 Task: Look for space in Khagrachhari, Bangladesh from 11th June, 2023 to 15th June, 2023 for 2 adults in price range Rs.7000 to Rs.16000. Place can be private room with 1  bedroom having 2 beds and 1 bathroom. Property type can be hotel. Amenities needed are: air conditioning, . Booking option can be shelf check-in. Required host language is English.
Action: Mouse moved to (525, 142)
Screenshot: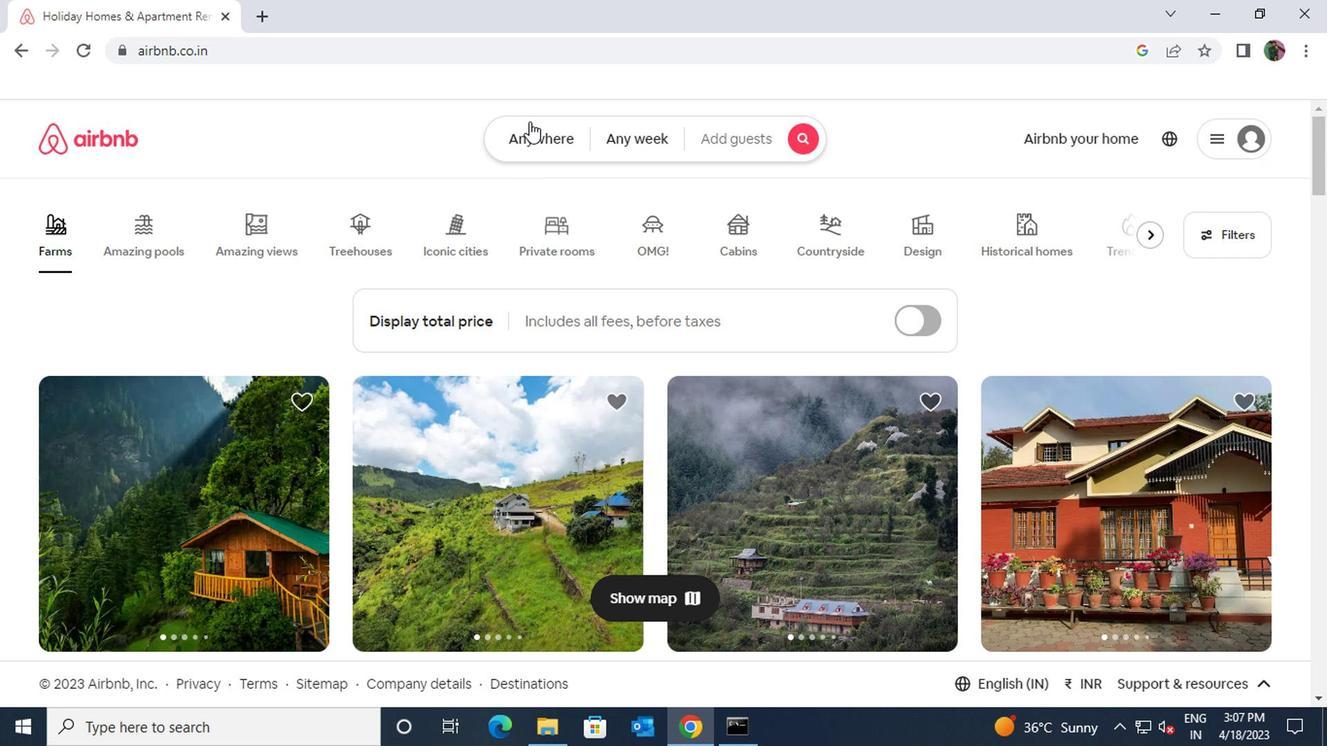 
Action: Mouse pressed left at (525, 142)
Screenshot: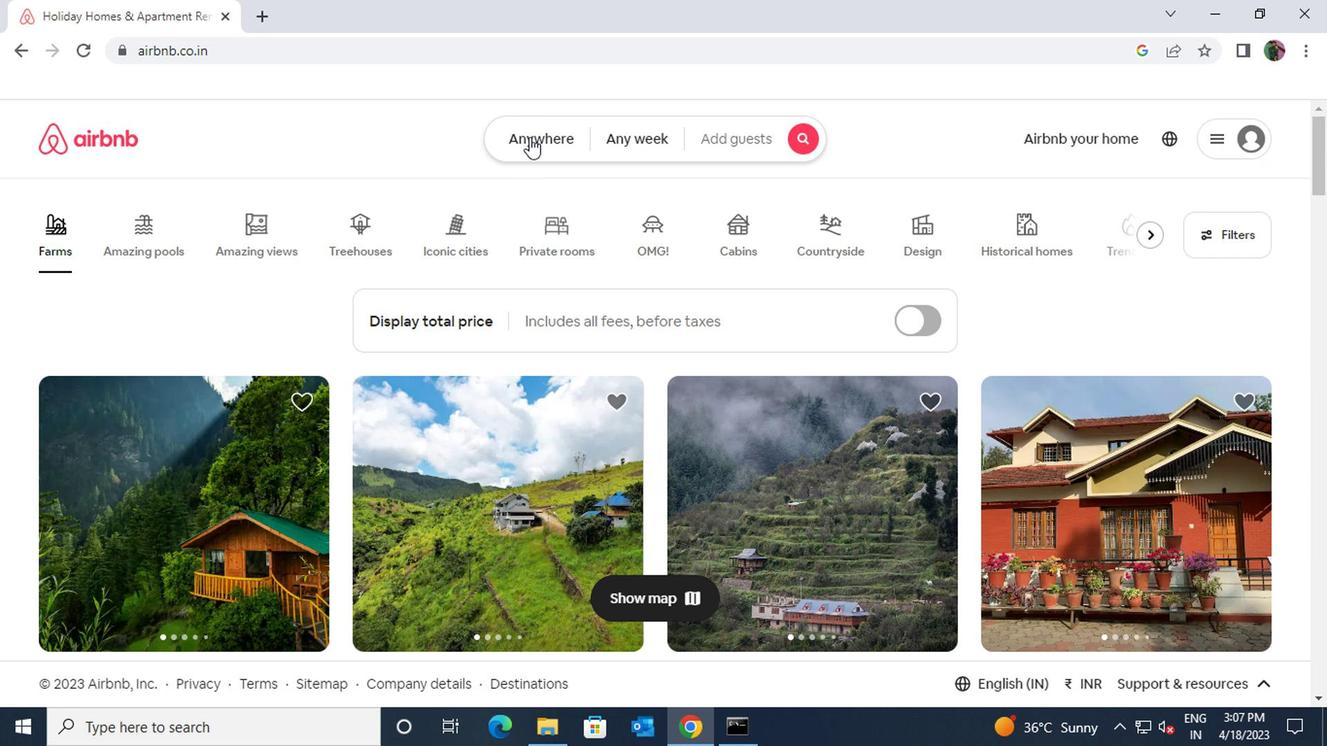 
Action: Mouse moved to (462, 221)
Screenshot: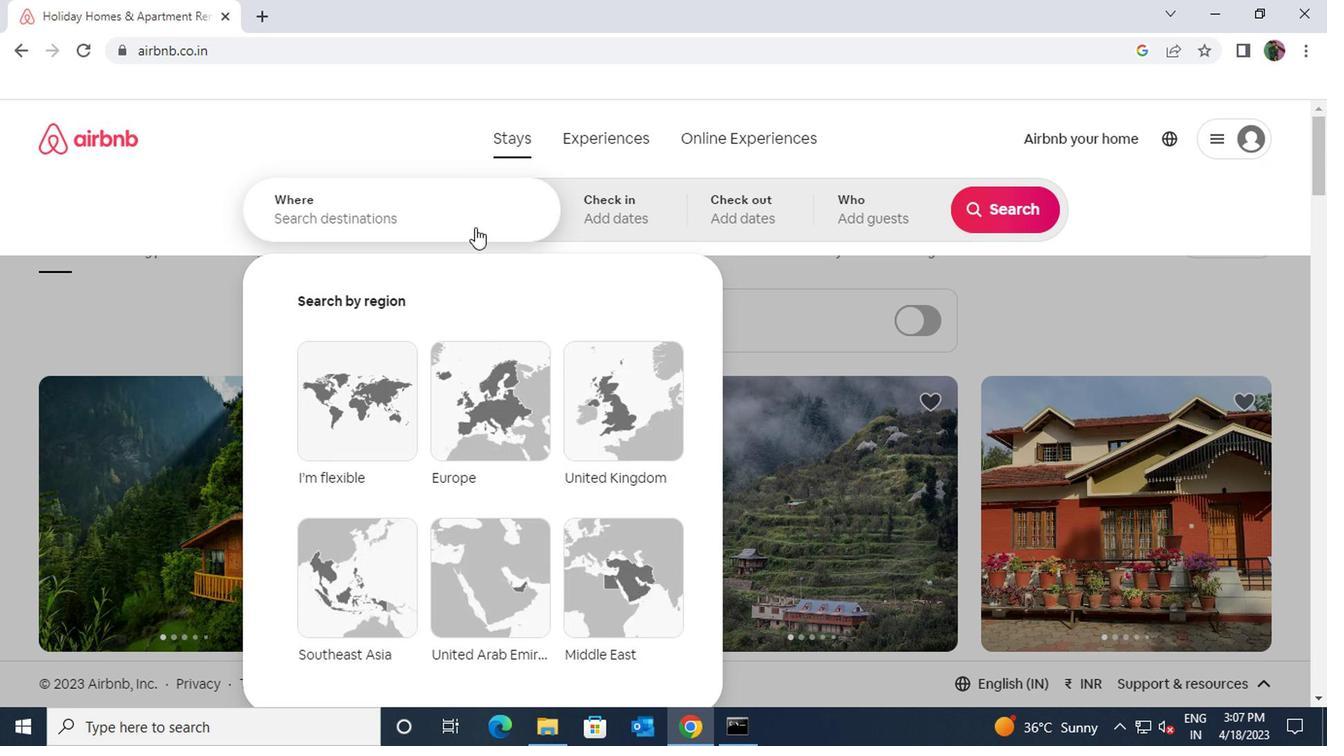 
Action: Mouse pressed left at (462, 221)
Screenshot: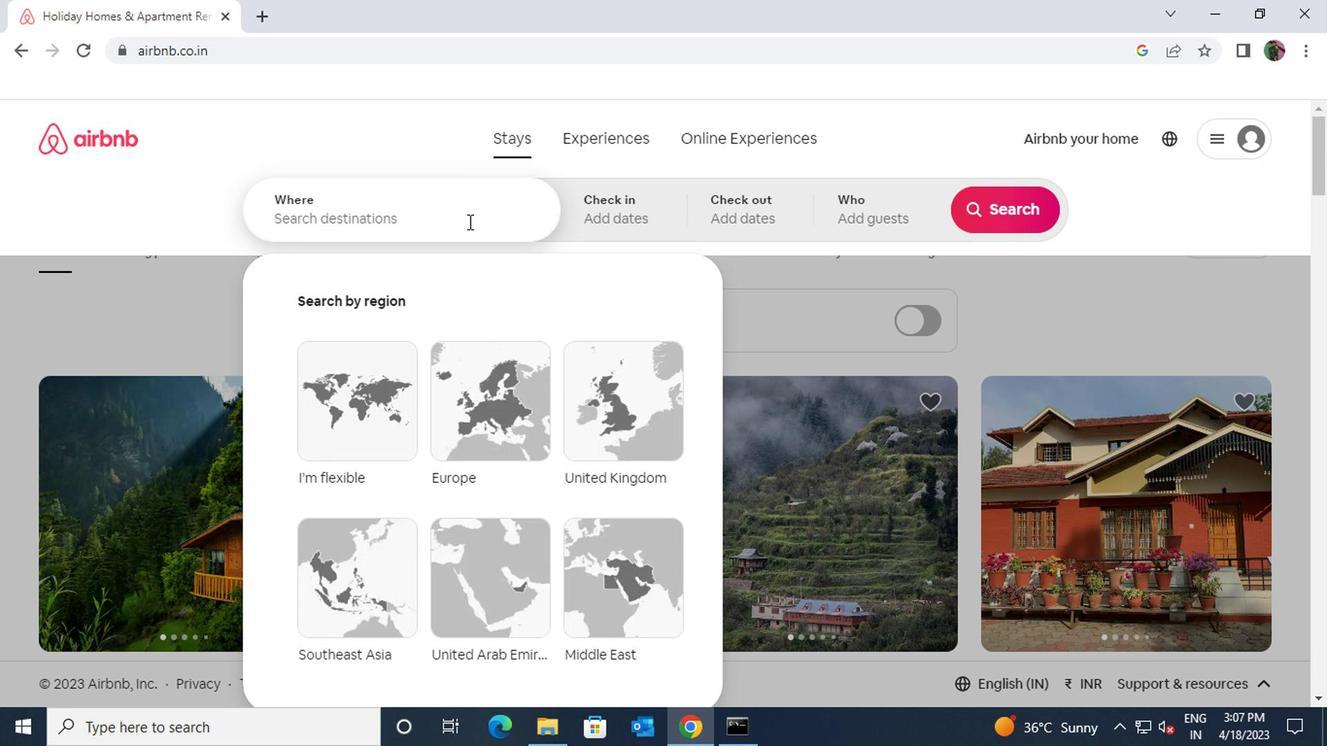 
Action: Key pressed khagrachari
Screenshot: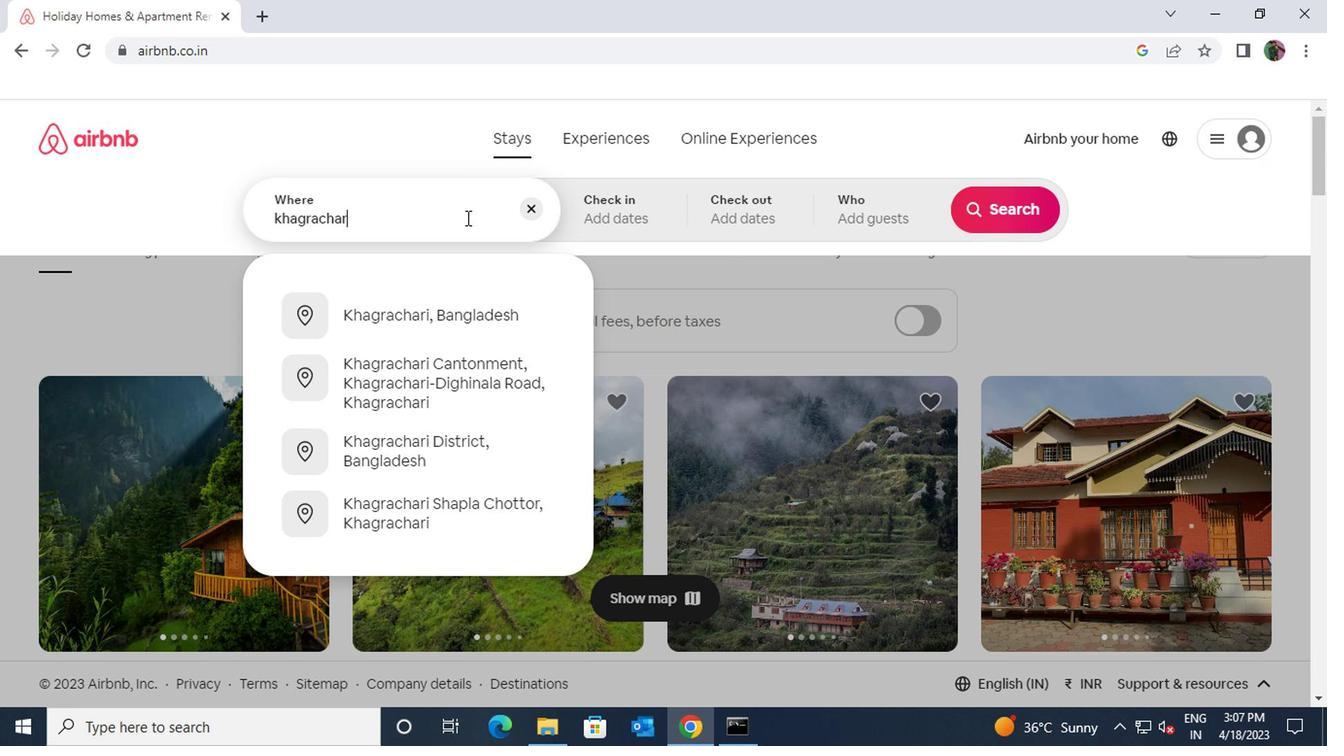 
Action: Mouse moved to (457, 309)
Screenshot: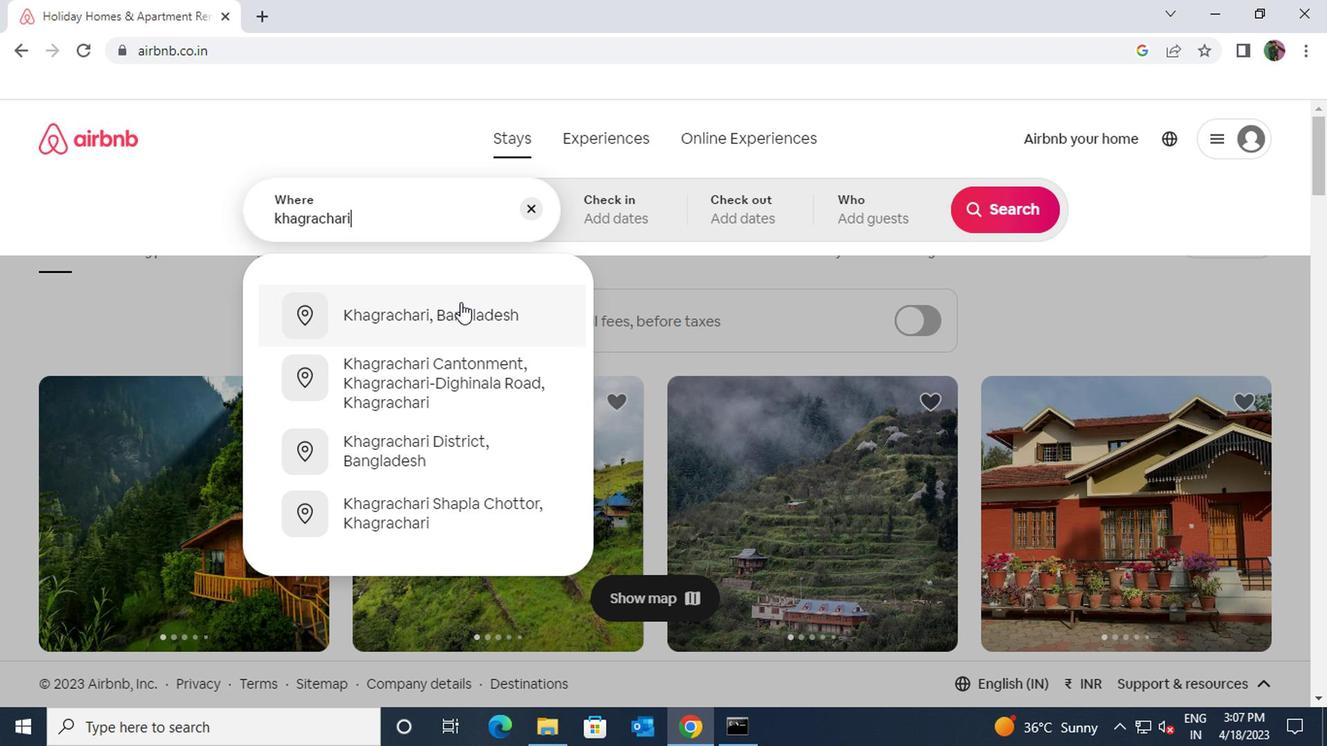 
Action: Mouse pressed left at (457, 309)
Screenshot: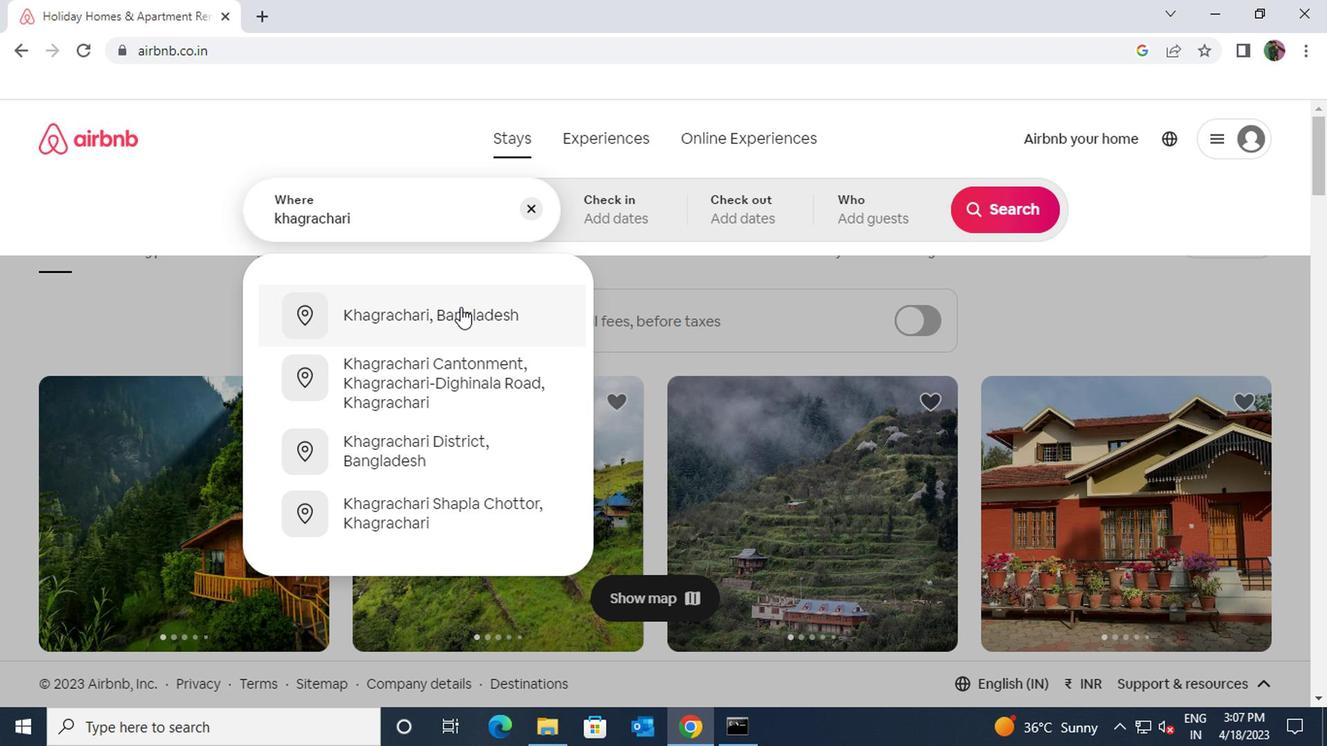 
Action: Mouse moved to (994, 366)
Screenshot: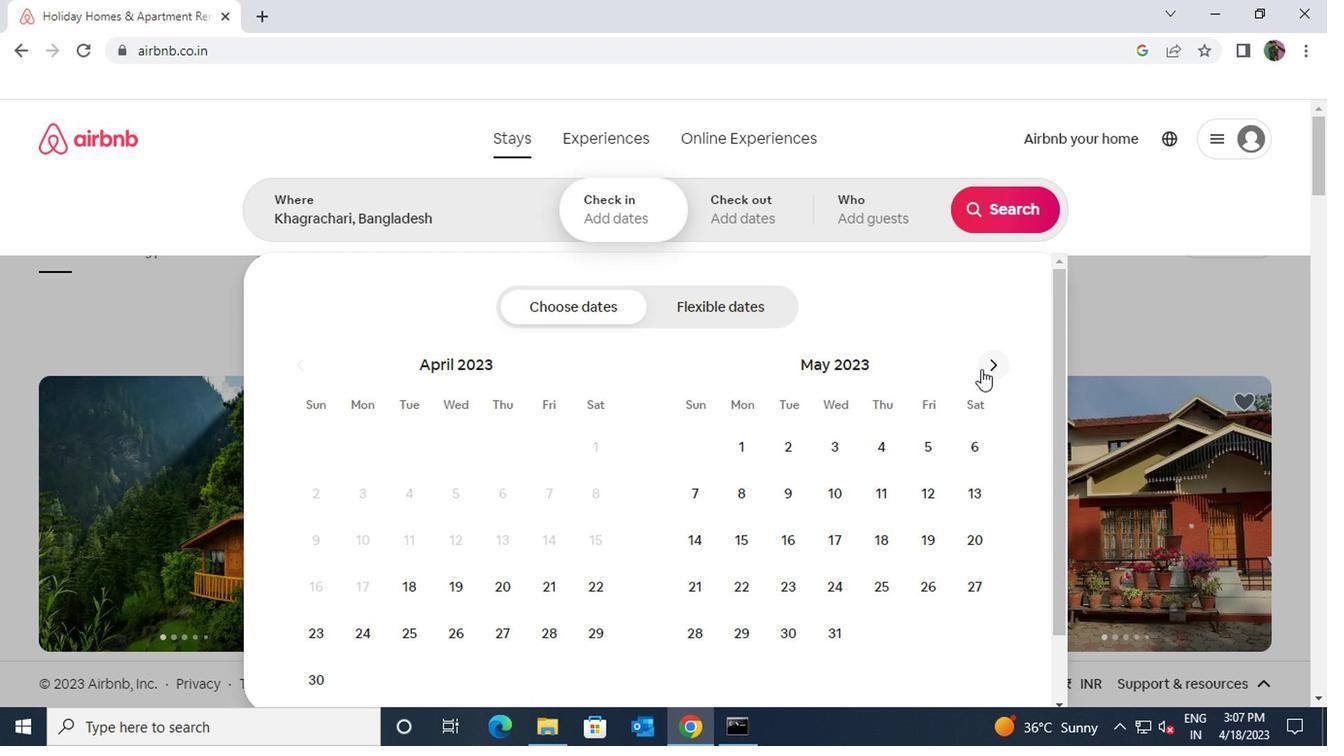 
Action: Mouse pressed left at (994, 366)
Screenshot: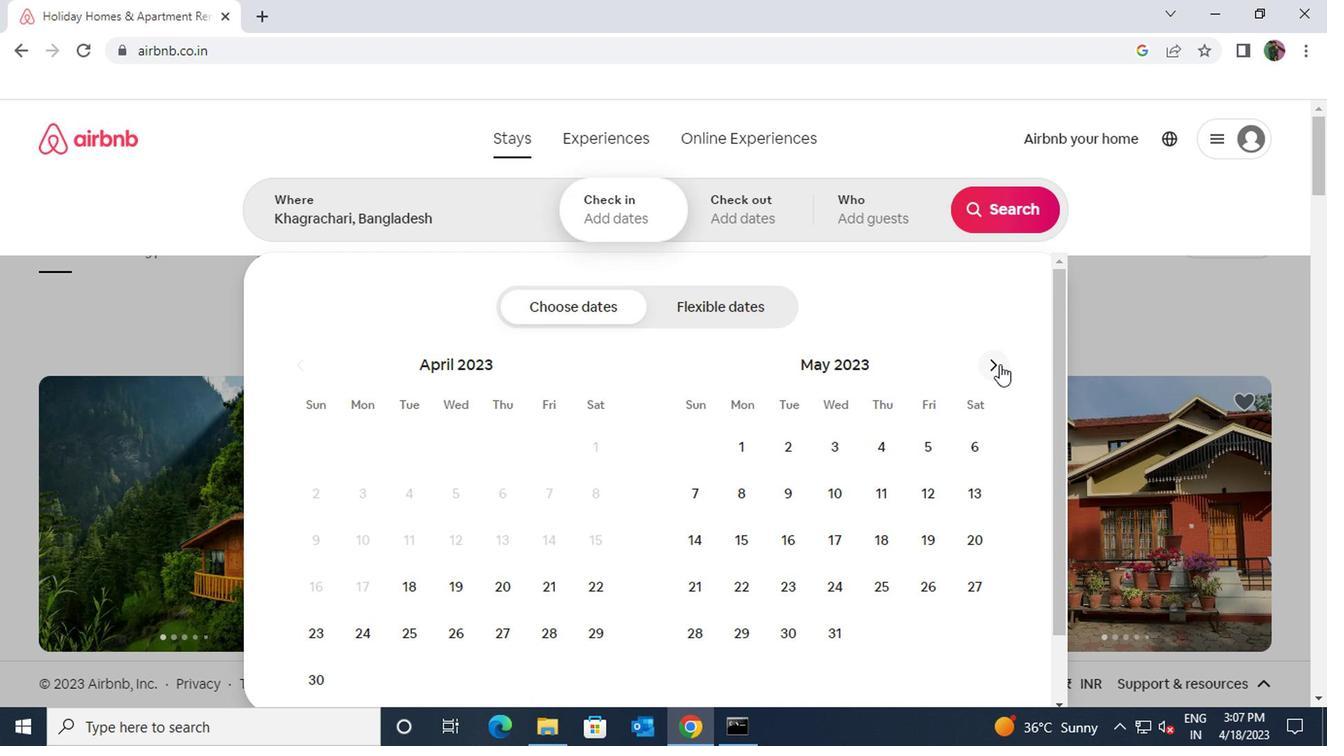 
Action: Mouse moved to (679, 528)
Screenshot: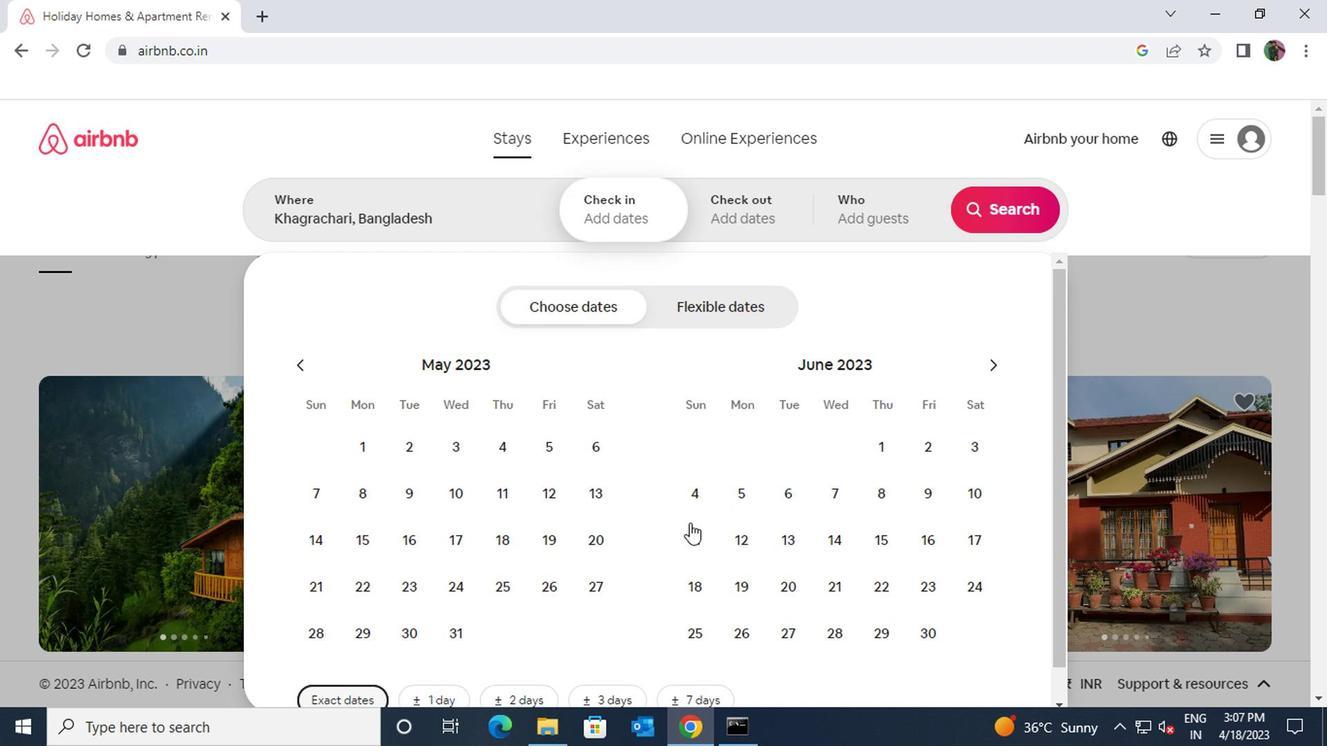 
Action: Mouse pressed left at (679, 528)
Screenshot: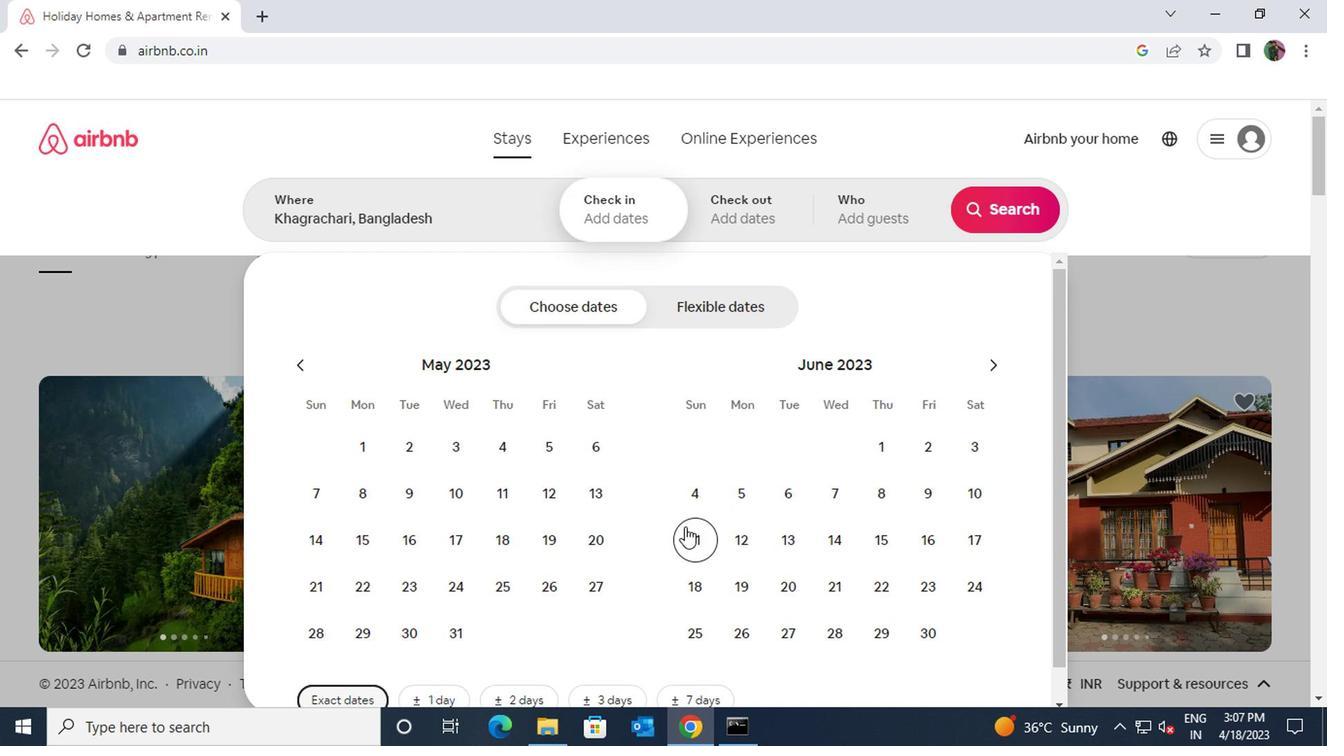 
Action: Mouse moved to (865, 530)
Screenshot: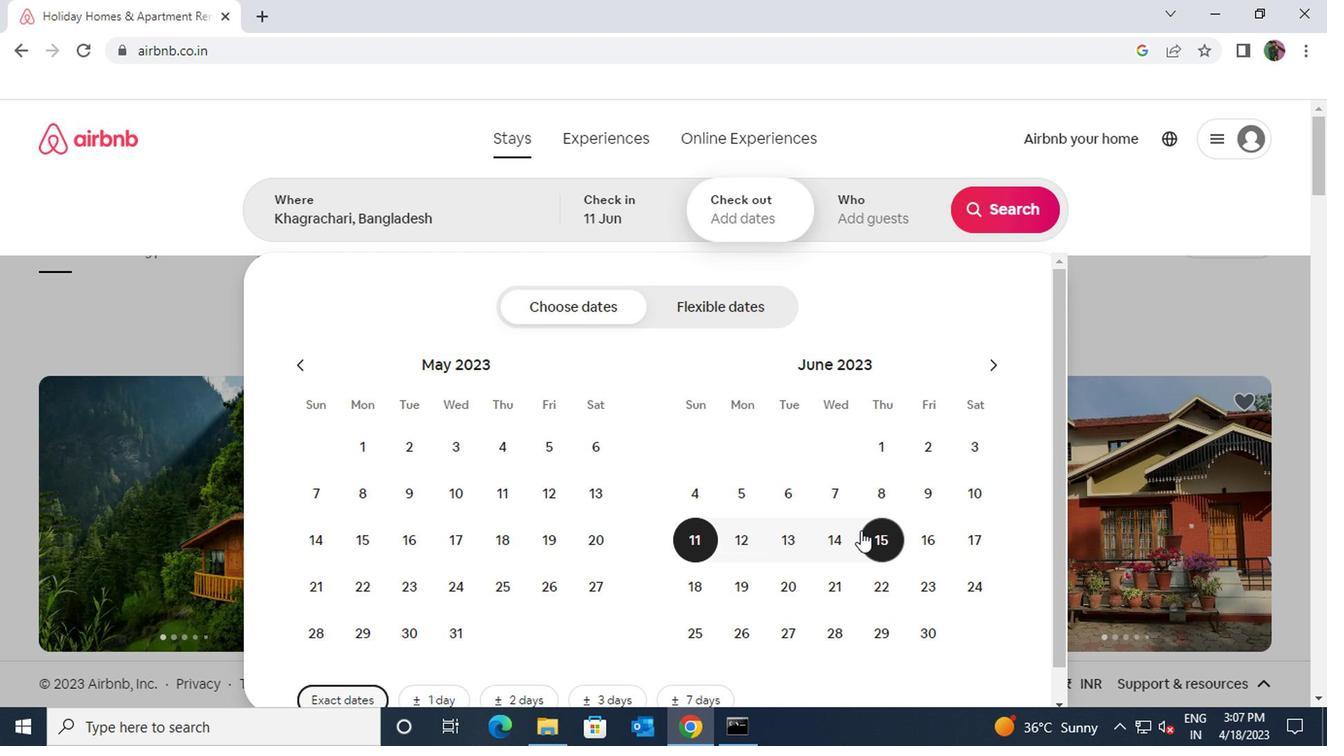 
Action: Mouse pressed left at (865, 530)
Screenshot: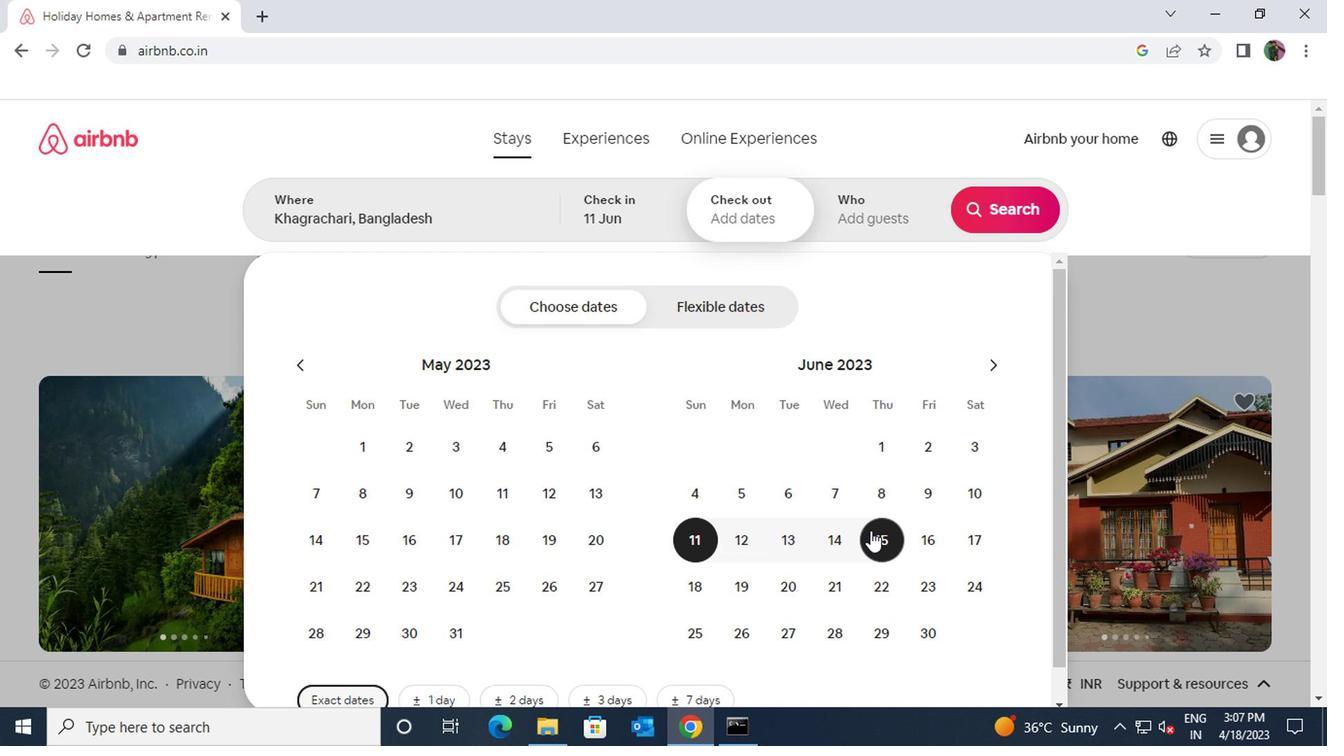 
Action: Mouse moved to (856, 233)
Screenshot: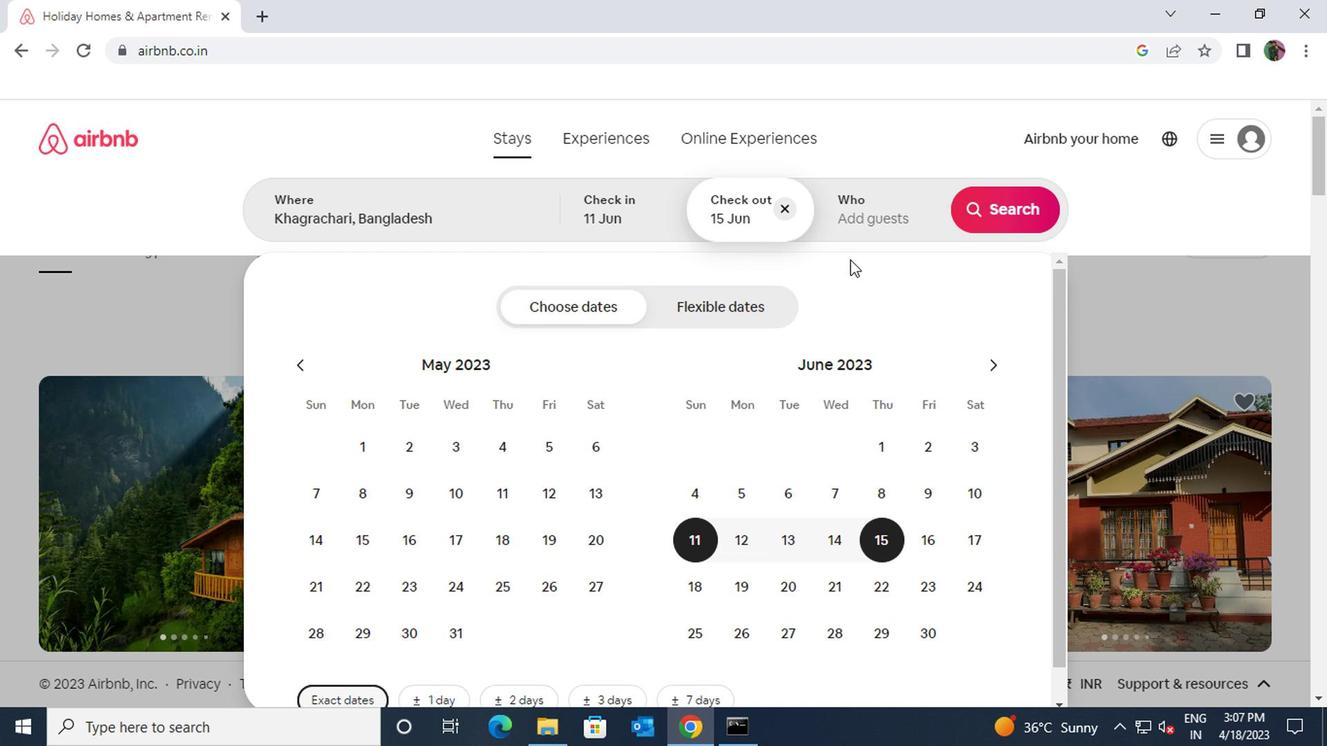 
Action: Mouse pressed left at (856, 233)
Screenshot: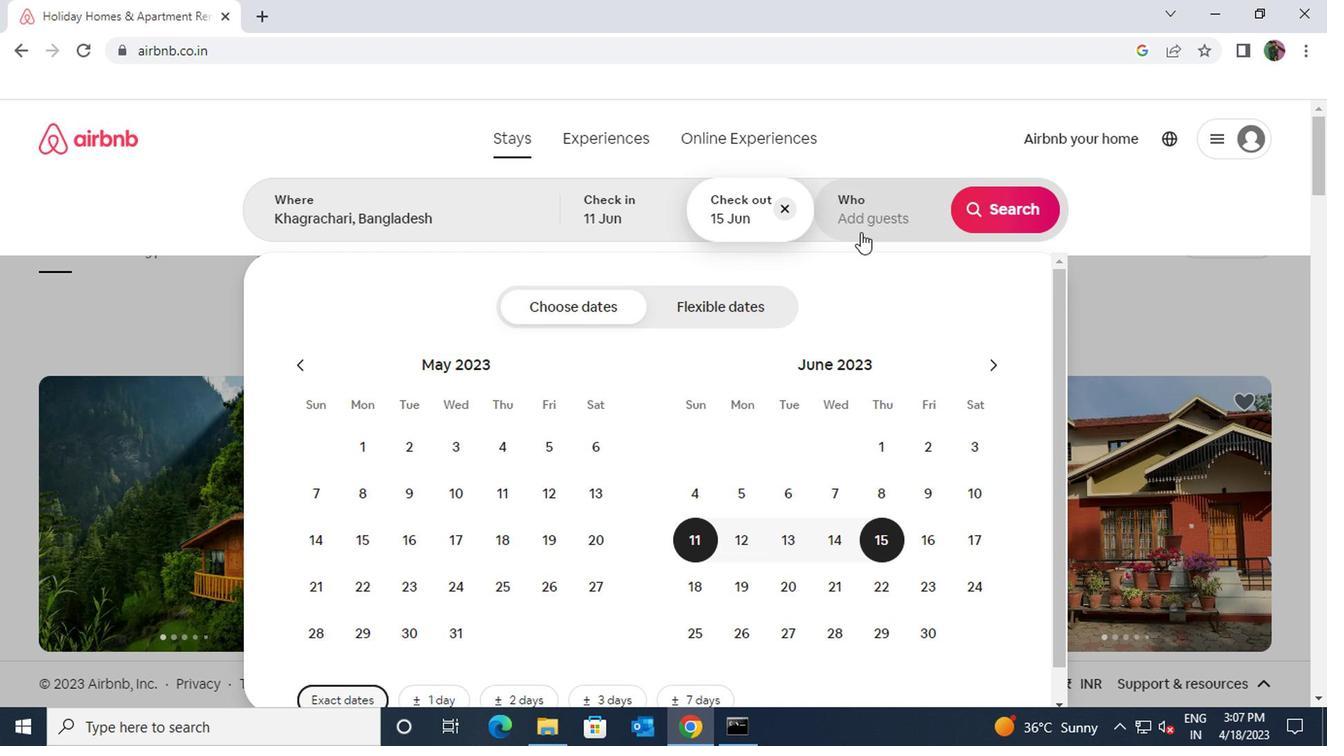 
Action: Mouse moved to (993, 321)
Screenshot: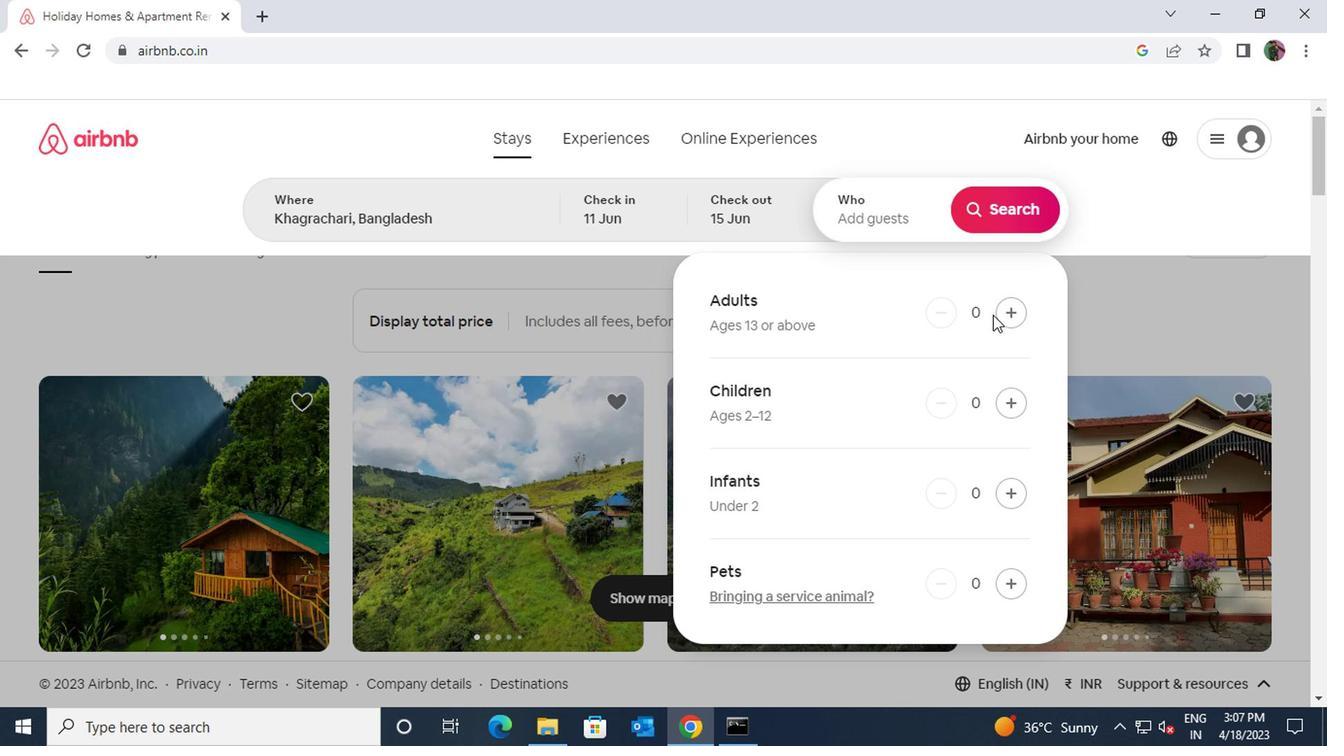 
Action: Mouse pressed left at (993, 321)
Screenshot: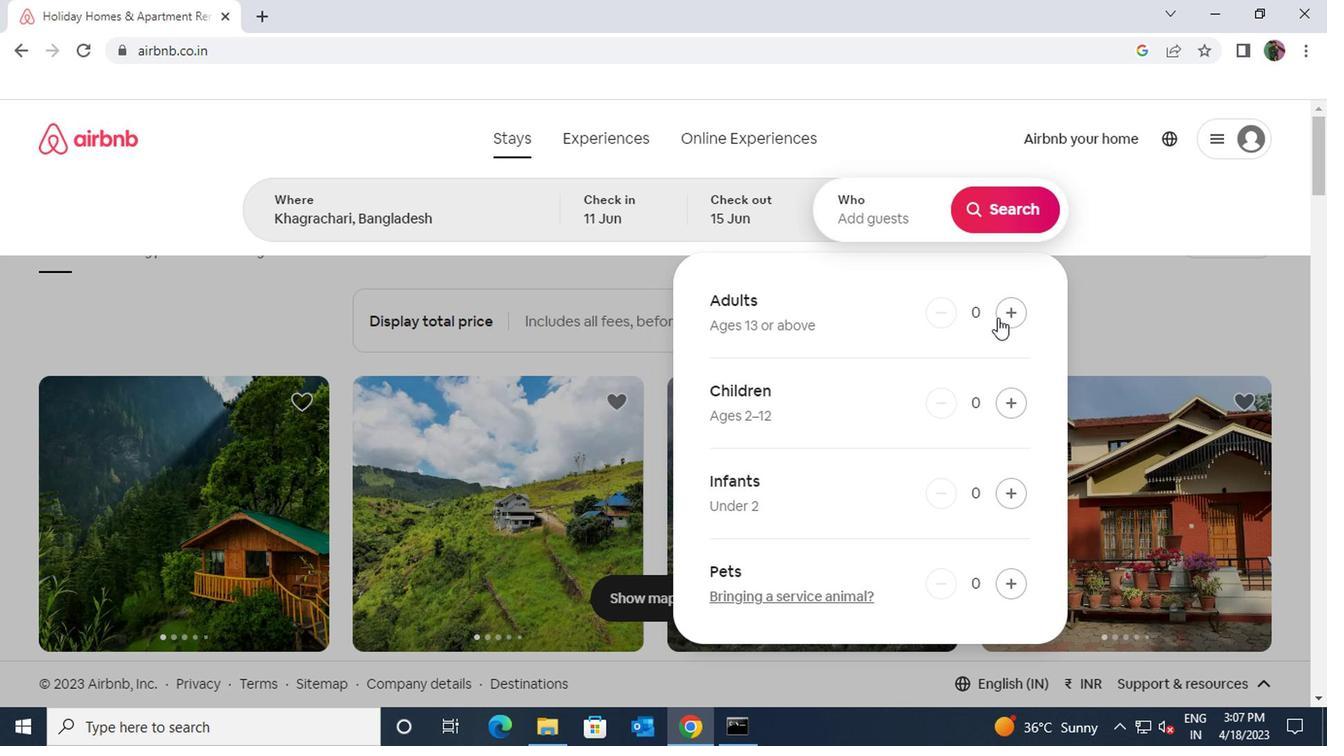 
Action: Mouse pressed left at (993, 321)
Screenshot: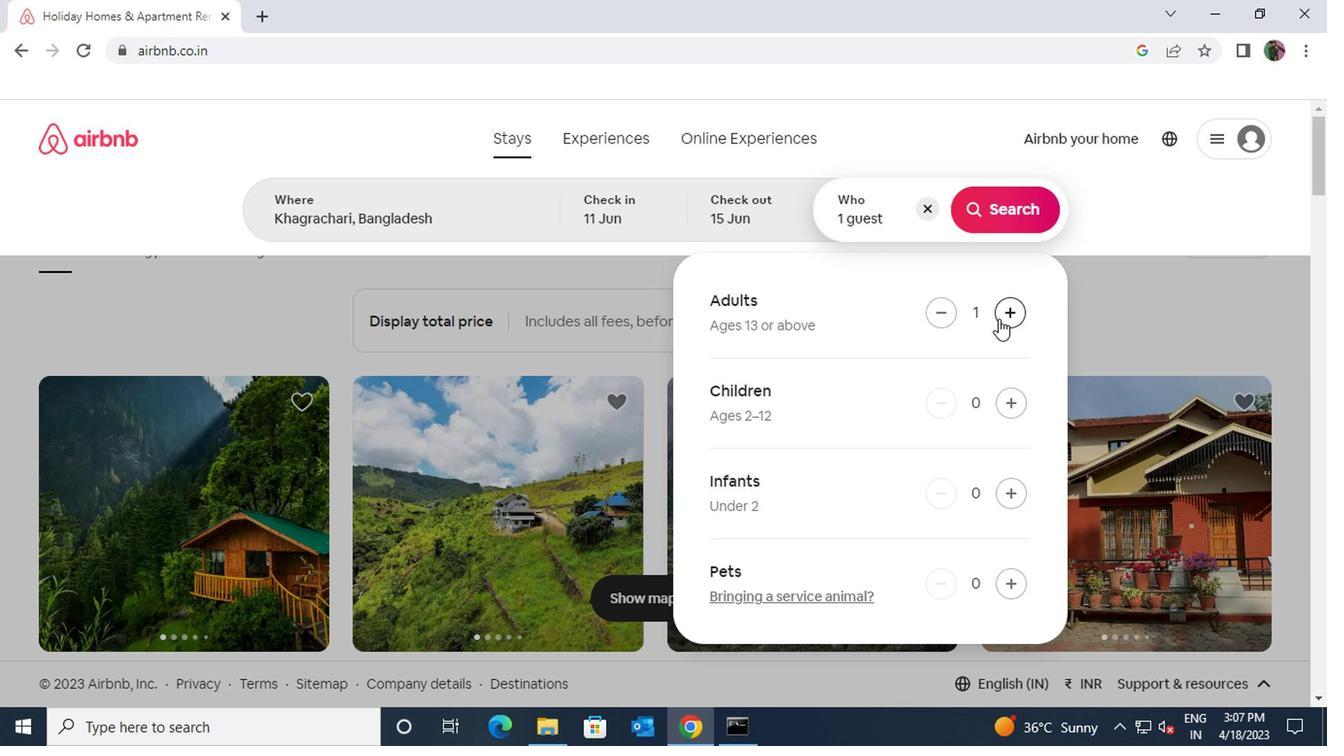 
Action: Mouse moved to (985, 209)
Screenshot: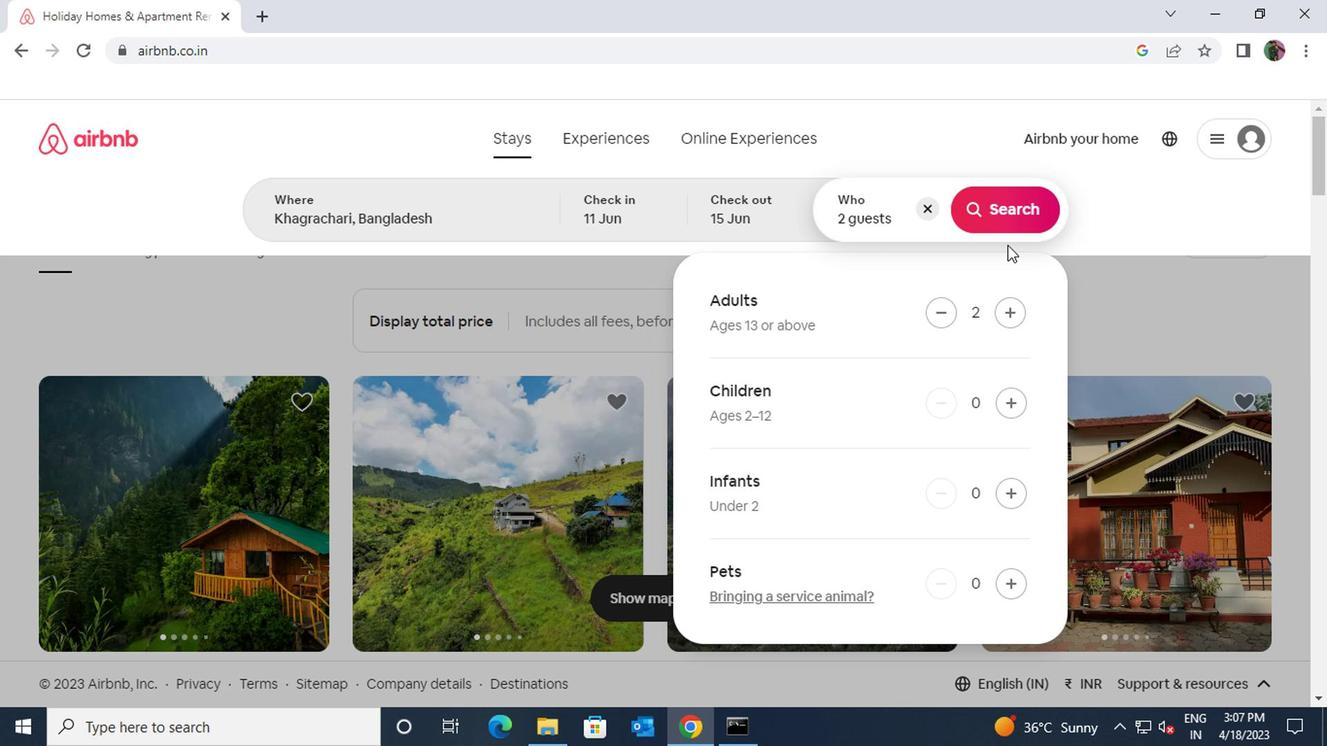 
Action: Mouse pressed left at (985, 209)
Screenshot: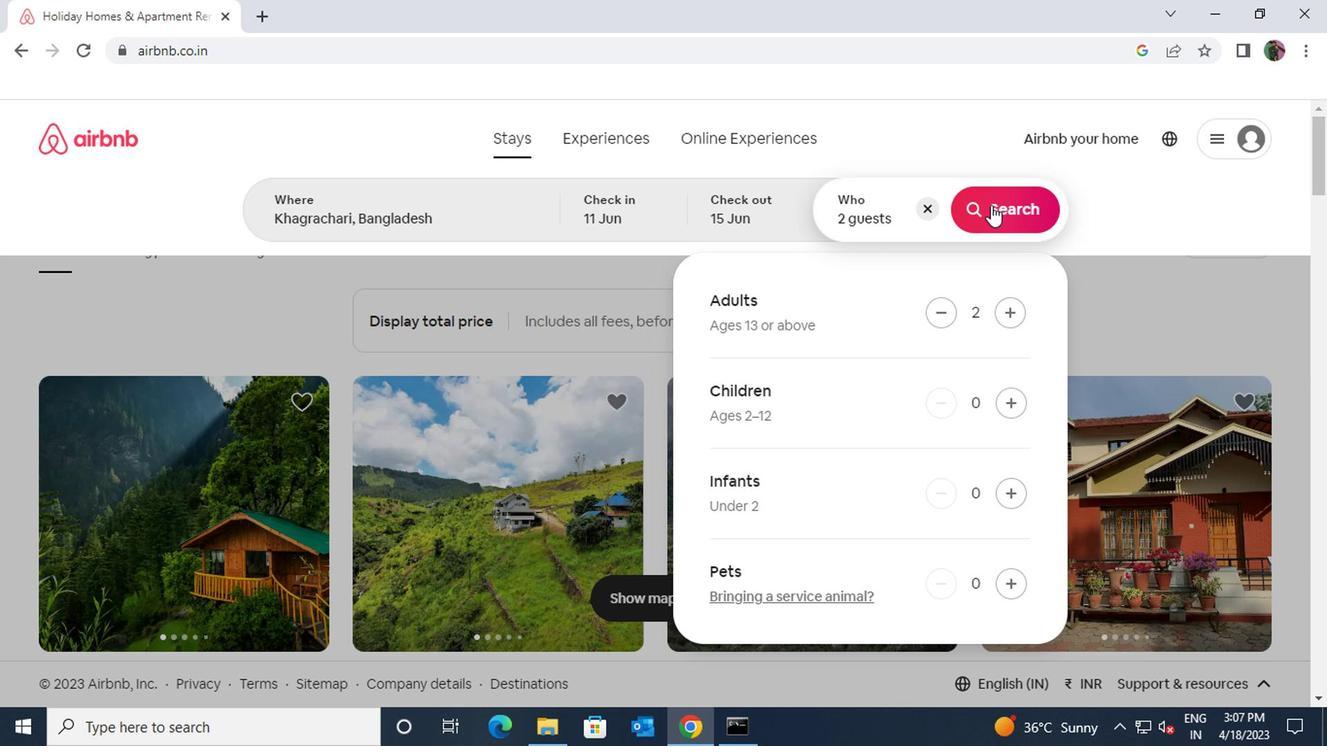 
Action: Mouse moved to (1201, 217)
Screenshot: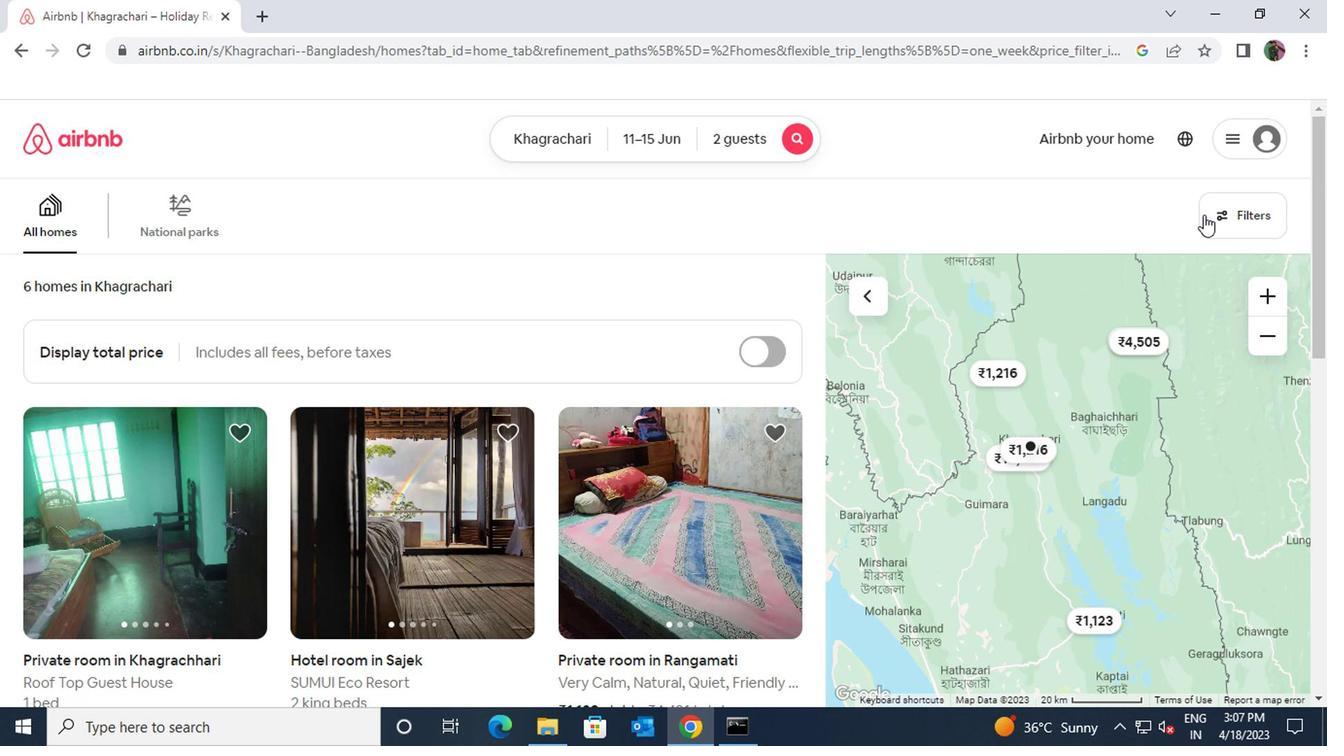 
Action: Mouse pressed left at (1201, 217)
Screenshot: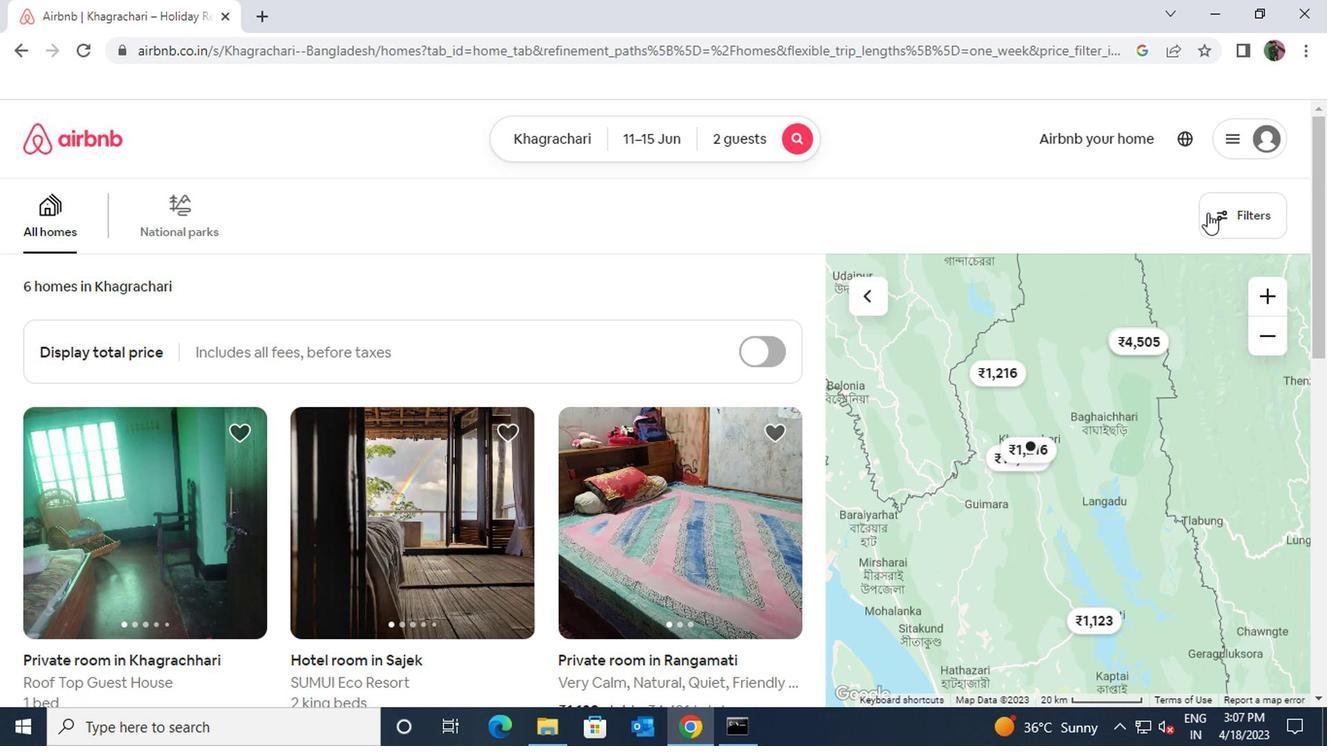 
Action: Mouse moved to (414, 469)
Screenshot: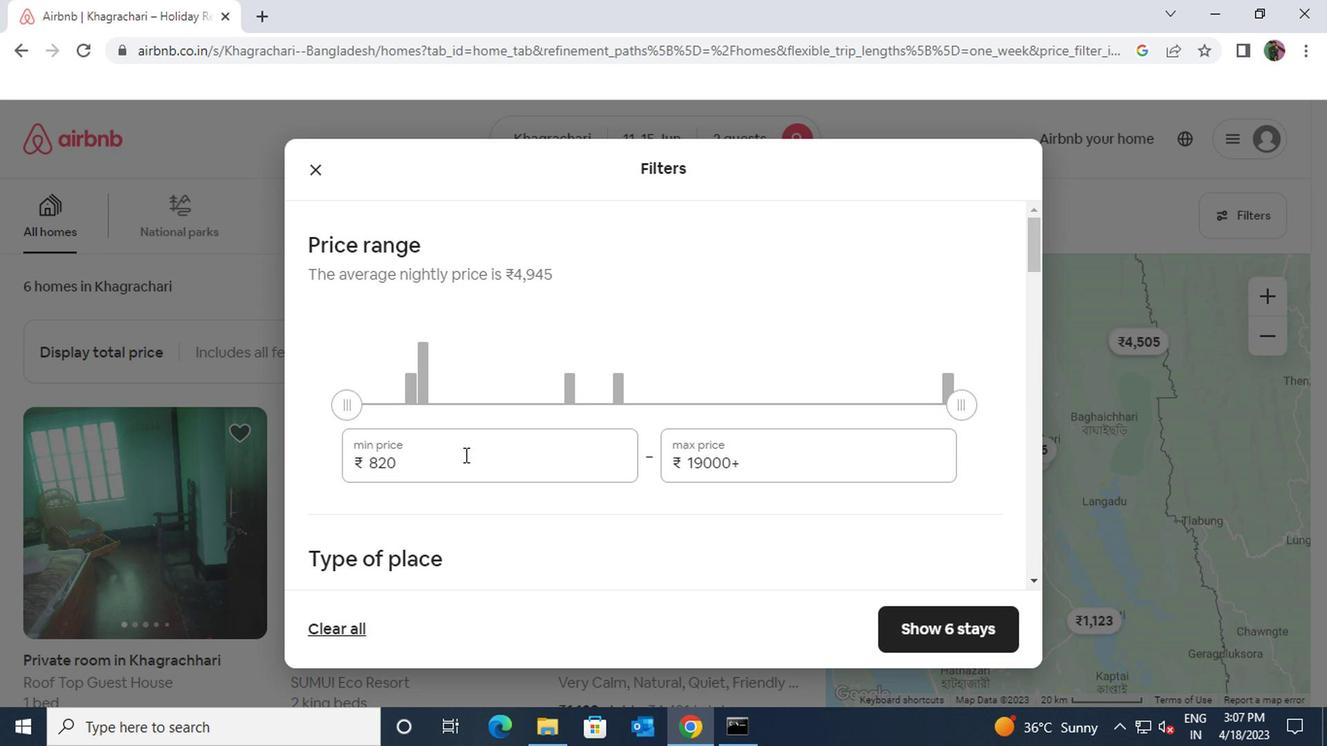 
Action: Mouse pressed left at (414, 469)
Screenshot: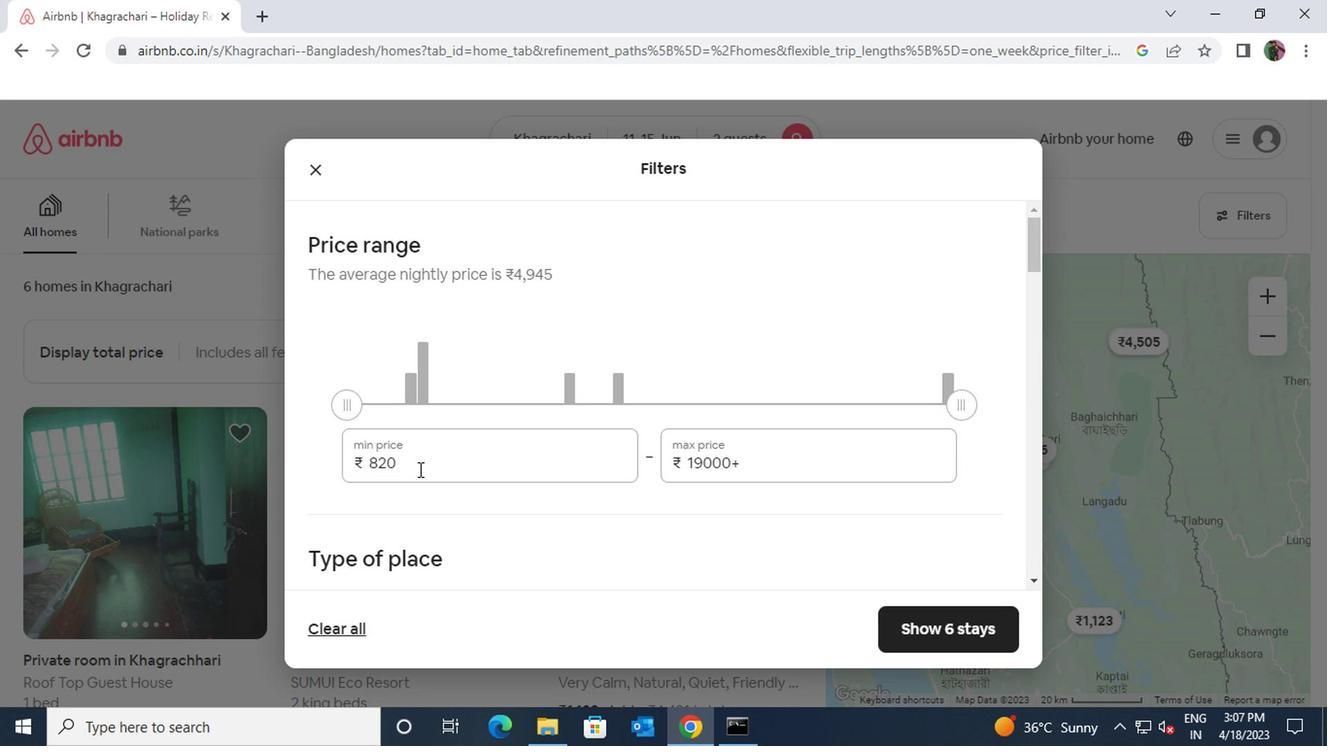 
Action: Mouse moved to (361, 466)
Screenshot: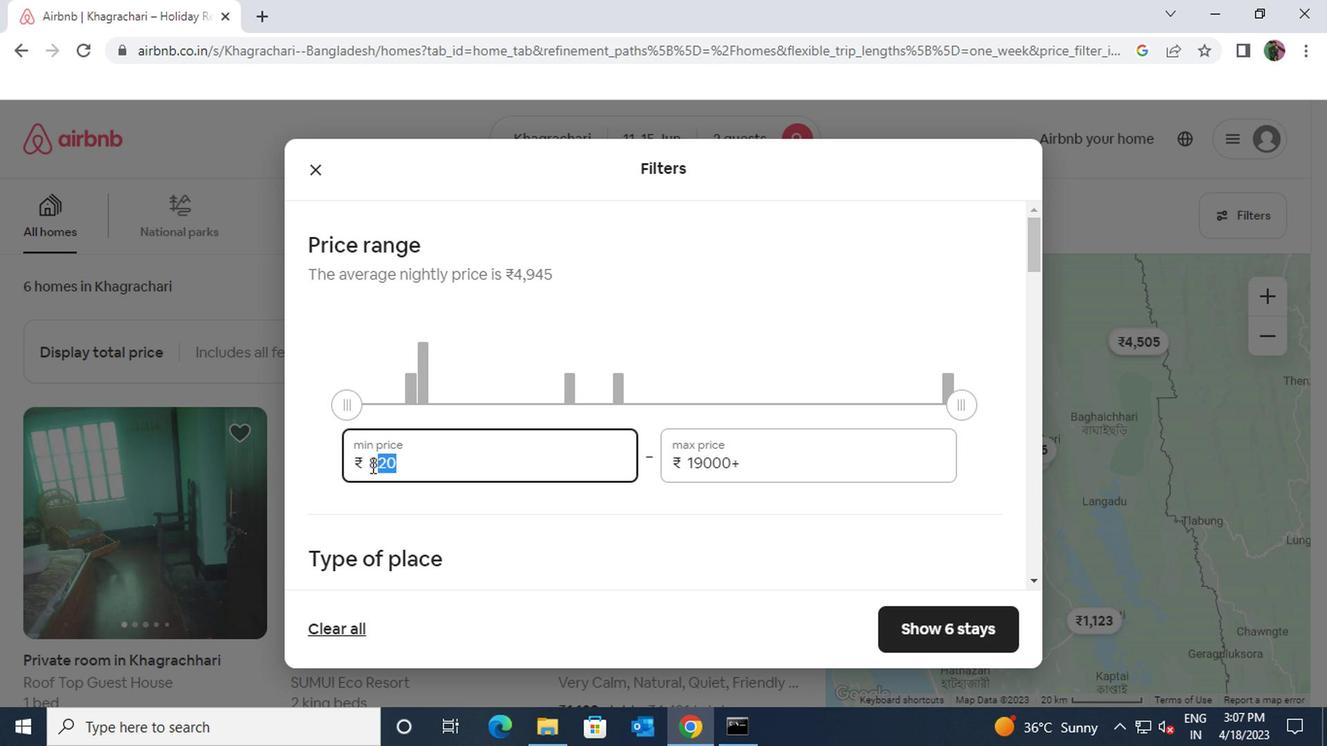 
Action: Key pressed 7000
Screenshot: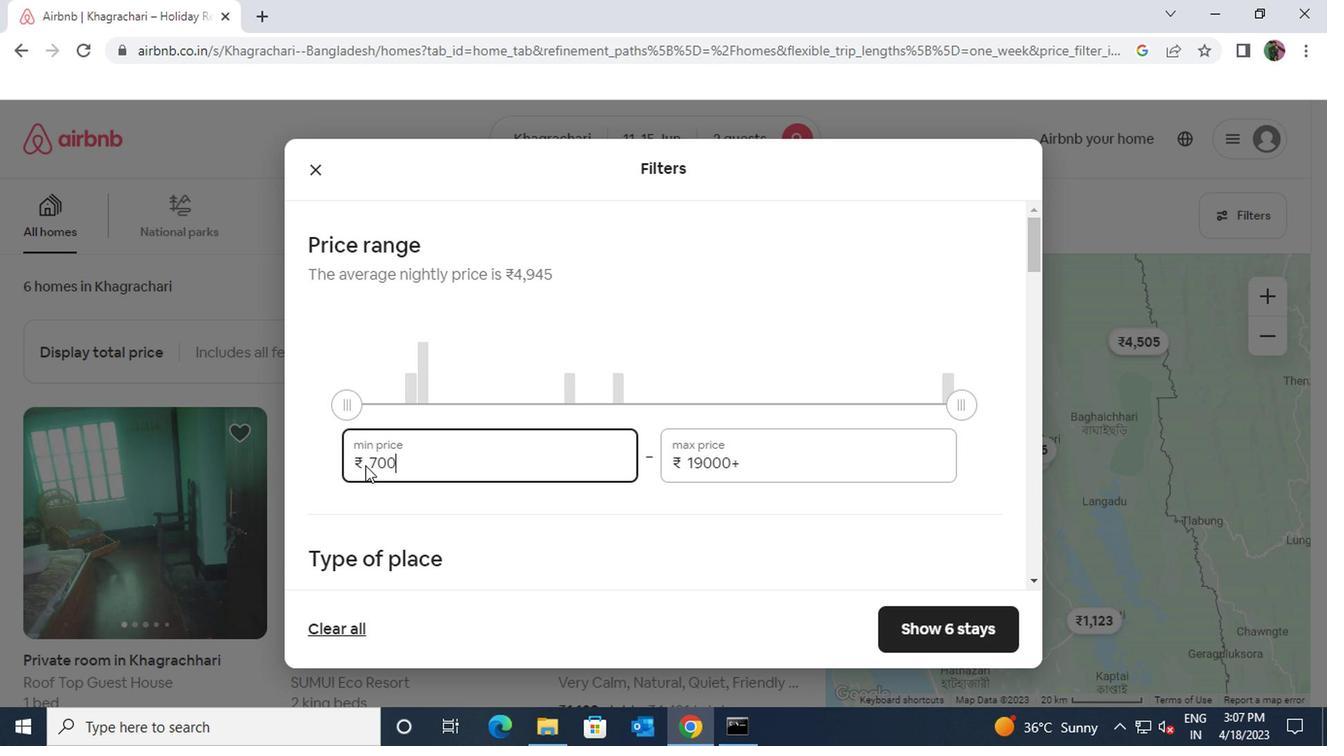 
Action: Mouse moved to (737, 461)
Screenshot: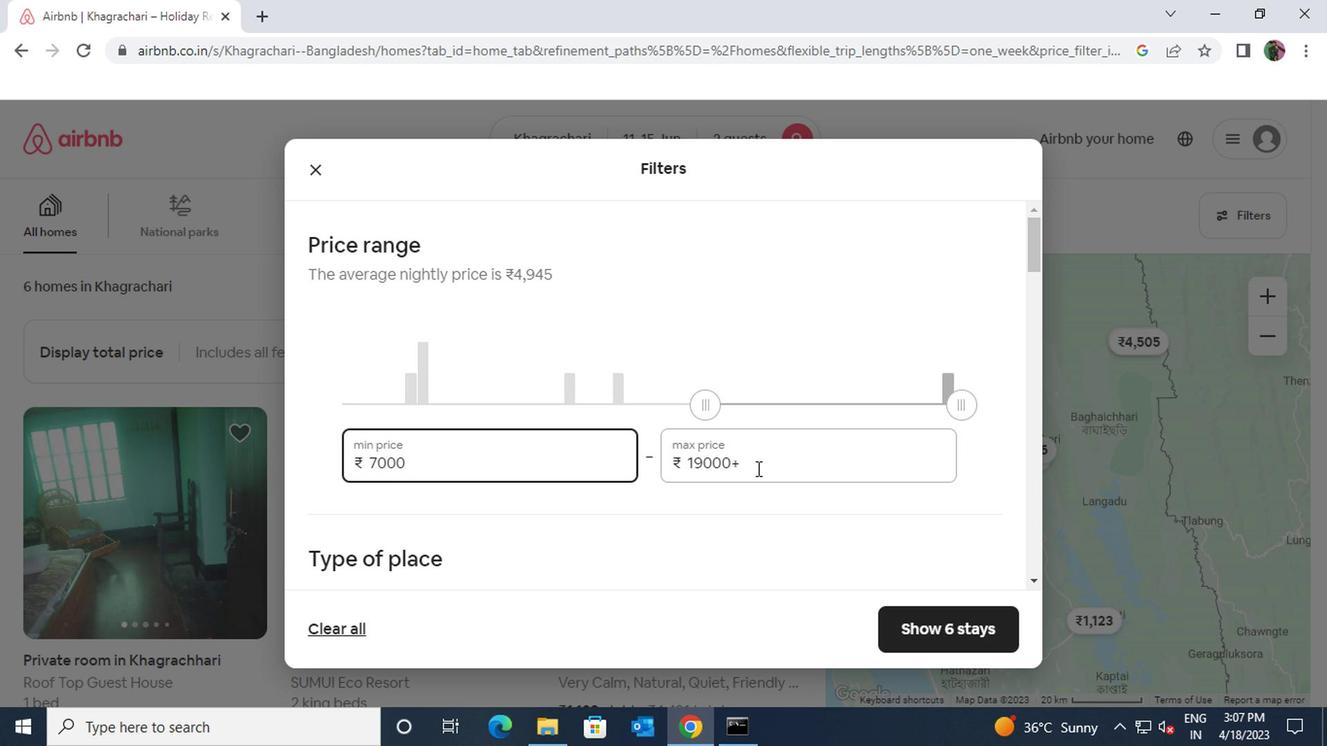 
Action: Mouse pressed left at (737, 461)
Screenshot: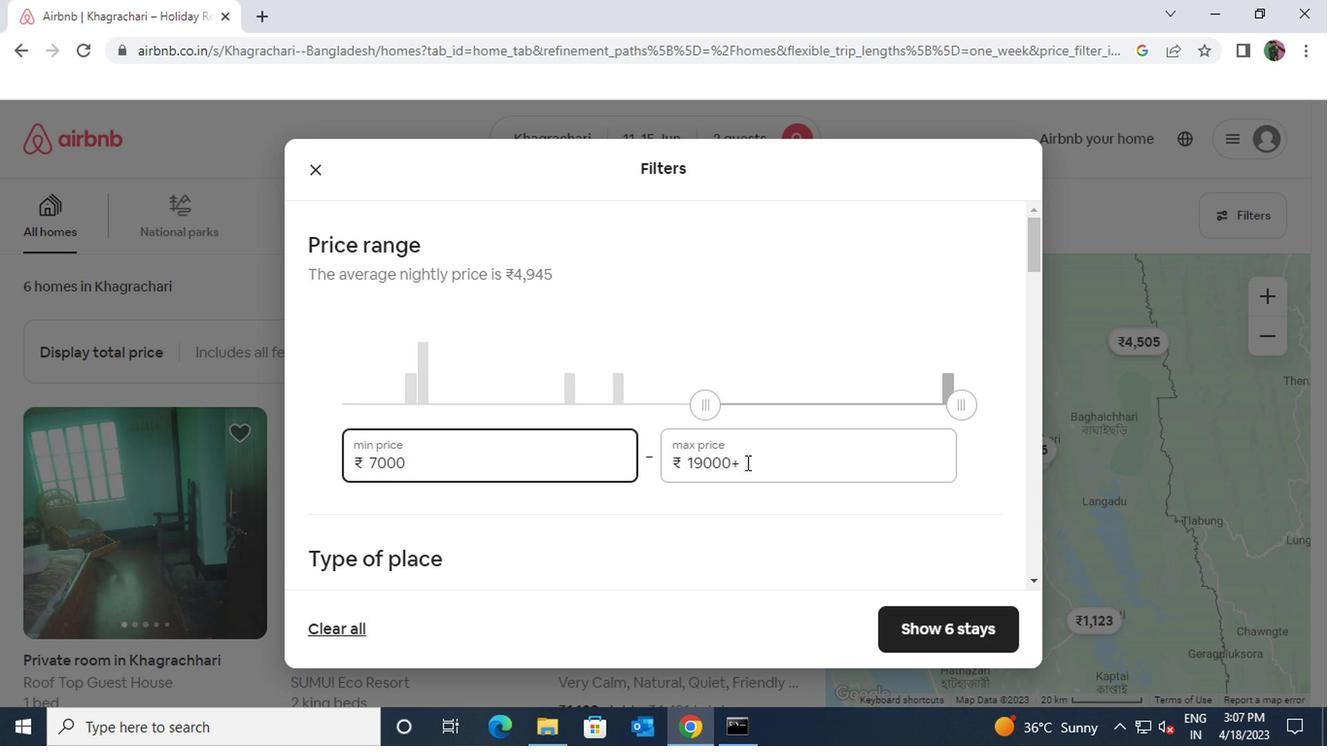 
Action: Mouse moved to (668, 470)
Screenshot: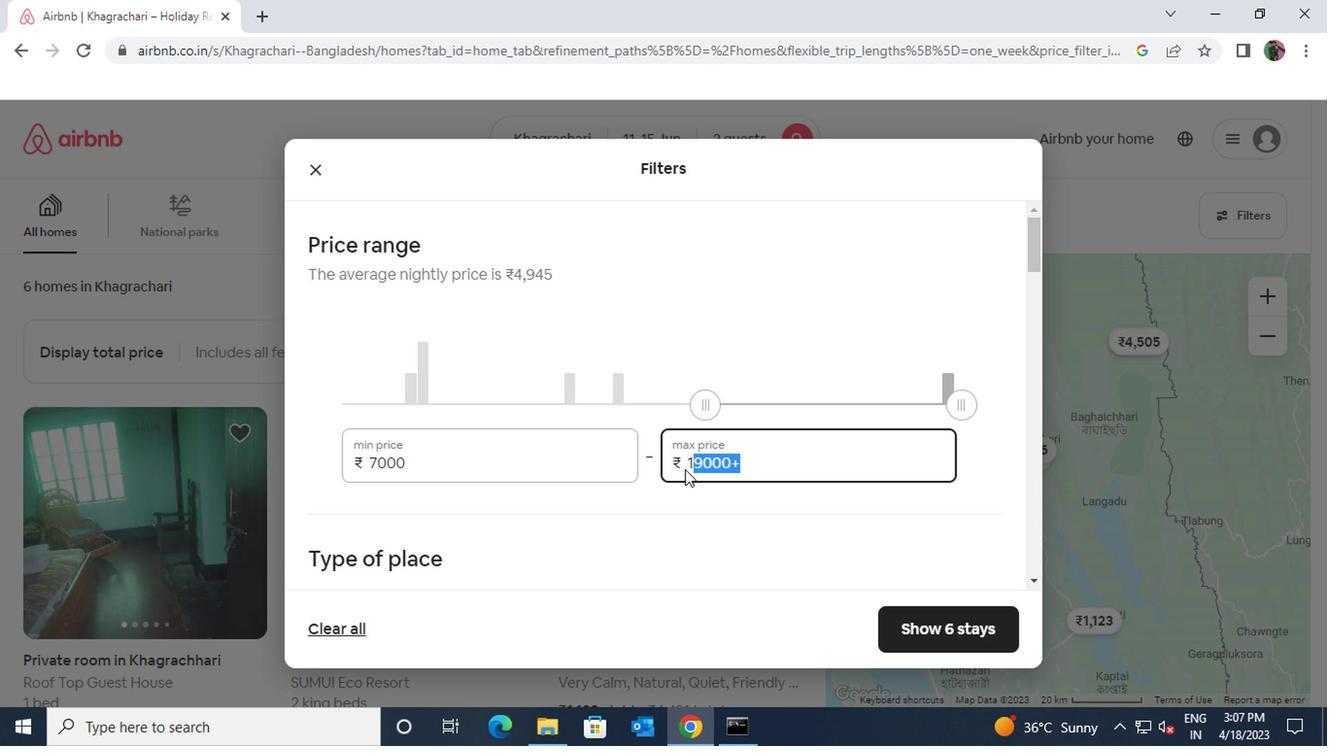 
Action: Key pressed 16000
Screenshot: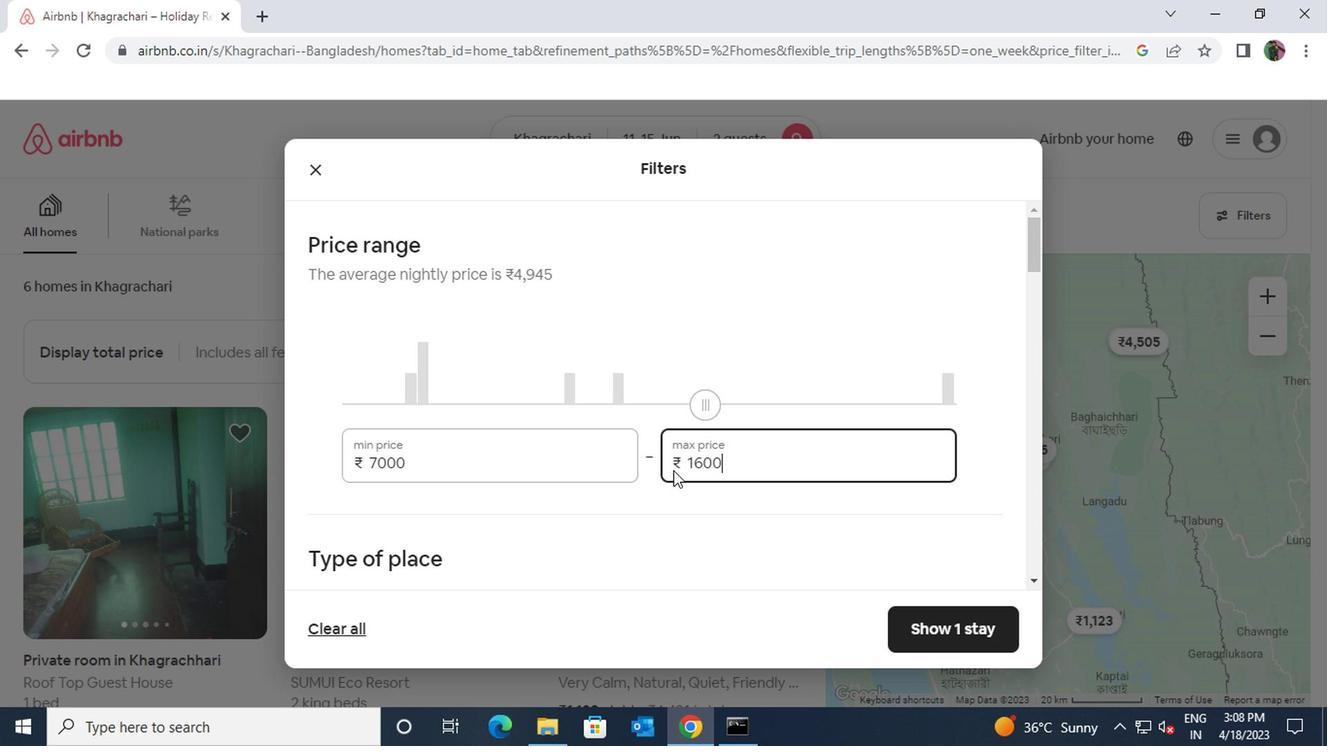 
Action: Mouse moved to (658, 477)
Screenshot: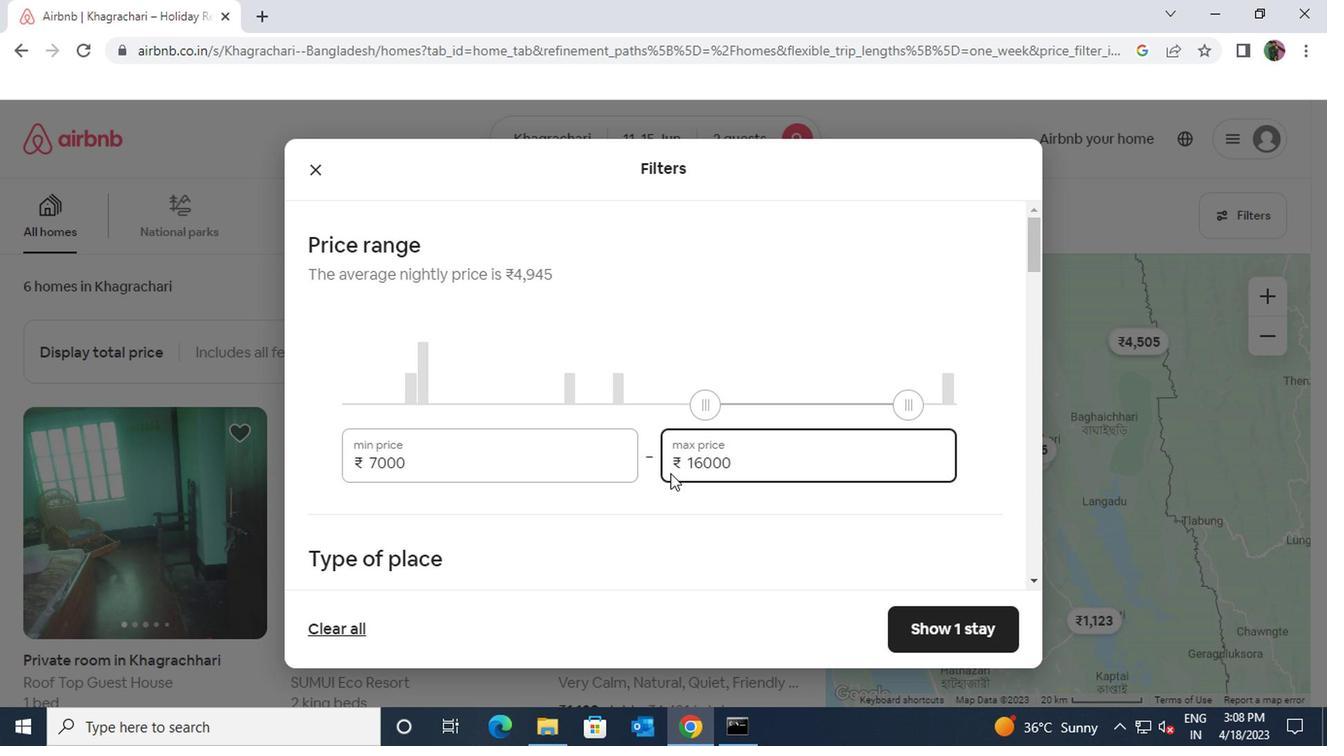 
Action: Mouse scrolled (658, 476) with delta (0, -1)
Screenshot: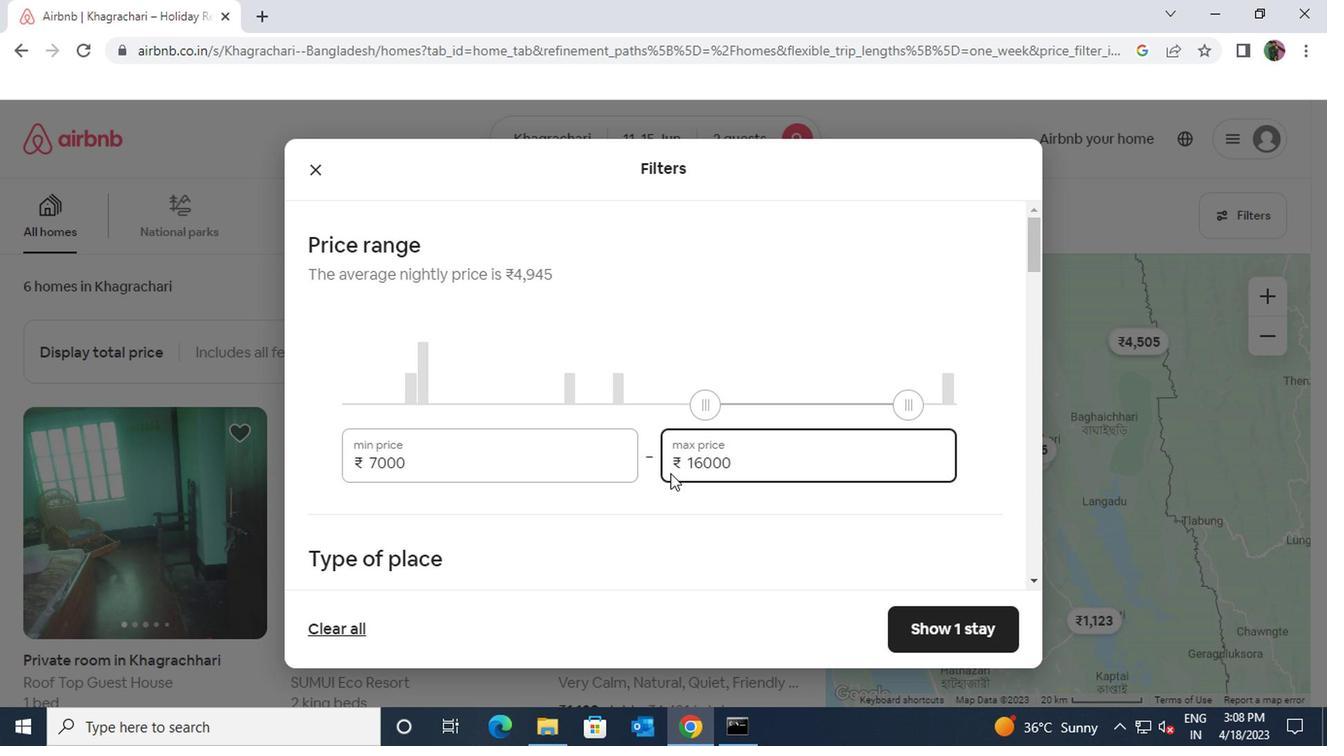 
Action: Mouse moved to (653, 516)
Screenshot: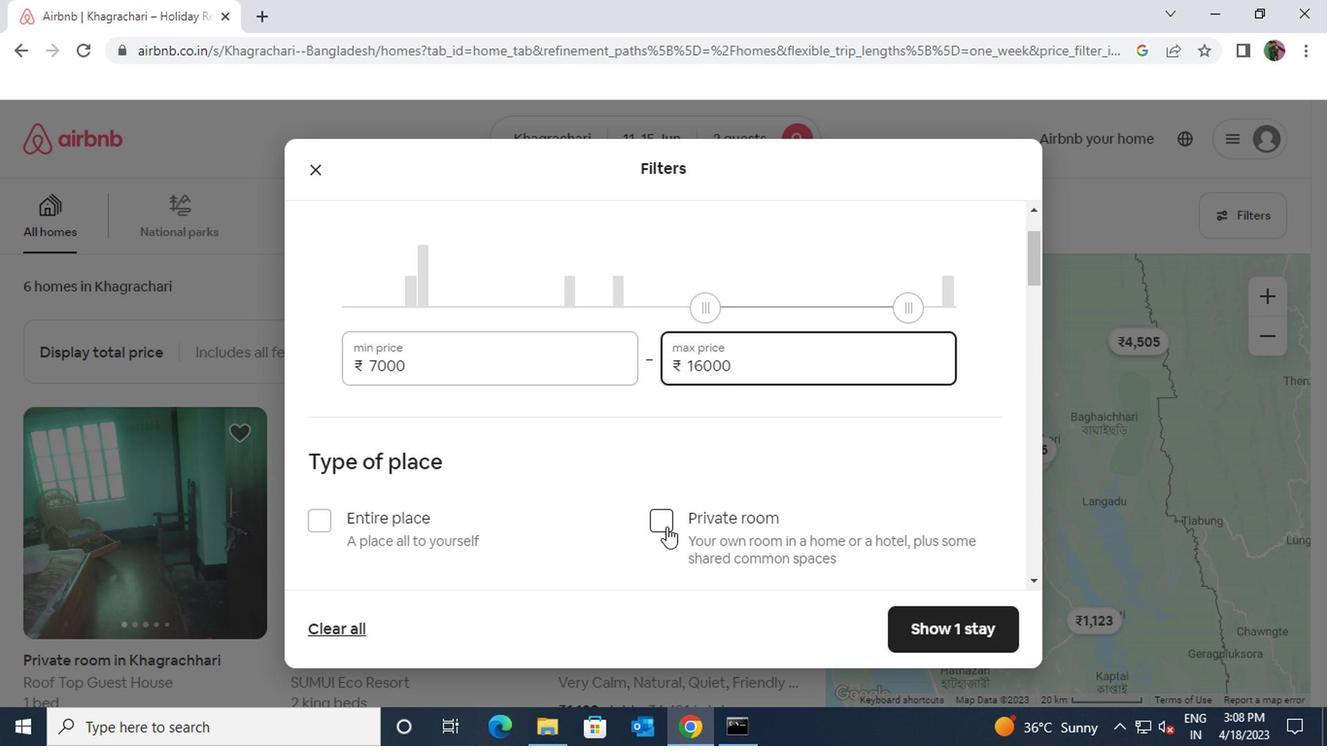 
Action: Mouse pressed left at (653, 516)
Screenshot: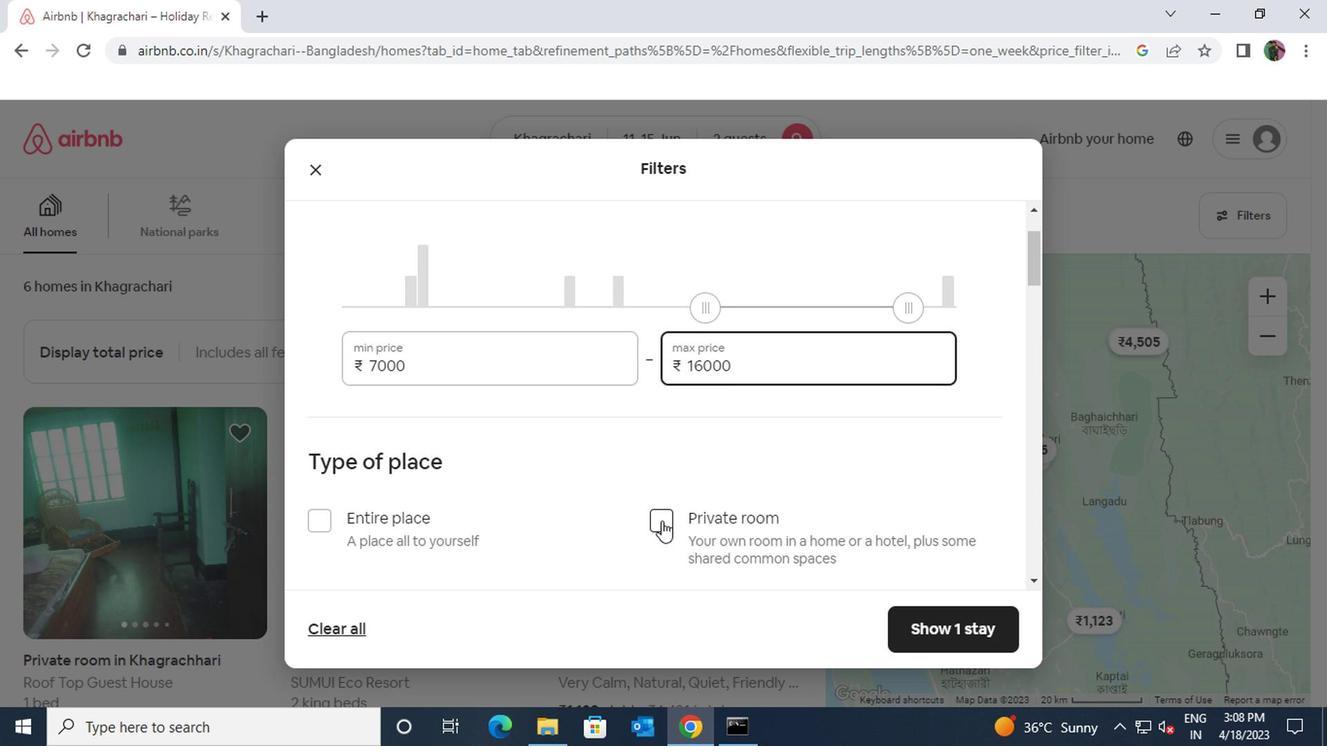 
Action: Mouse moved to (598, 540)
Screenshot: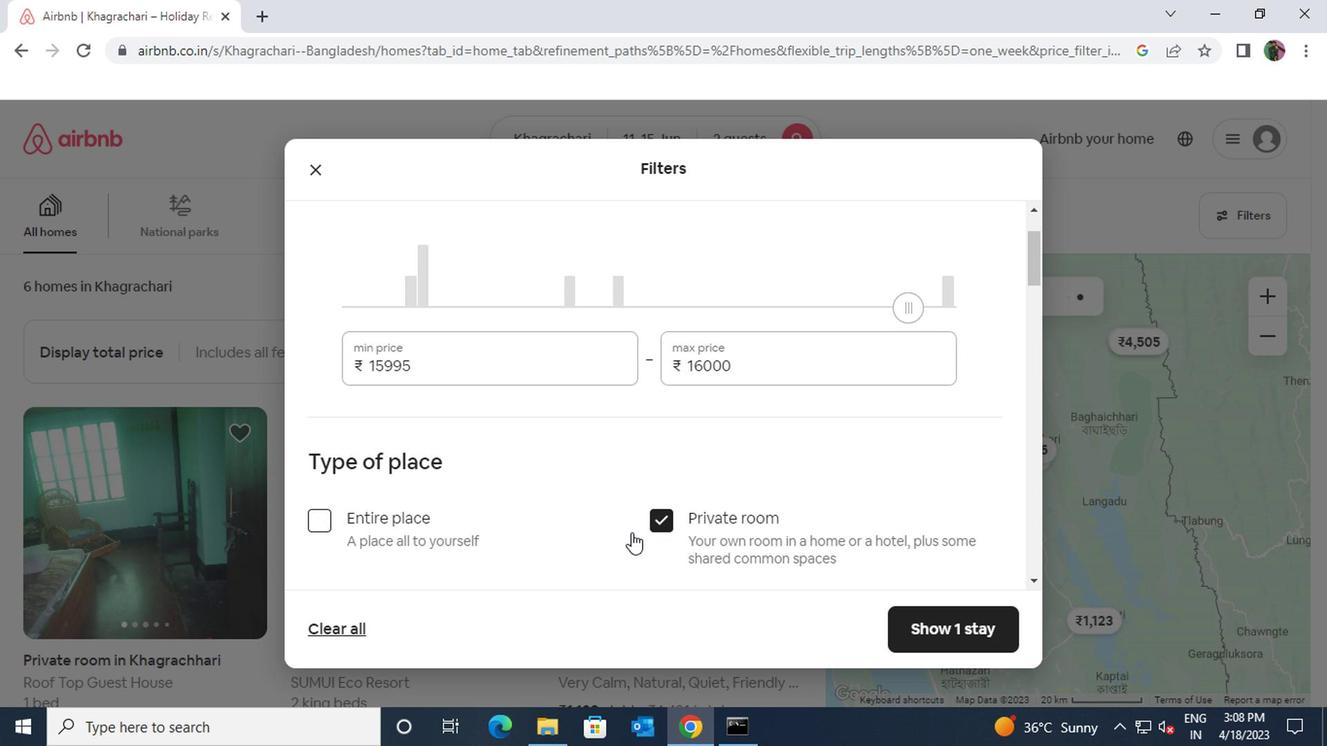 
Action: Mouse scrolled (598, 538) with delta (0, -1)
Screenshot: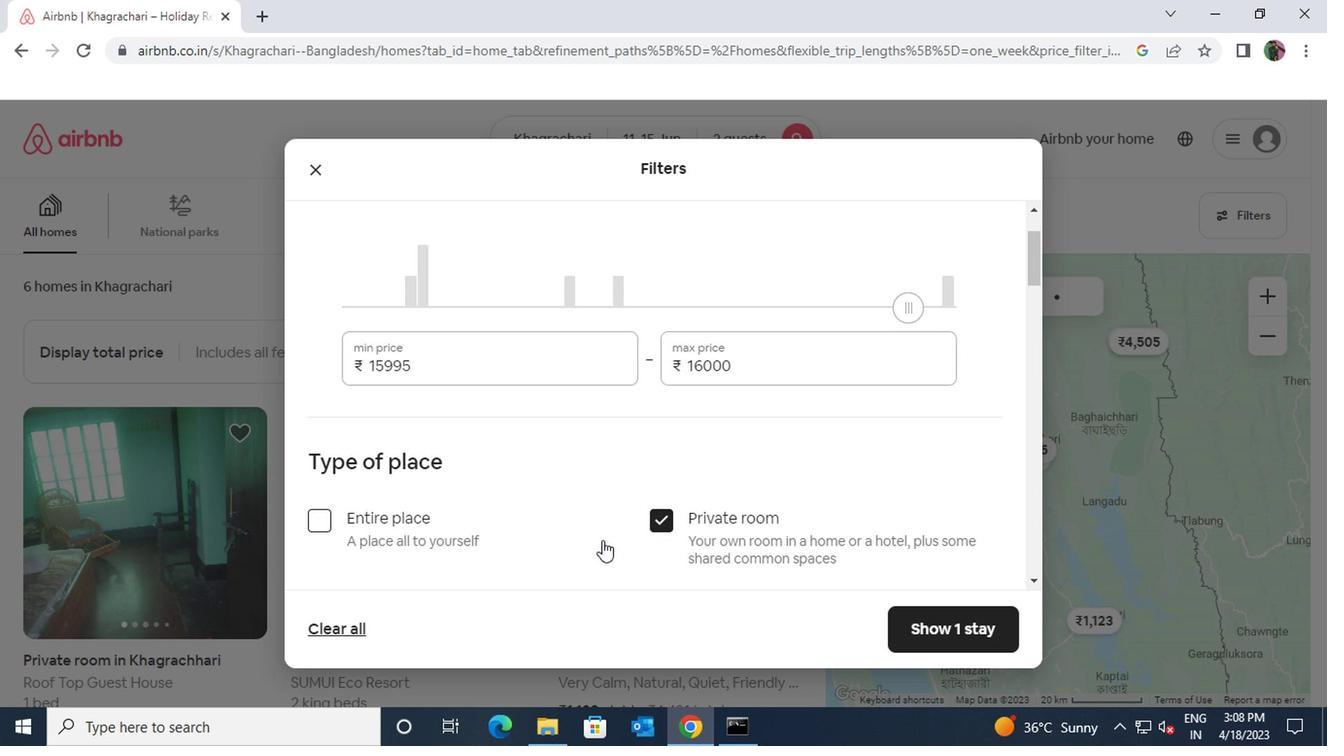 
Action: Mouse scrolled (598, 538) with delta (0, -1)
Screenshot: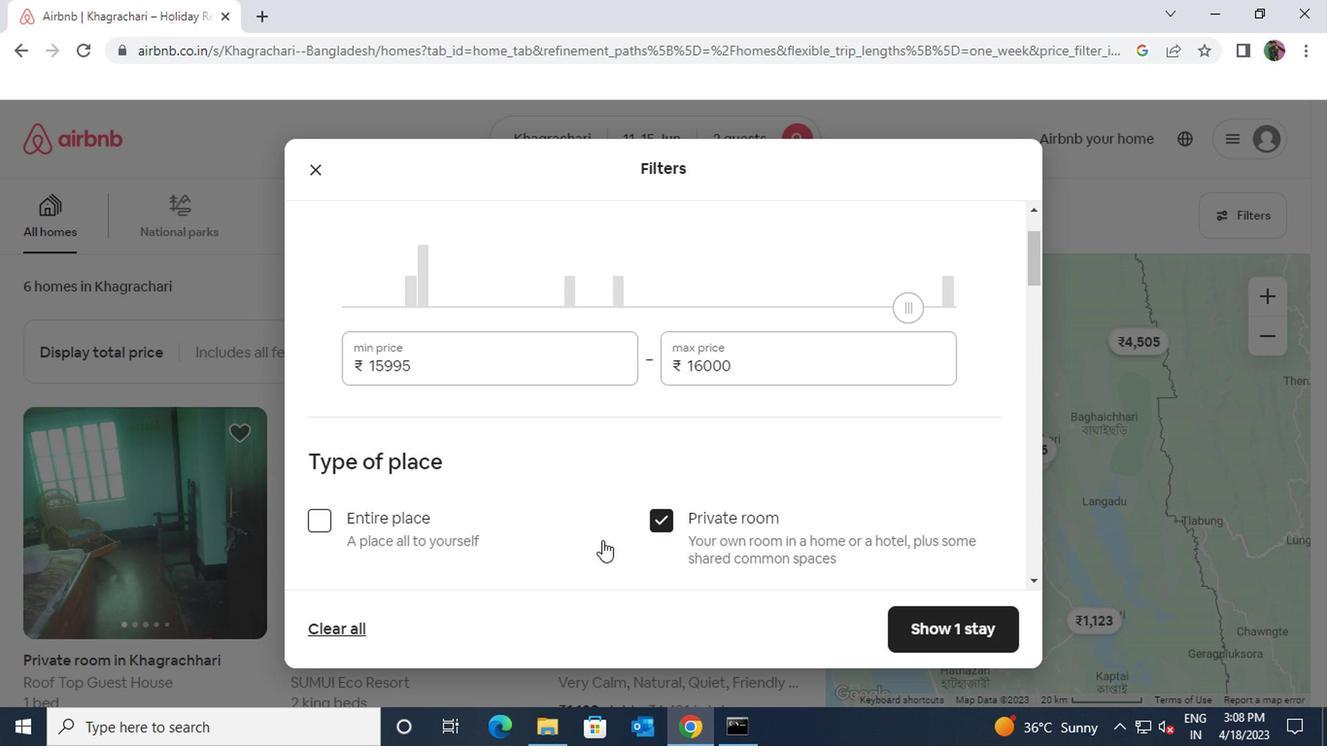 
Action: Mouse moved to (598, 540)
Screenshot: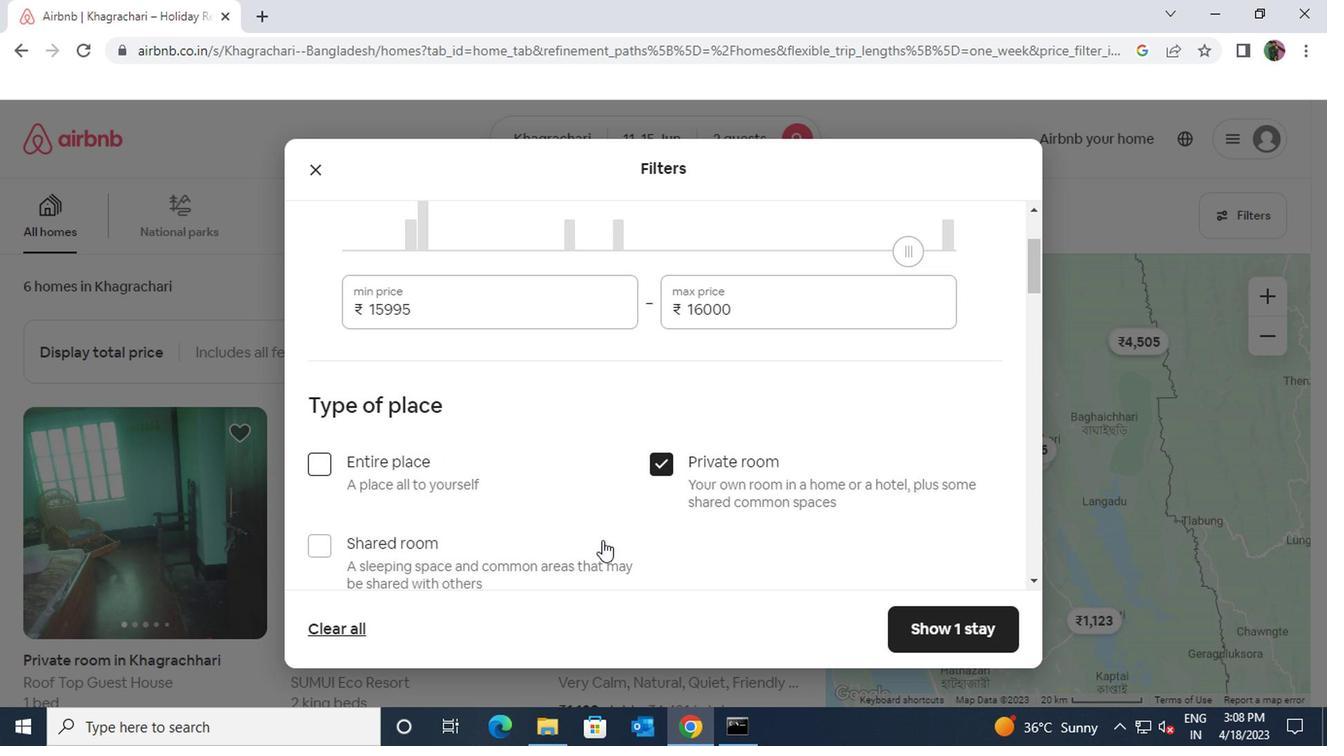 
Action: Mouse scrolled (598, 538) with delta (0, -1)
Screenshot: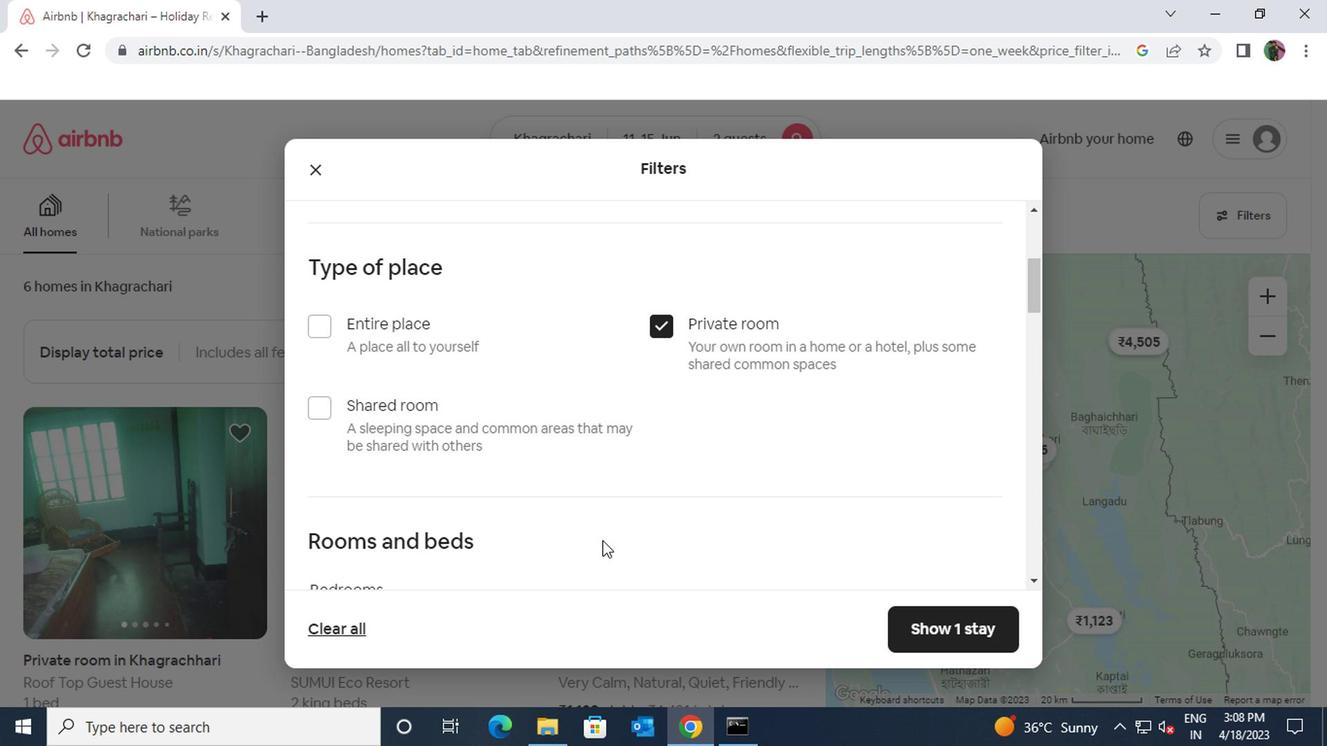 
Action: Mouse scrolled (598, 538) with delta (0, -1)
Screenshot: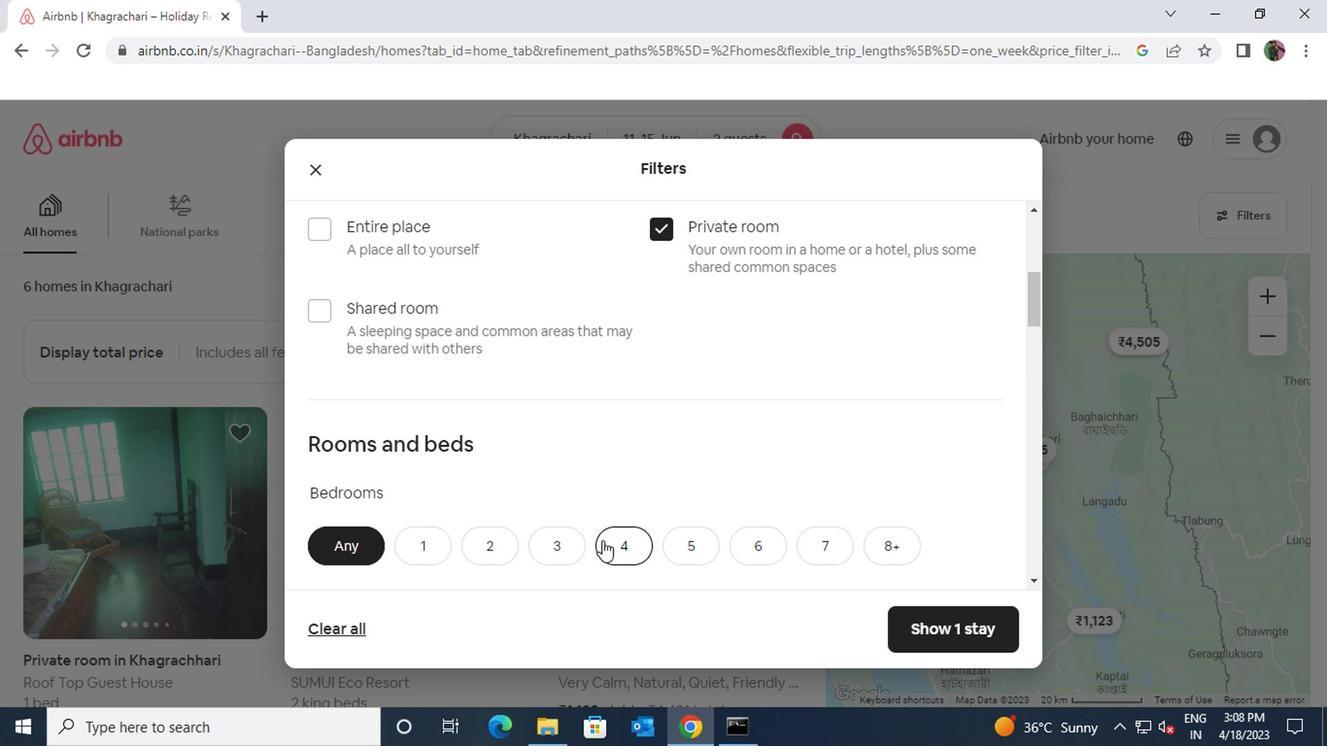 
Action: Mouse moved to (433, 449)
Screenshot: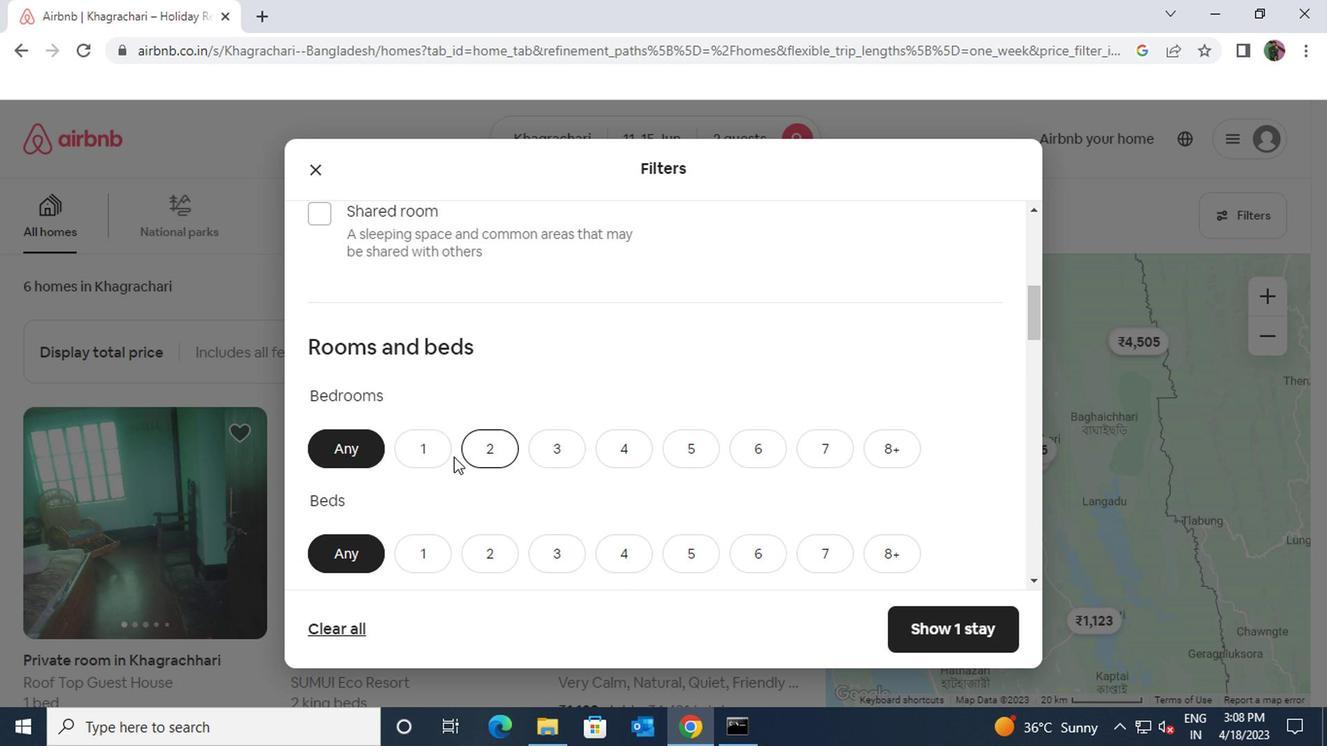 
Action: Mouse pressed left at (433, 449)
Screenshot: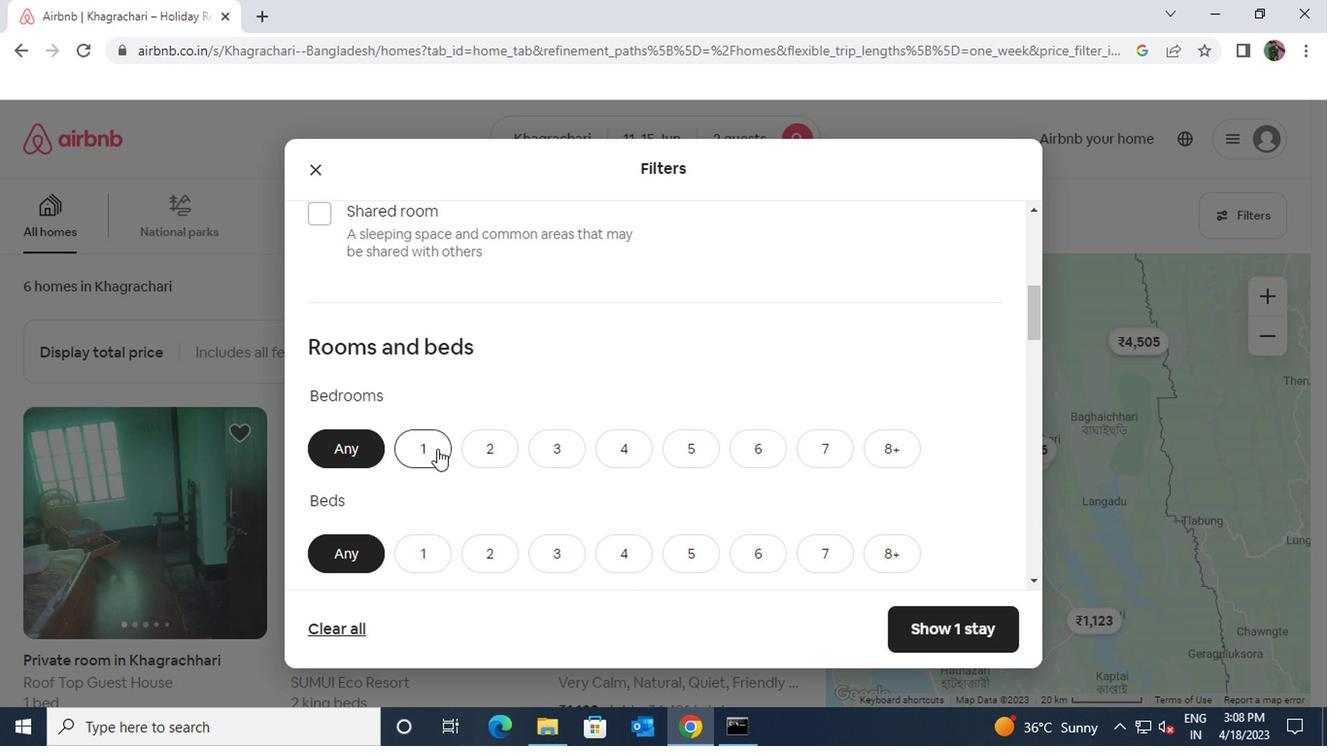 
Action: Mouse moved to (481, 545)
Screenshot: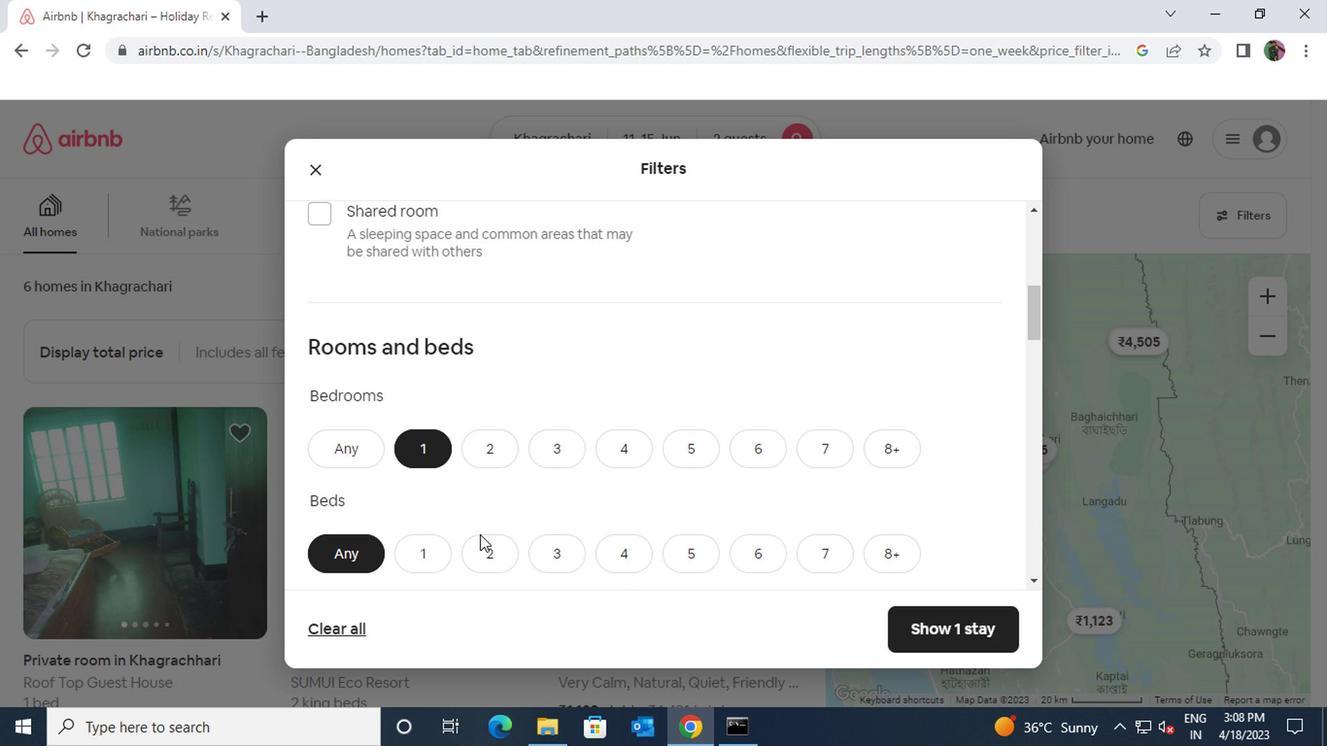 
Action: Mouse pressed left at (481, 545)
Screenshot: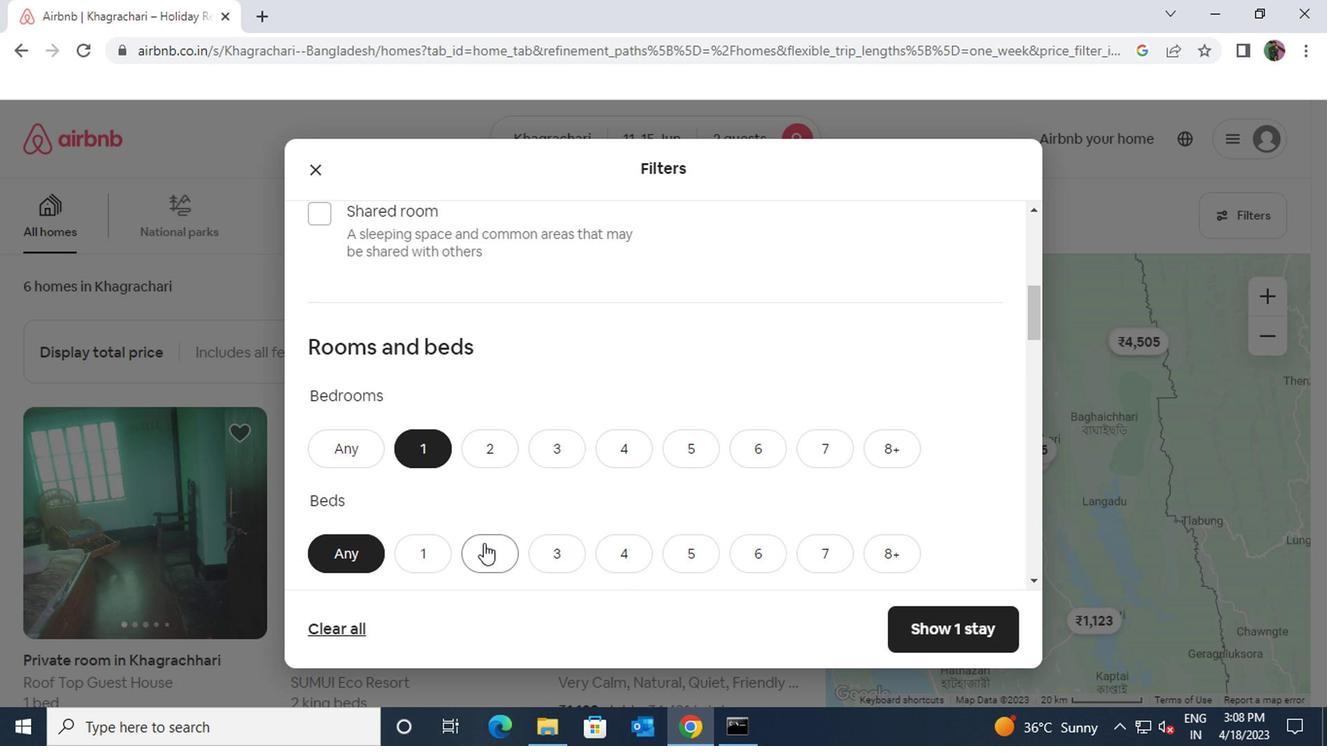 
Action: Mouse scrolled (481, 544) with delta (0, 0)
Screenshot: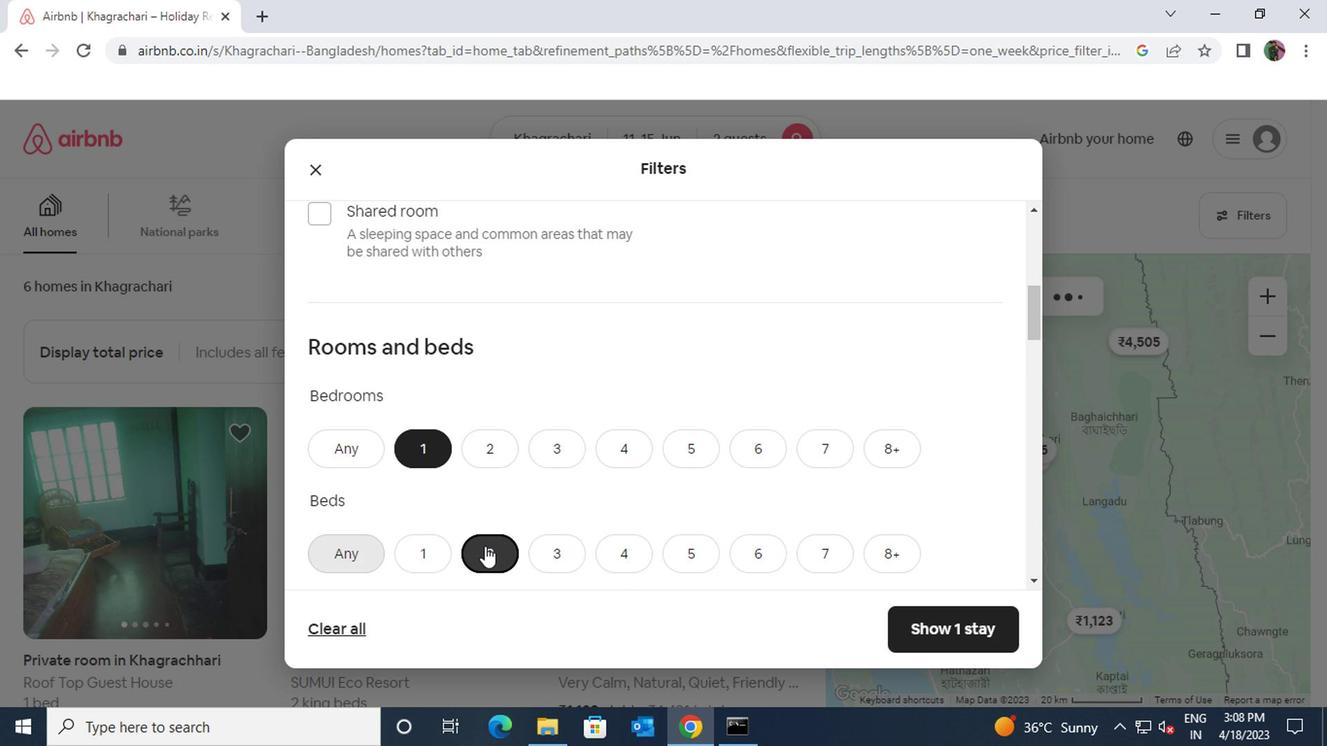 
Action: Mouse moved to (429, 553)
Screenshot: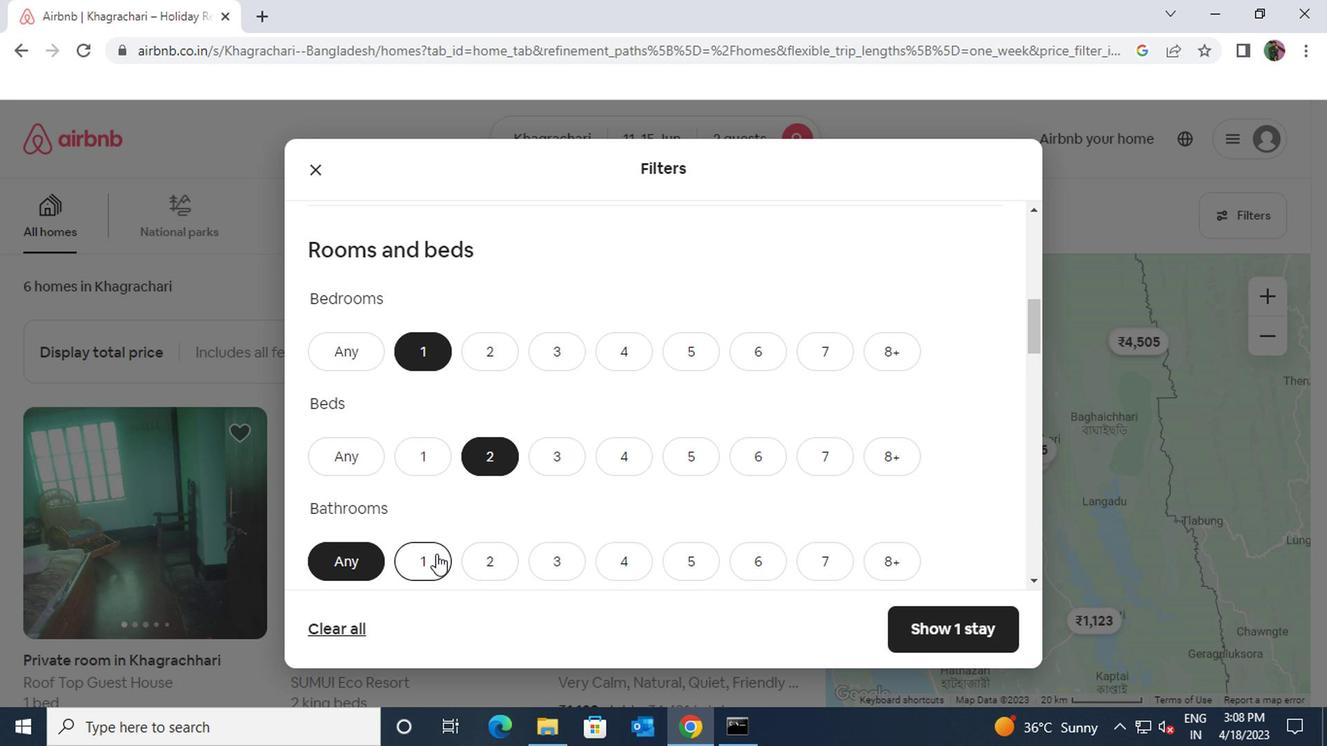 
Action: Mouse pressed left at (429, 553)
Screenshot: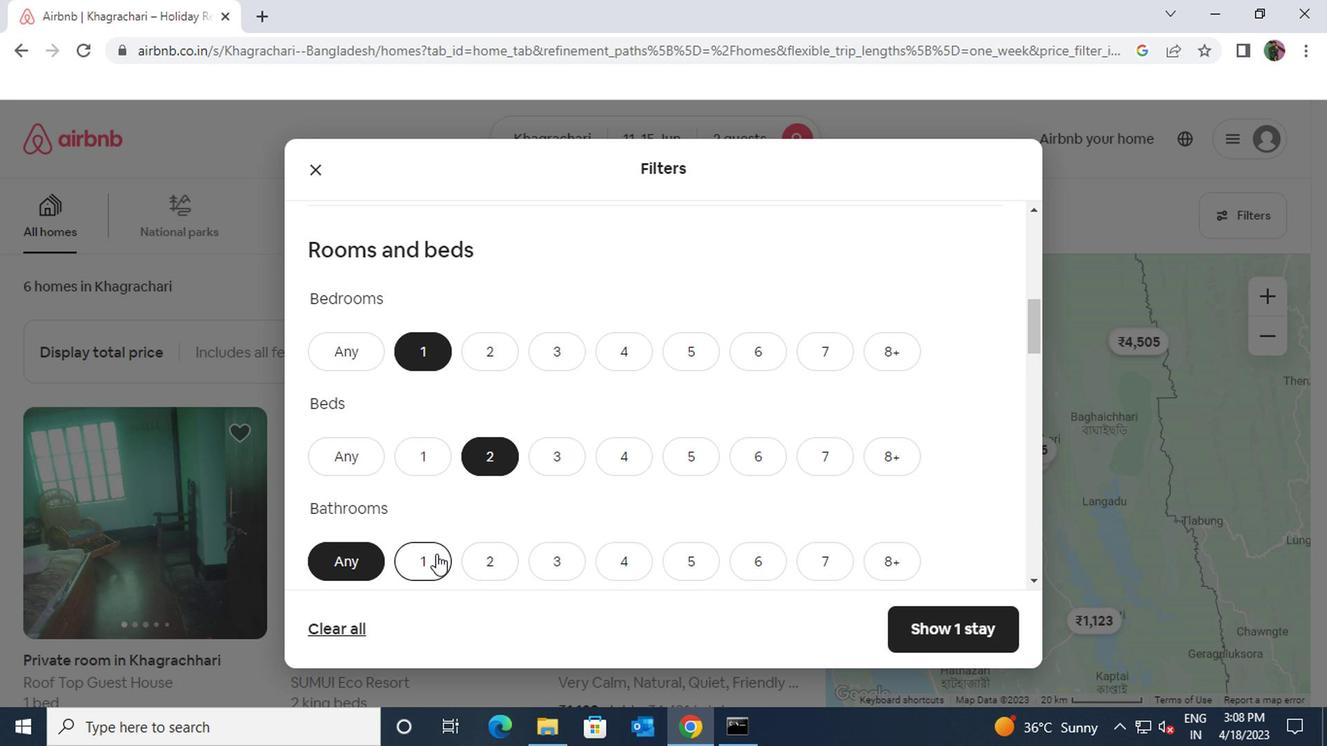 
Action: Mouse moved to (429, 553)
Screenshot: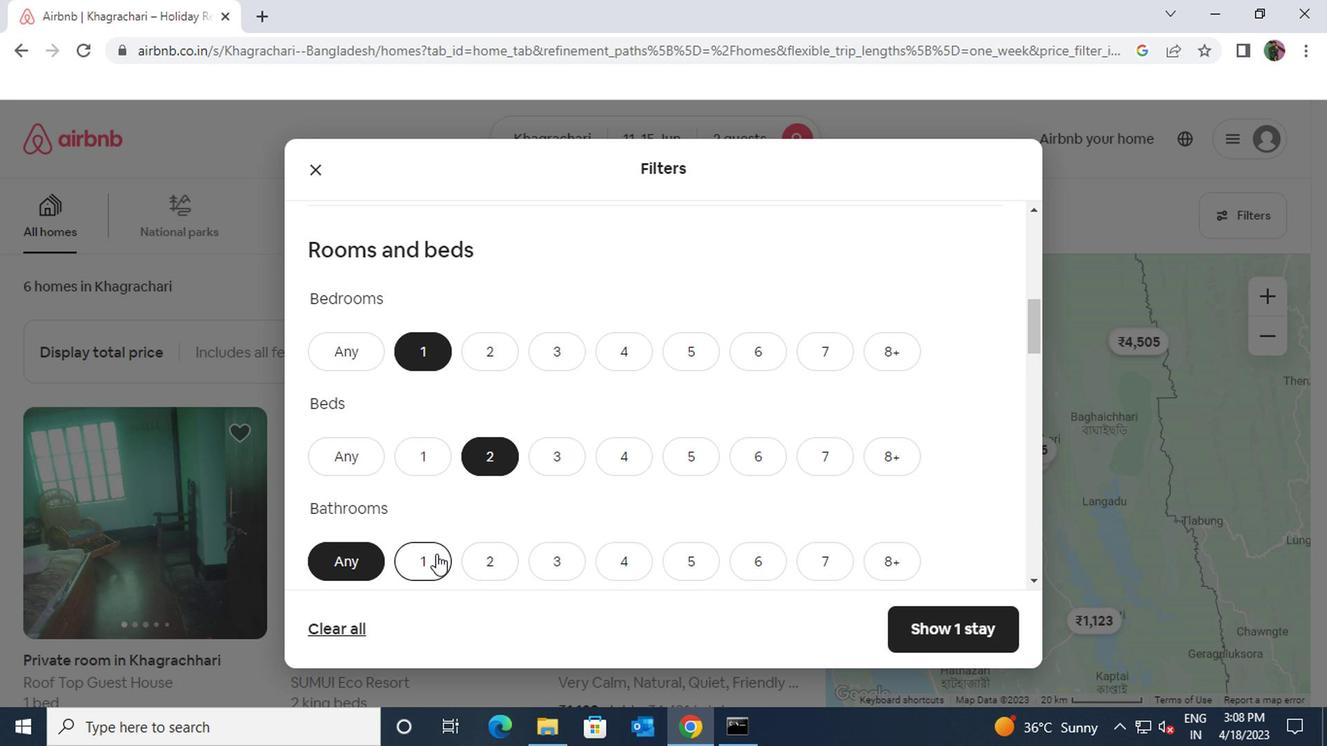 
Action: Mouse scrolled (429, 553) with delta (0, 0)
Screenshot: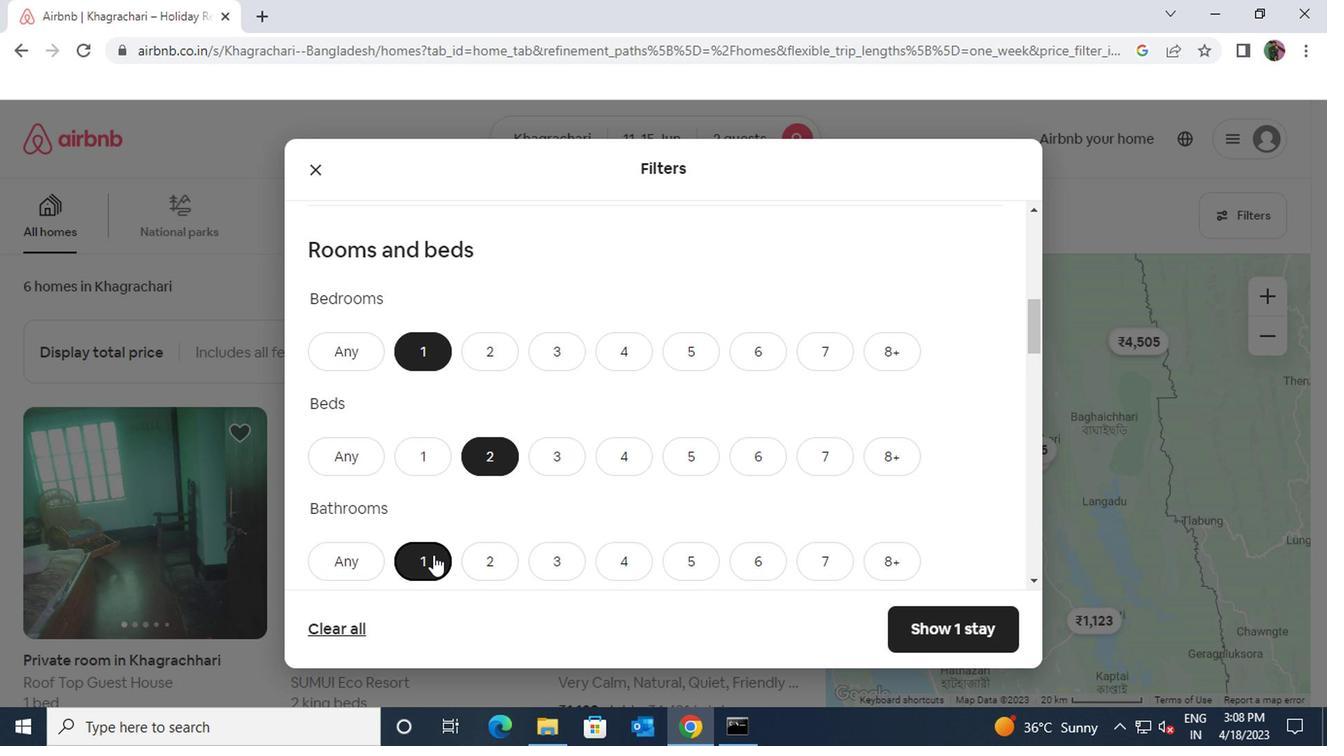 
Action: Mouse scrolled (429, 553) with delta (0, 0)
Screenshot: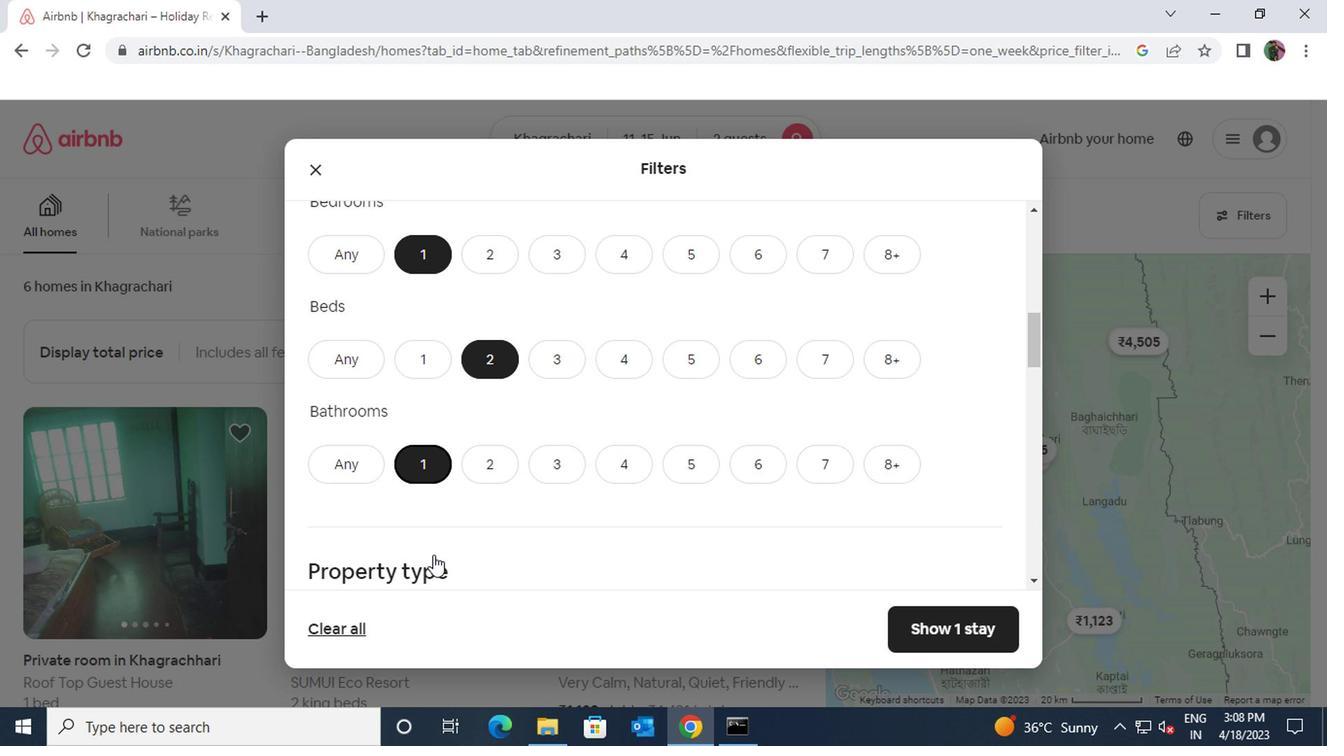 
Action: Mouse scrolled (429, 553) with delta (0, 0)
Screenshot: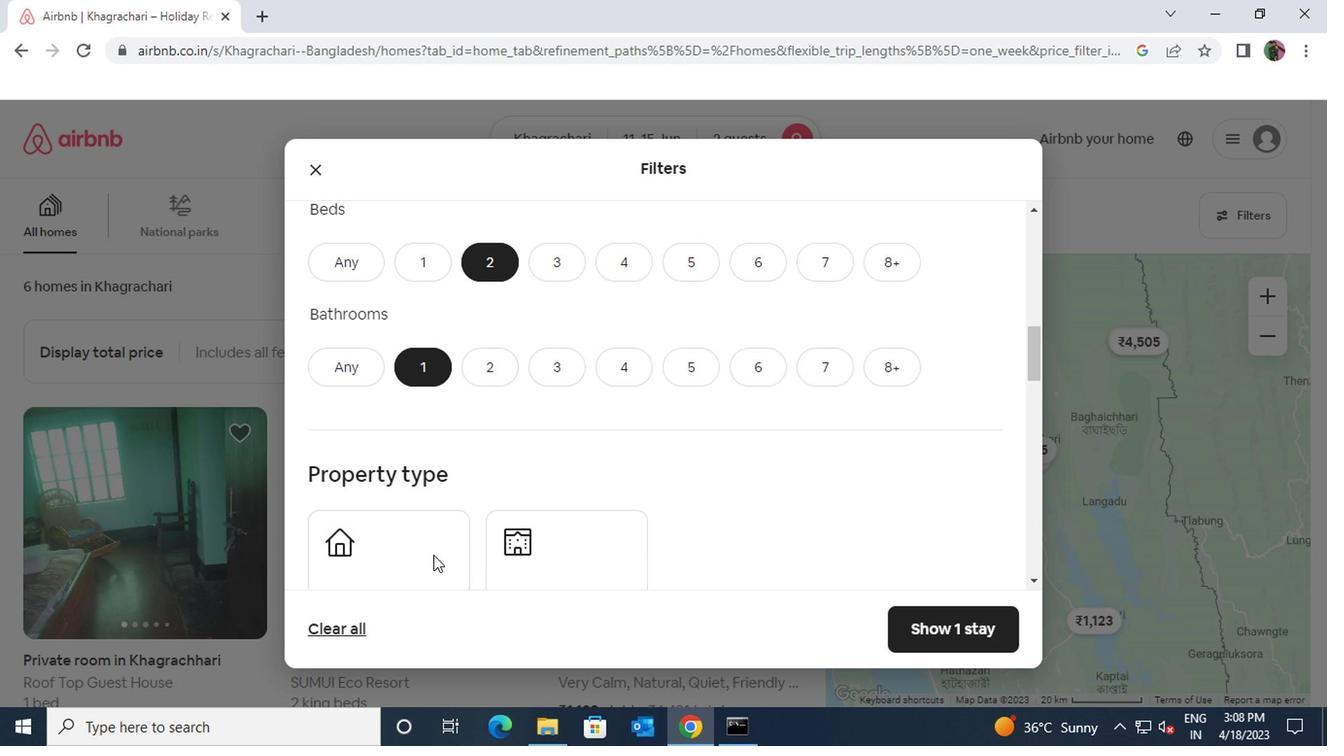 
Action: Mouse moved to (549, 495)
Screenshot: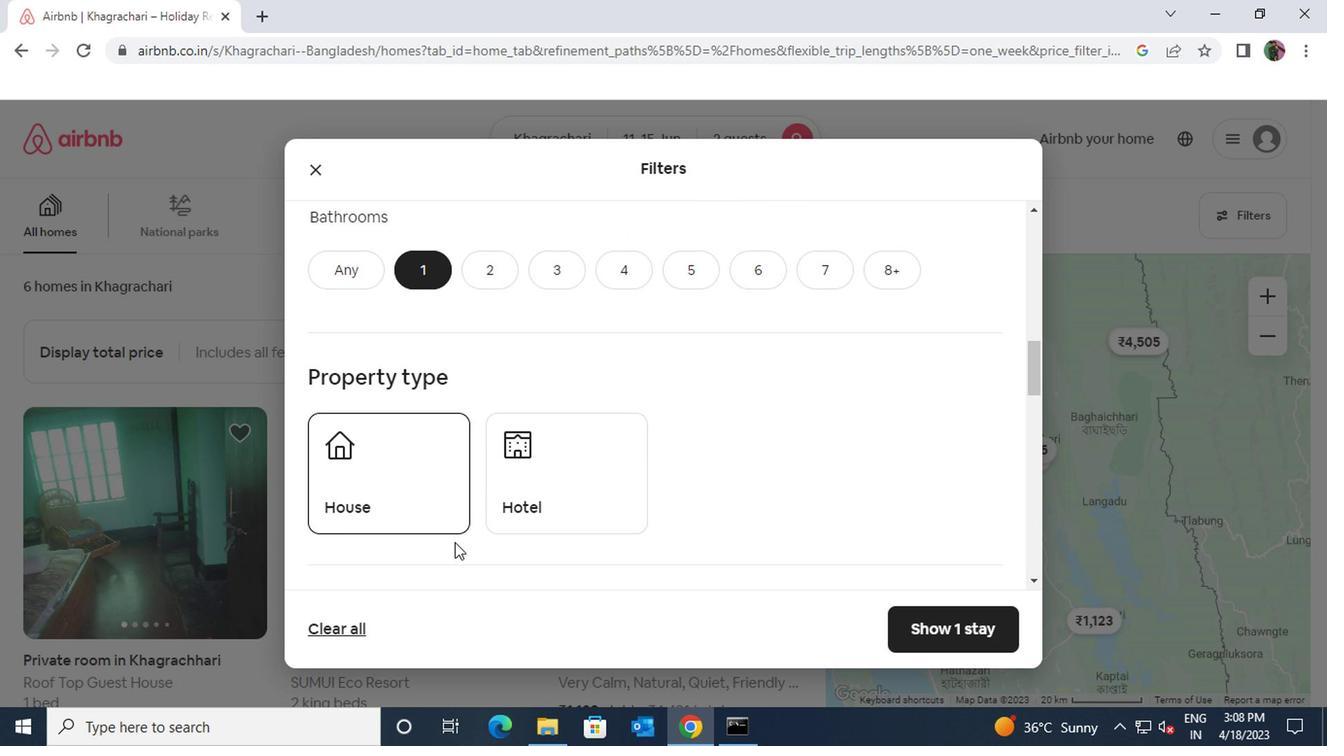 
Action: Mouse pressed left at (549, 495)
Screenshot: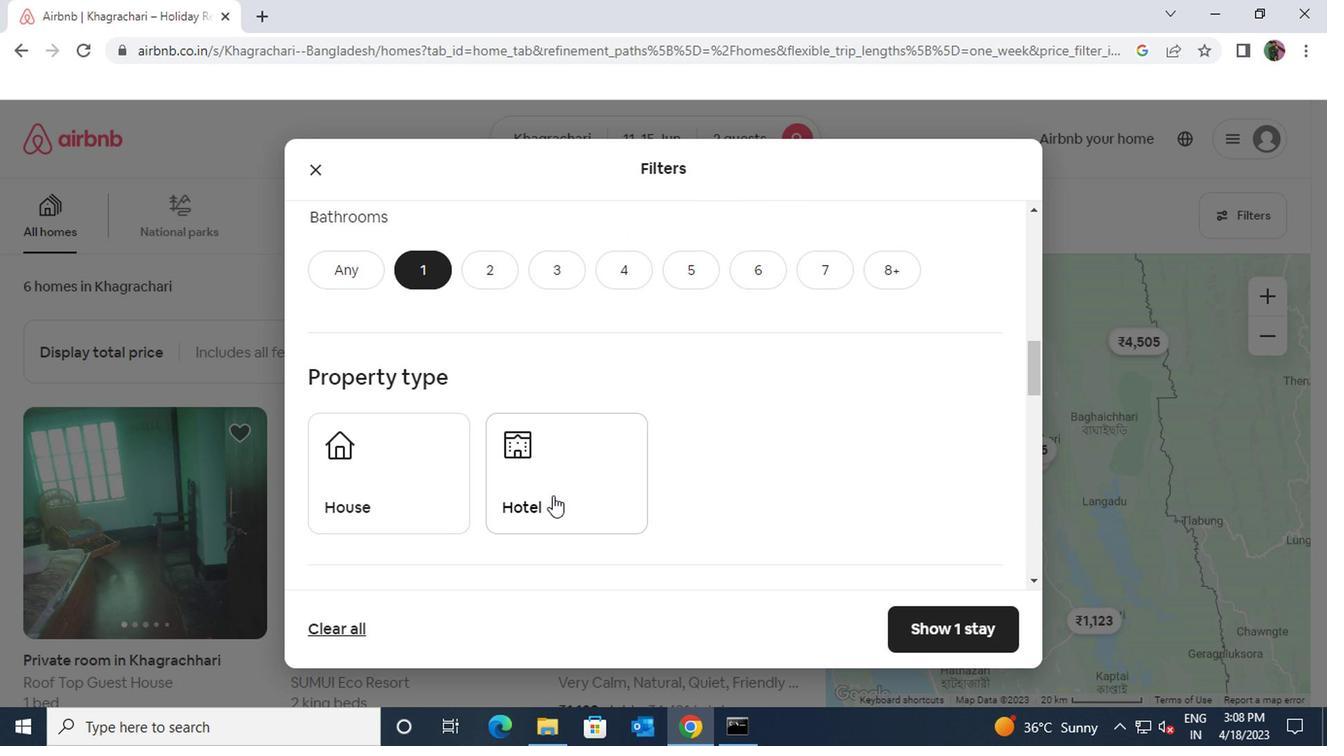 
Action: Mouse moved to (546, 511)
Screenshot: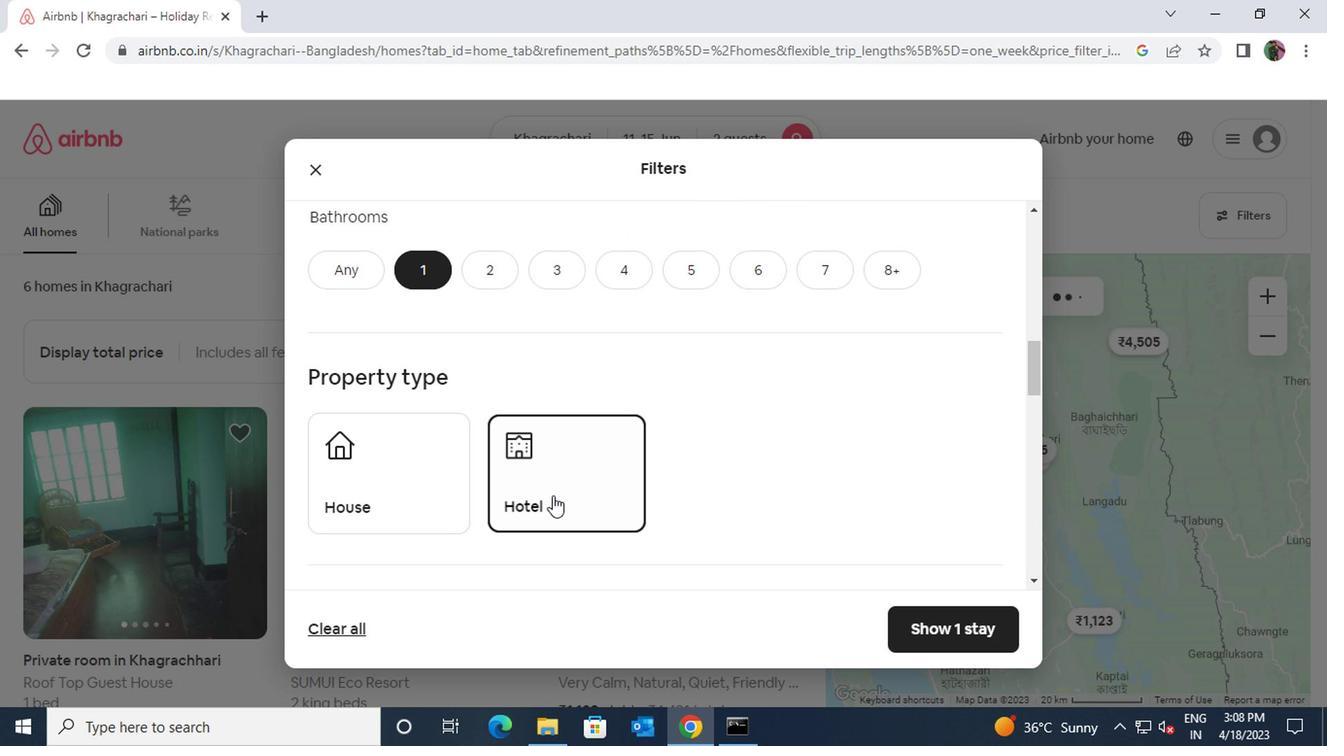 
Action: Mouse scrolled (546, 510) with delta (0, 0)
Screenshot: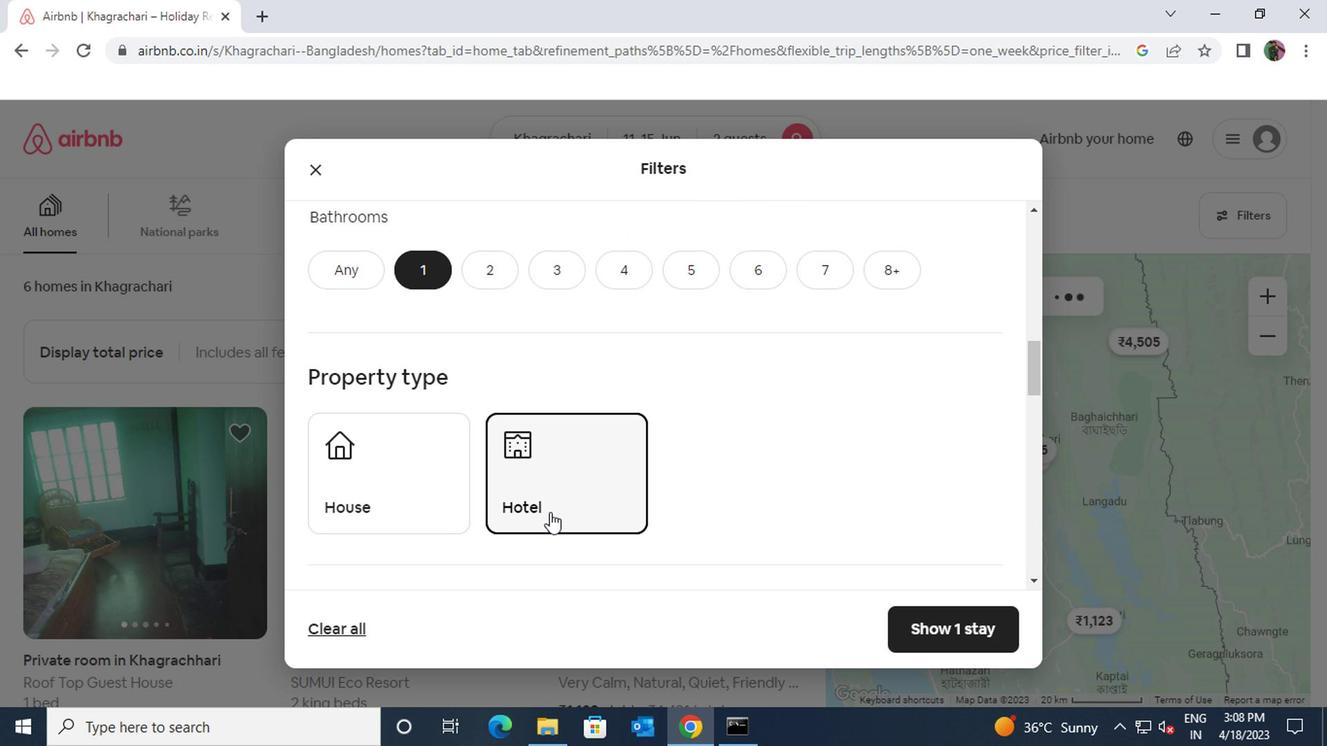 
Action: Mouse scrolled (546, 510) with delta (0, 0)
Screenshot: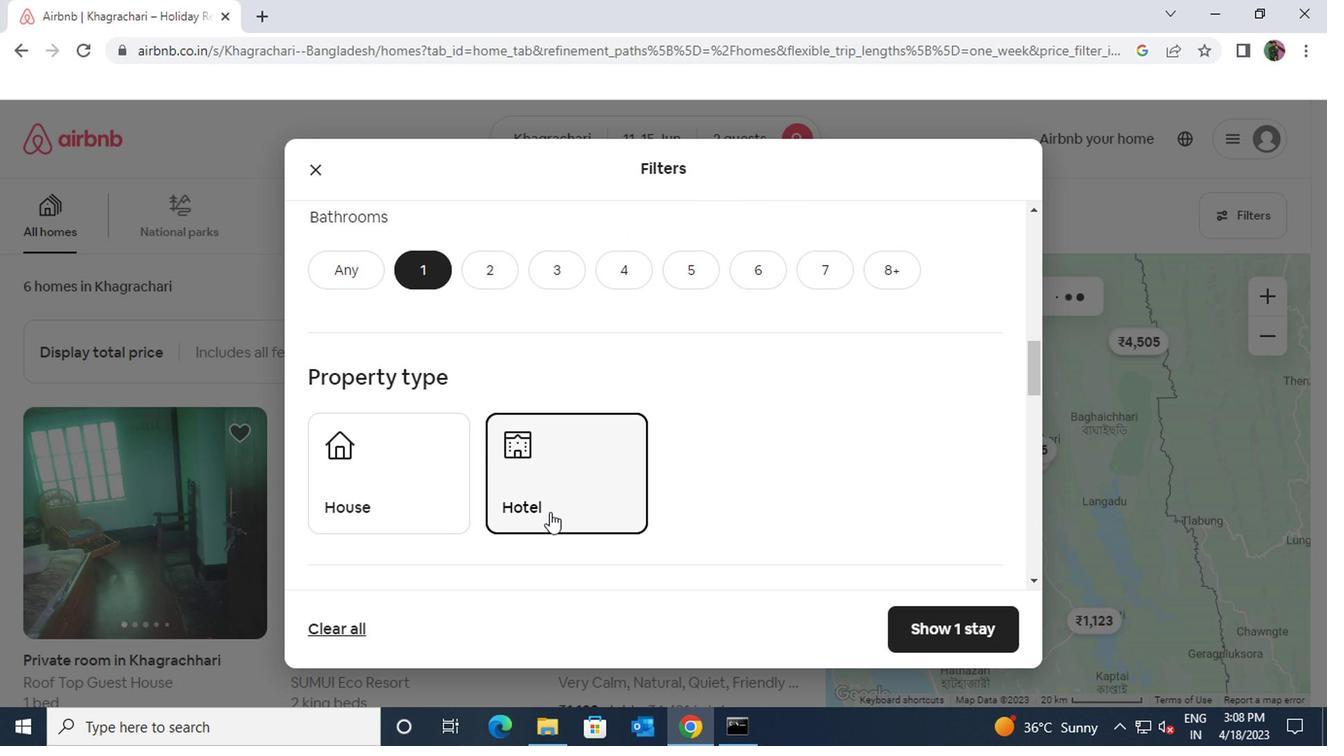 
Action: Mouse scrolled (546, 510) with delta (0, 0)
Screenshot: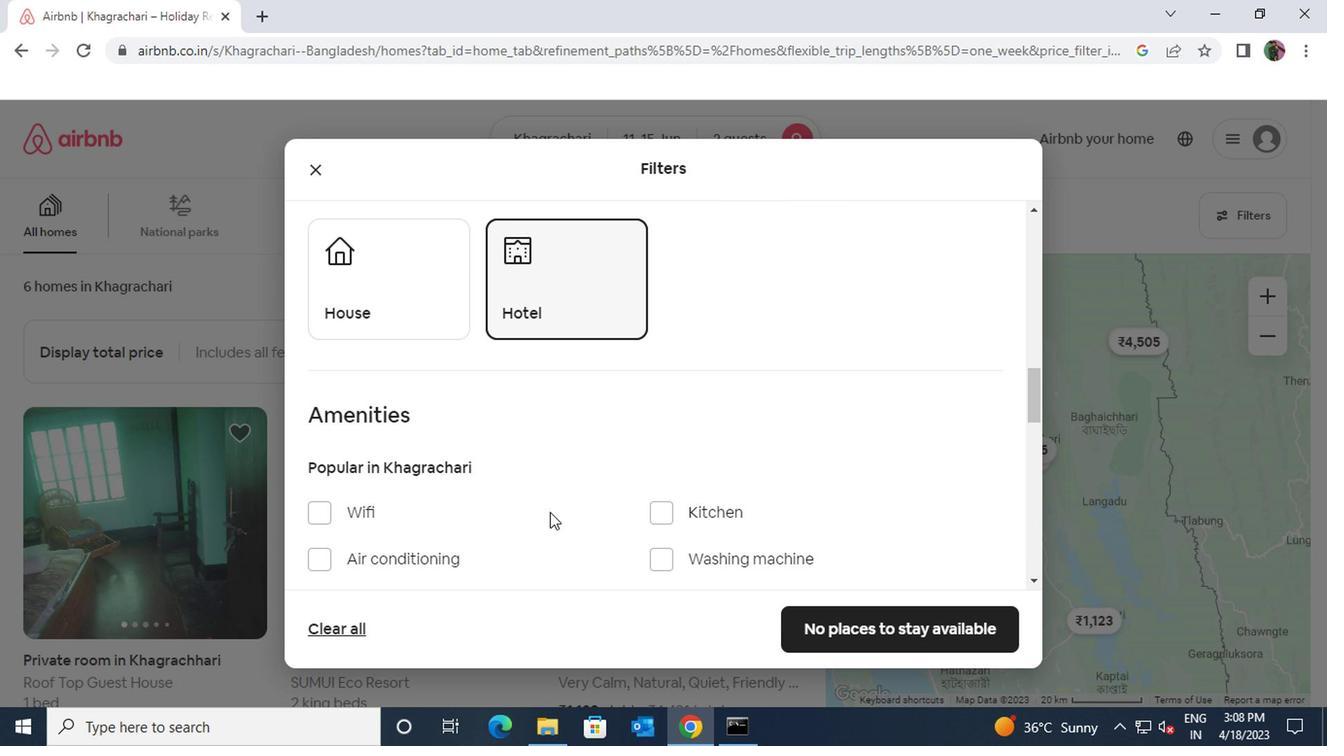 
Action: Mouse moved to (320, 463)
Screenshot: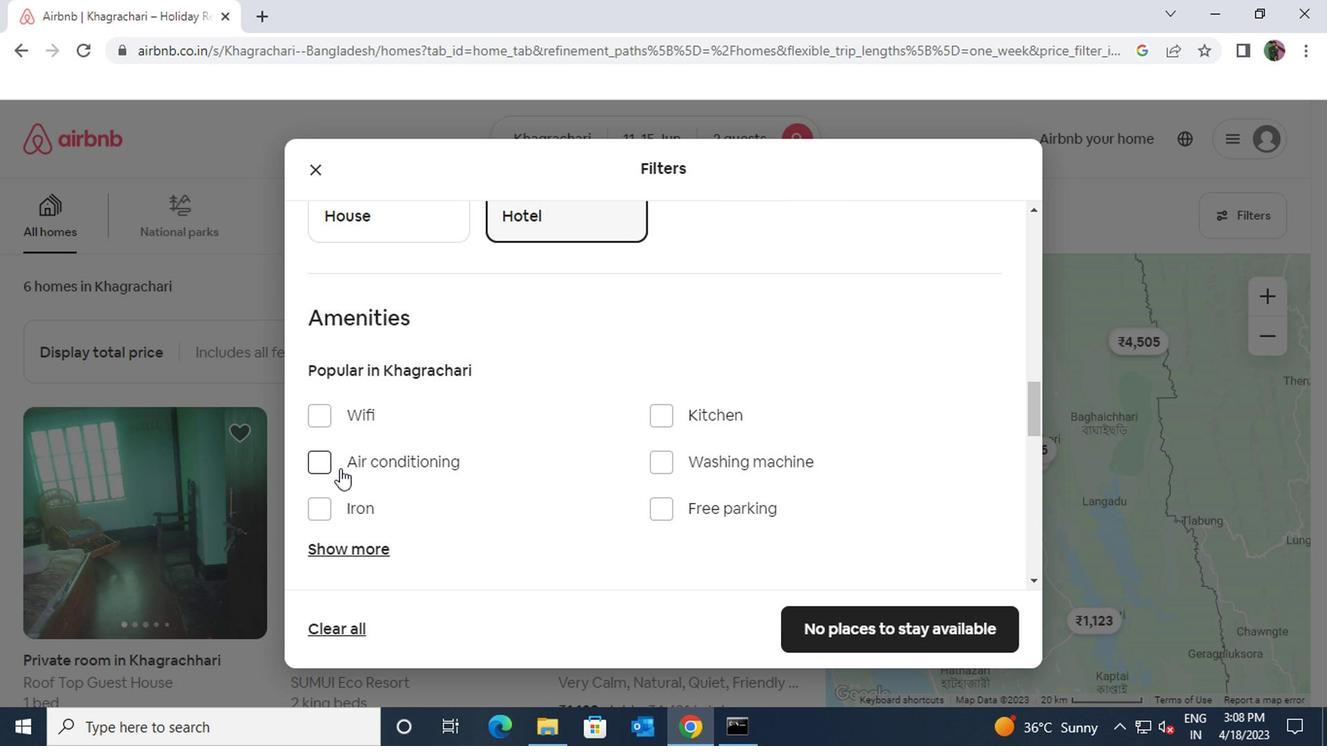 
Action: Mouse pressed left at (320, 463)
Screenshot: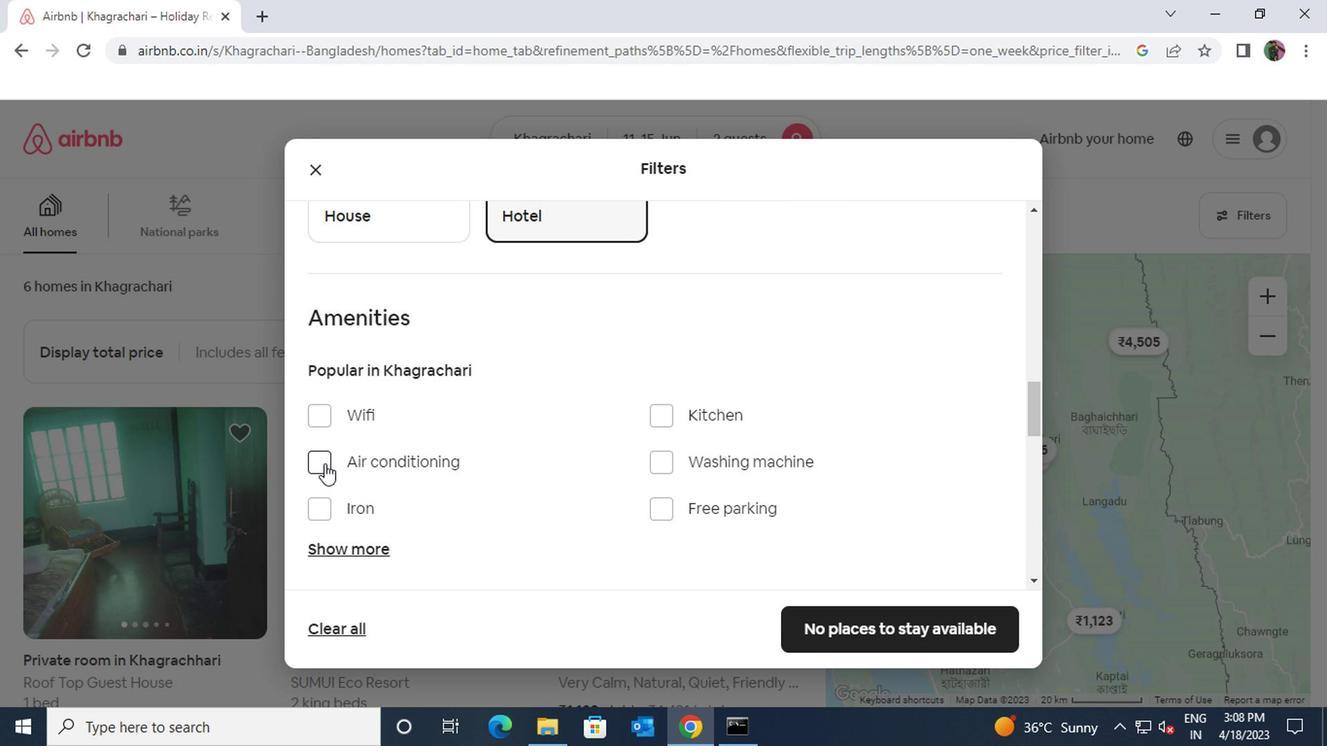
Action: Mouse moved to (505, 476)
Screenshot: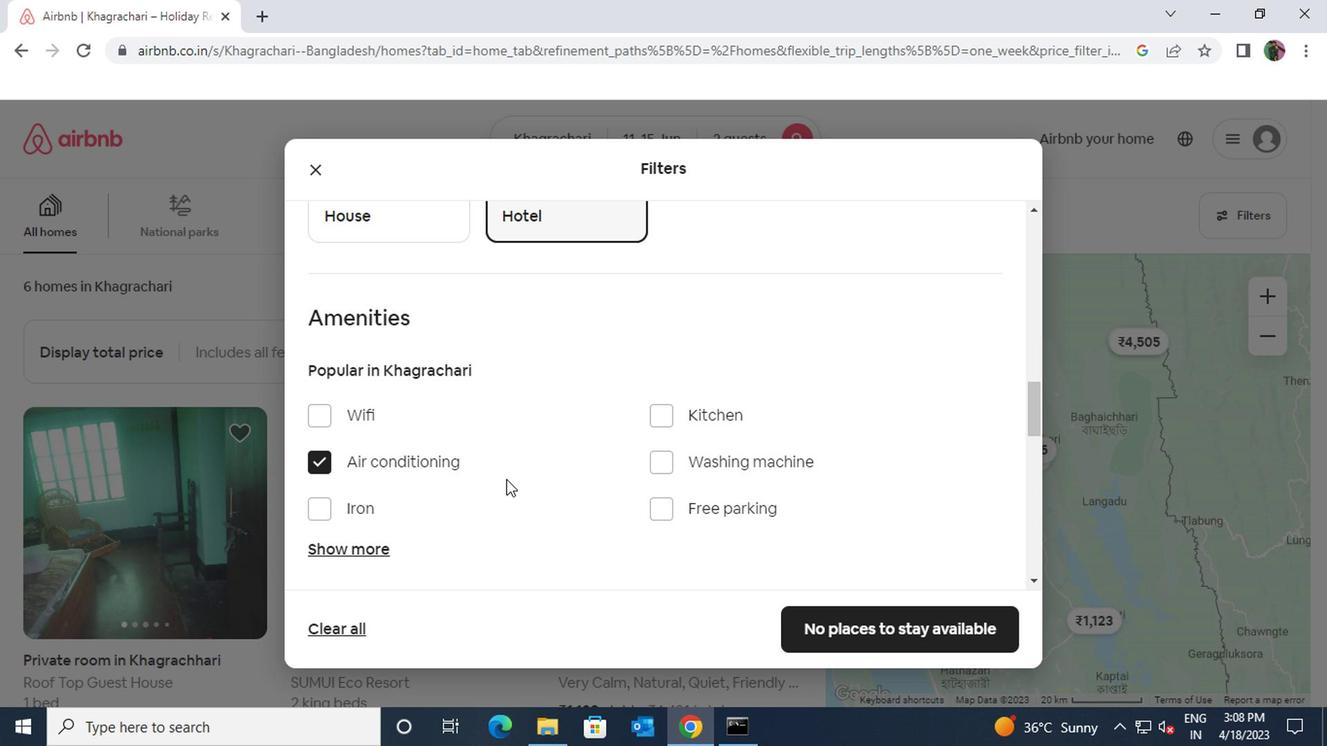 
Action: Mouse scrolled (505, 475) with delta (0, 0)
Screenshot: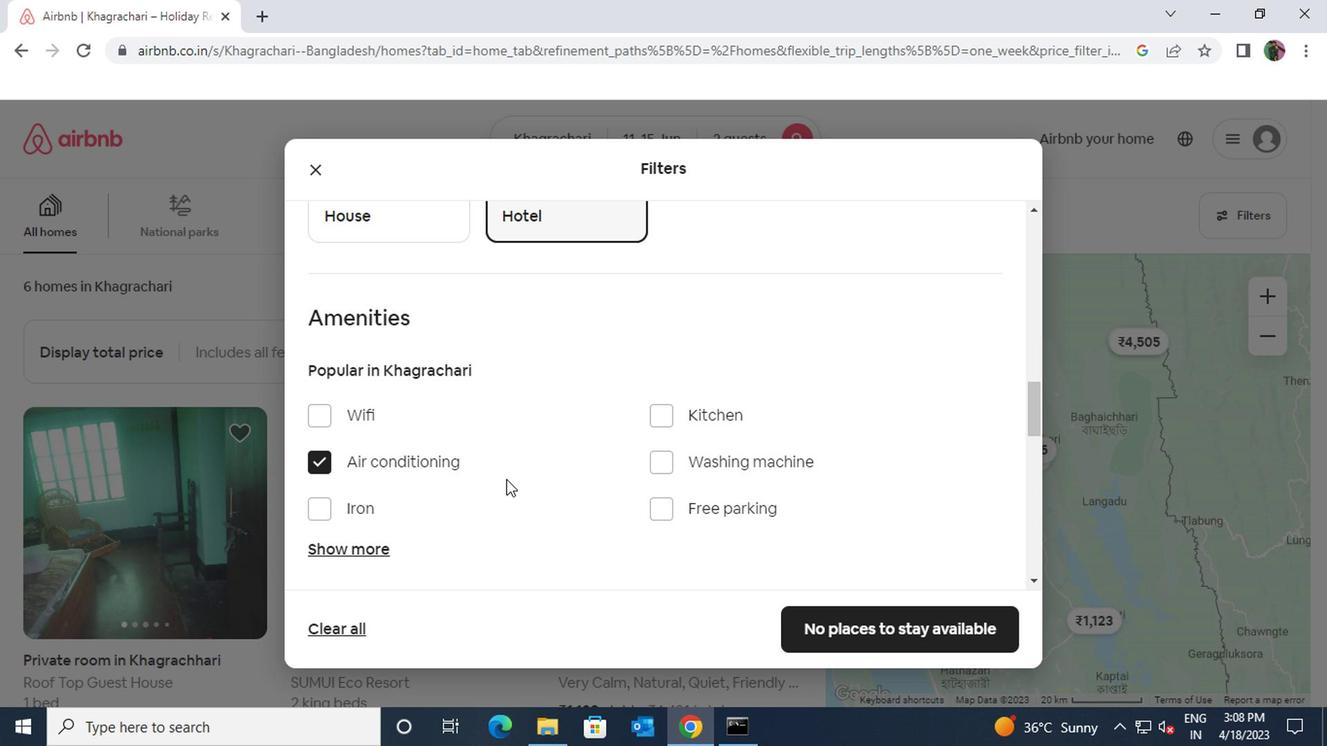 
Action: Mouse moved to (507, 473)
Screenshot: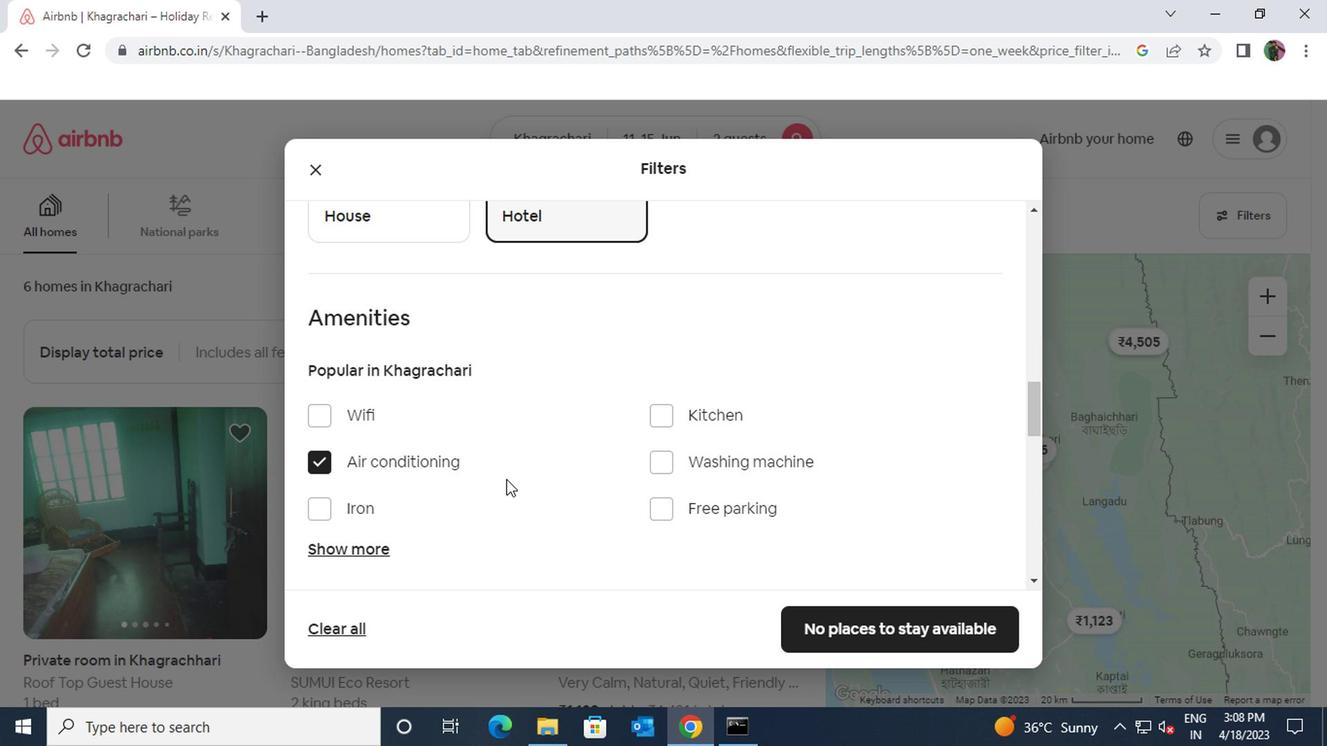
Action: Mouse scrolled (507, 472) with delta (0, 0)
Screenshot: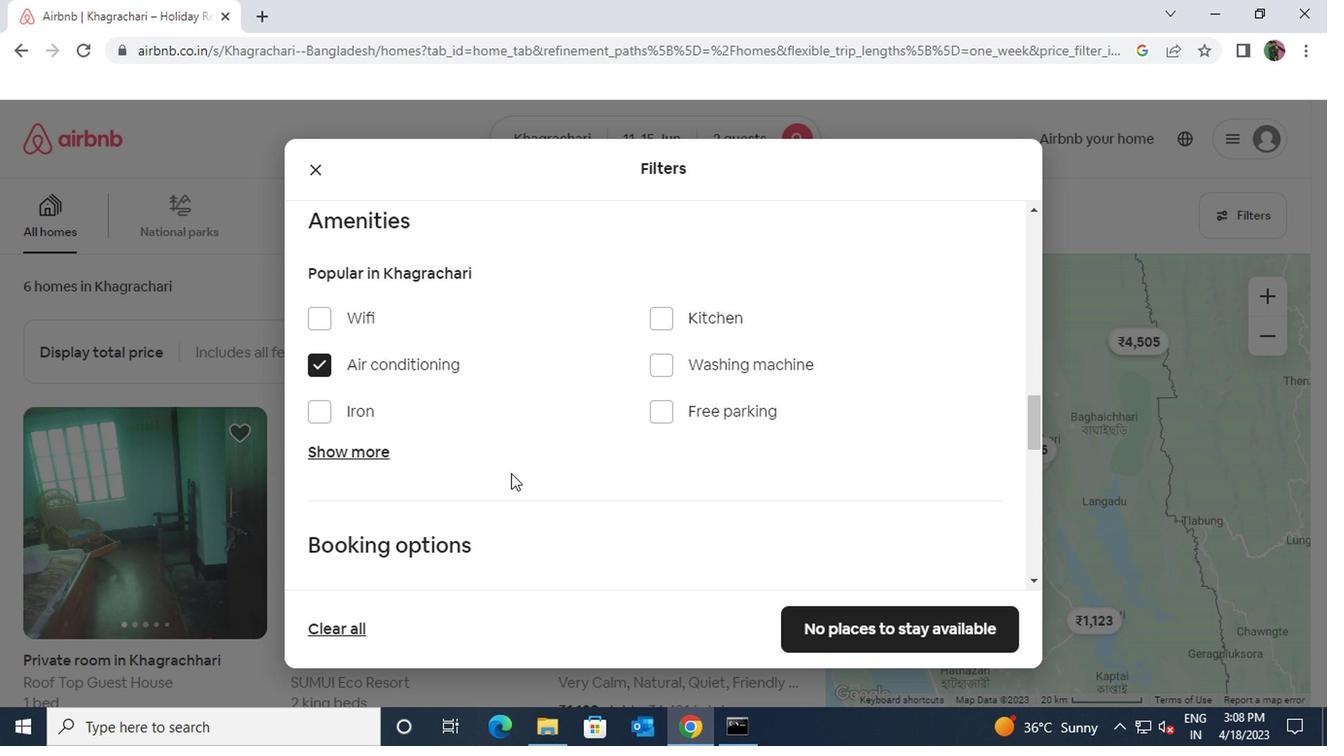 
Action: Mouse scrolled (507, 472) with delta (0, 0)
Screenshot: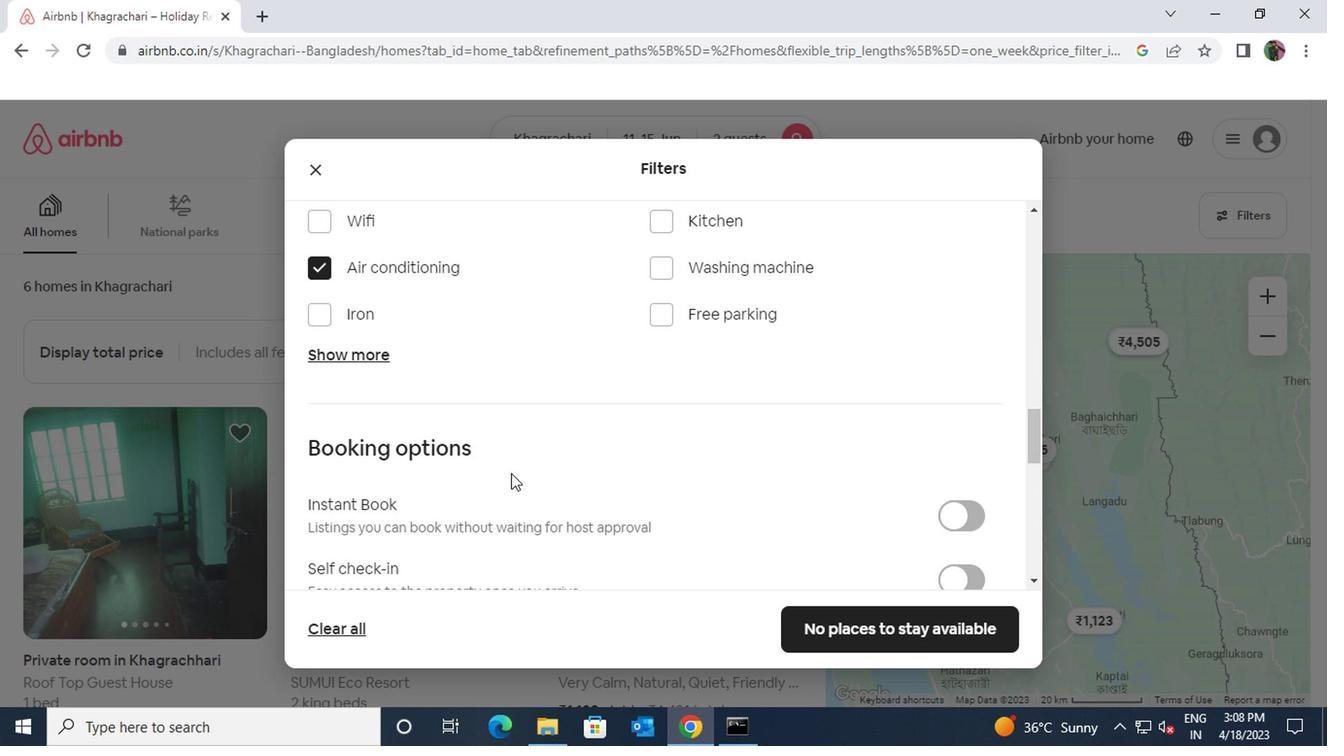 
Action: Mouse scrolled (507, 472) with delta (0, 0)
Screenshot: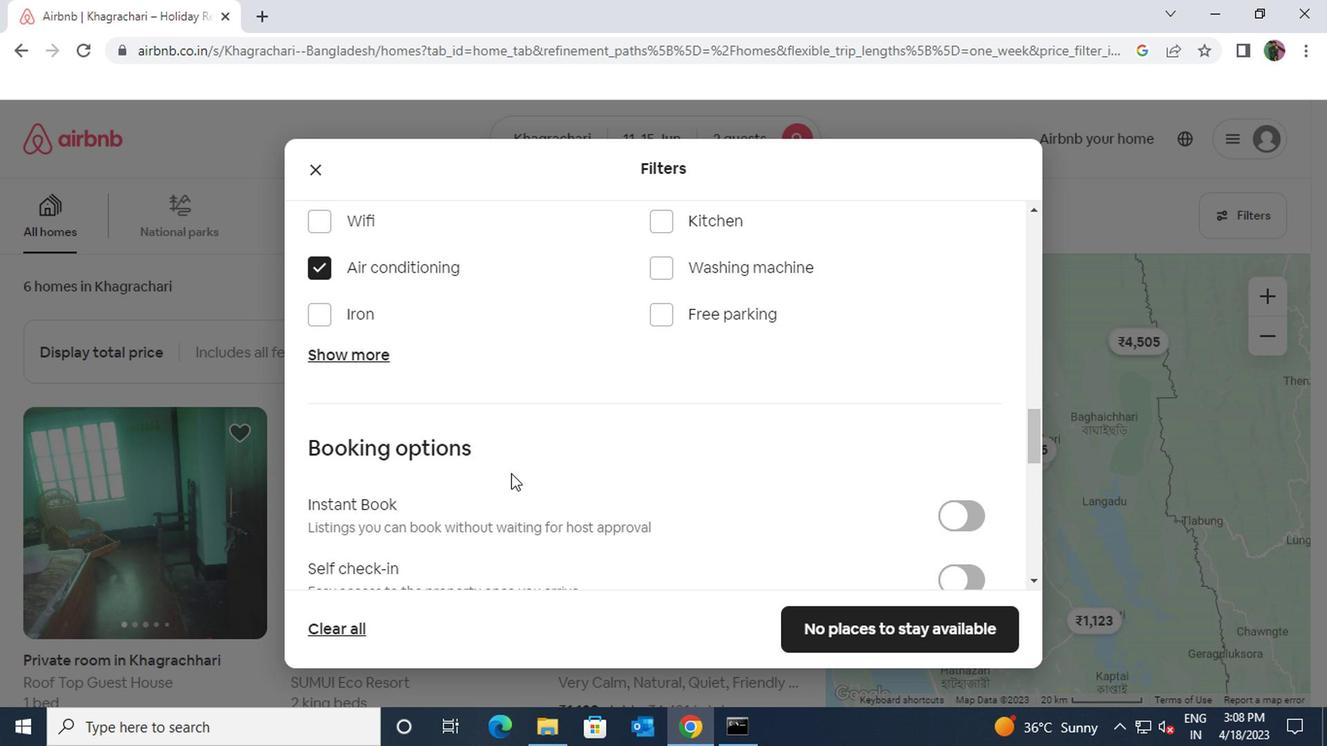 
Action: Mouse moved to (950, 391)
Screenshot: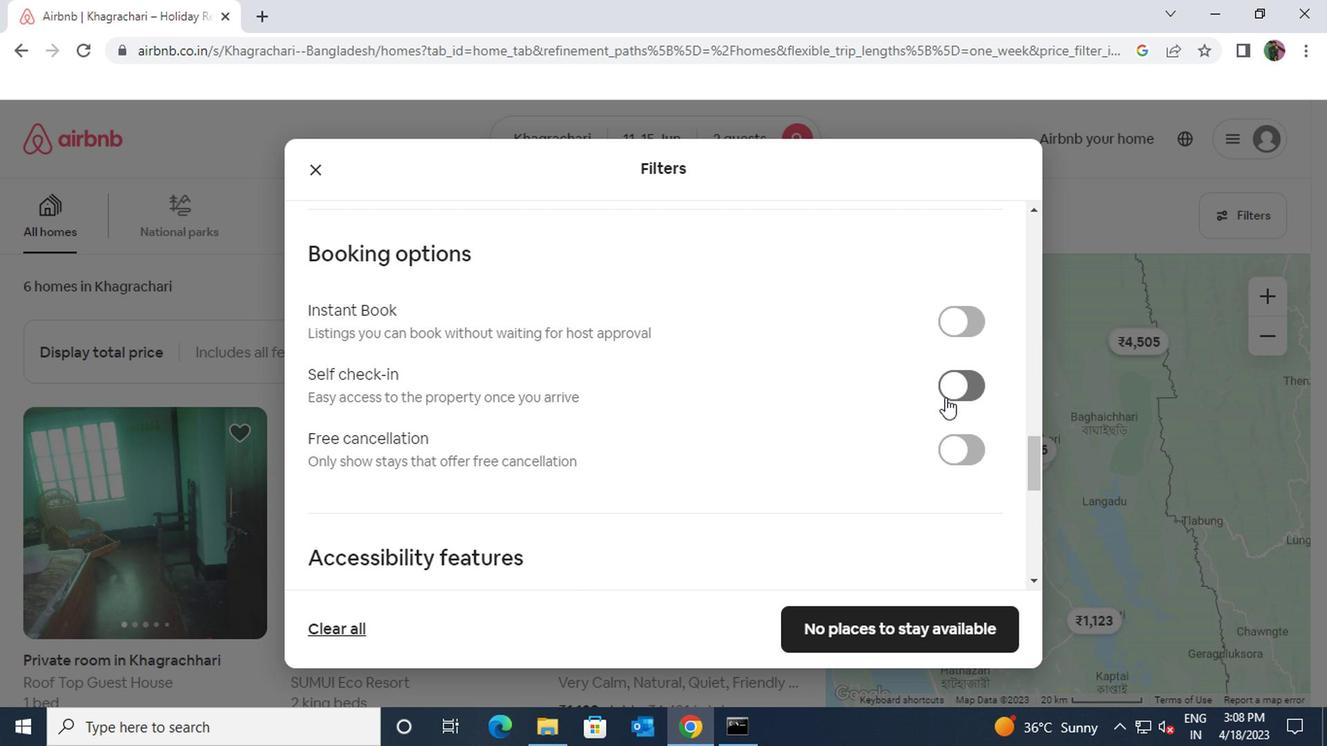 
Action: Mouse pressed left at (950, 391)
Screenshot: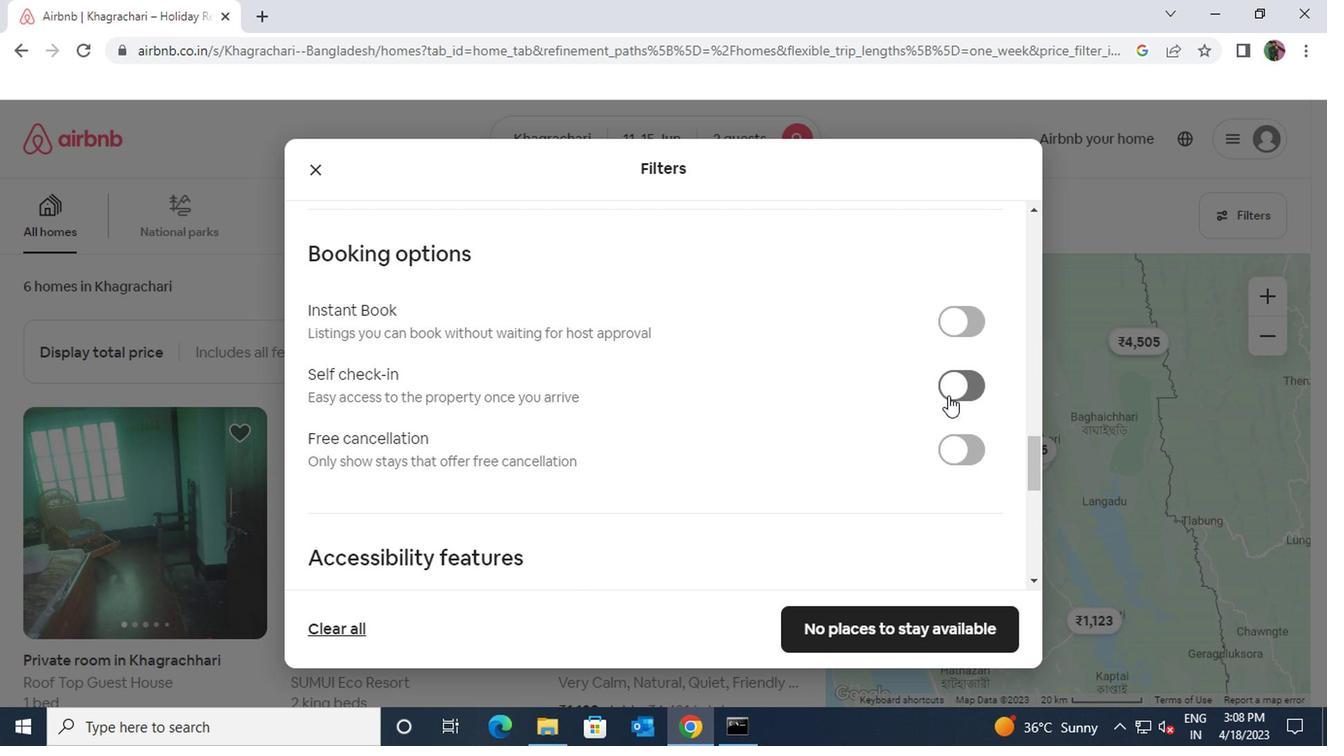 
Action: Mouse moved to (667, 456)
Screenshot: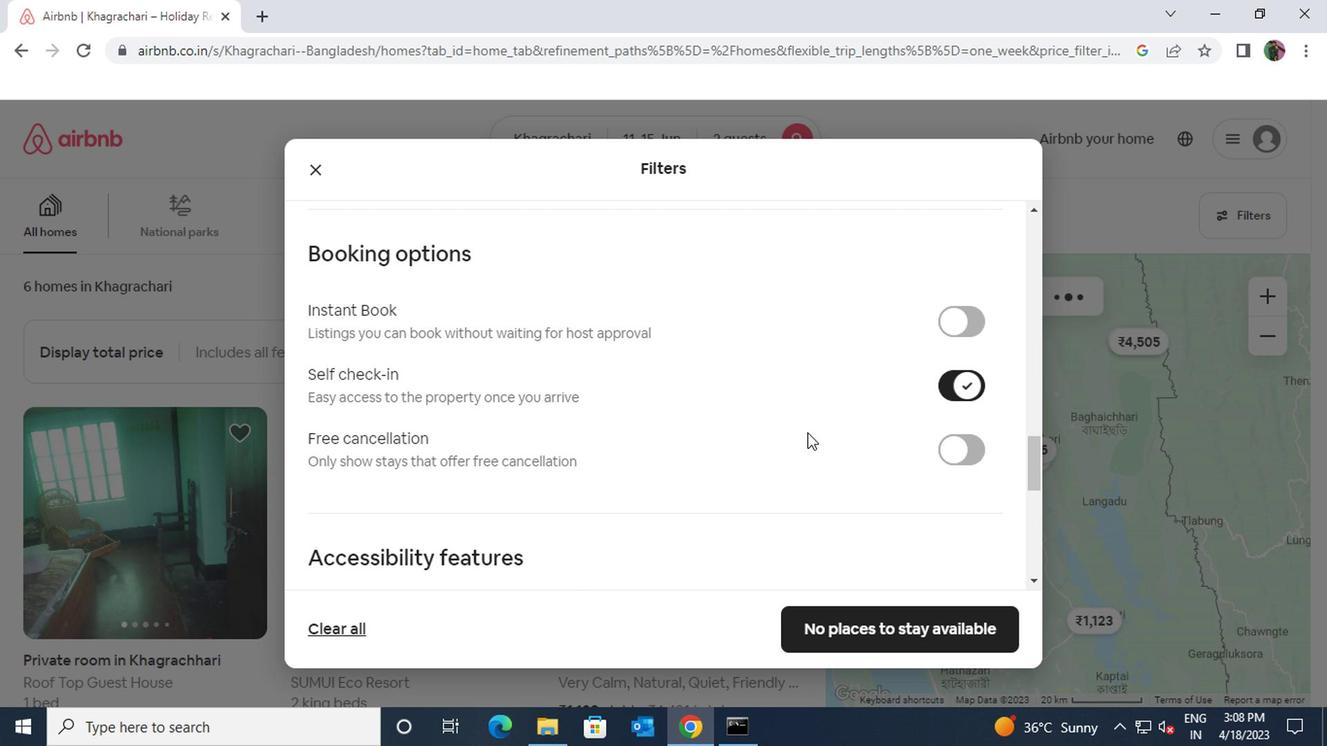 
Action: Mouse scrolled (667, 455) with delta (0, 0)
Screenshot: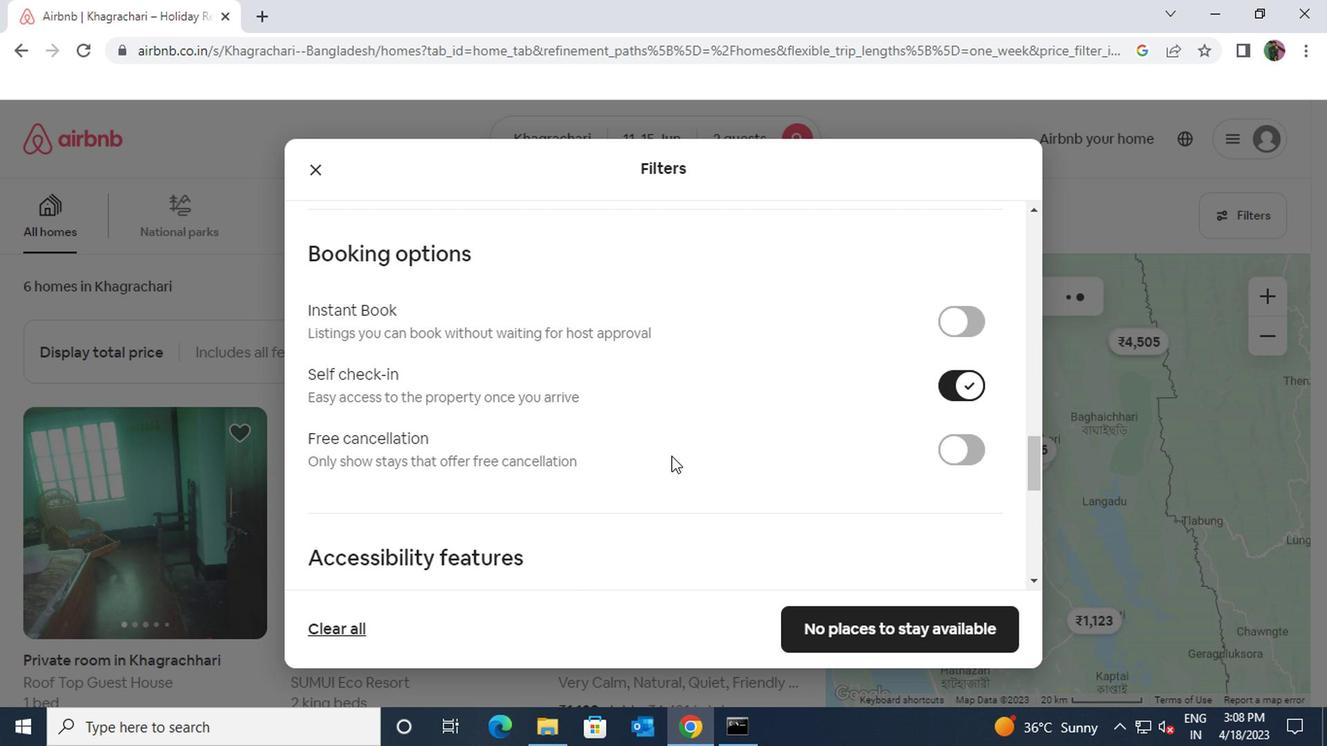 
Action: Mouse scrolled (667, 455) with delta (0, 0)
Screenshot: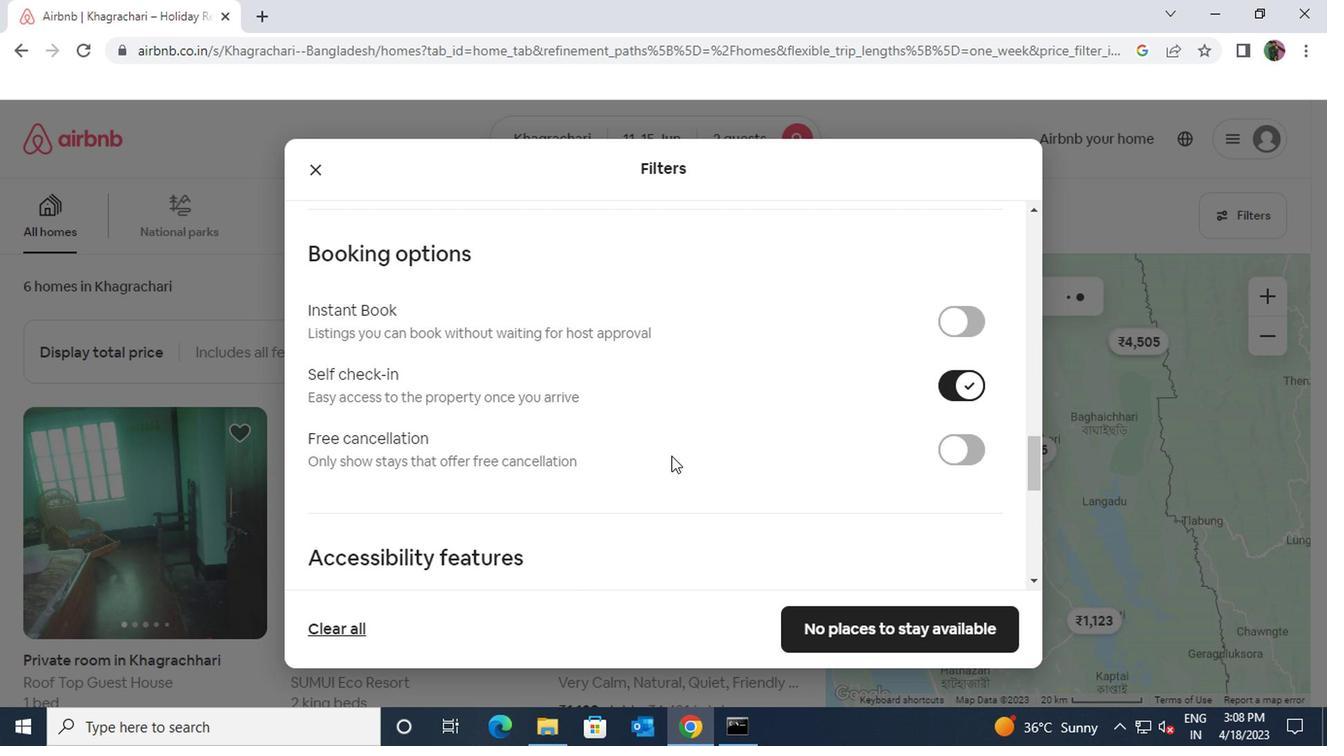 
Action: Mouse scrolled (667, 455) with delta (0, 0)
Screenshot: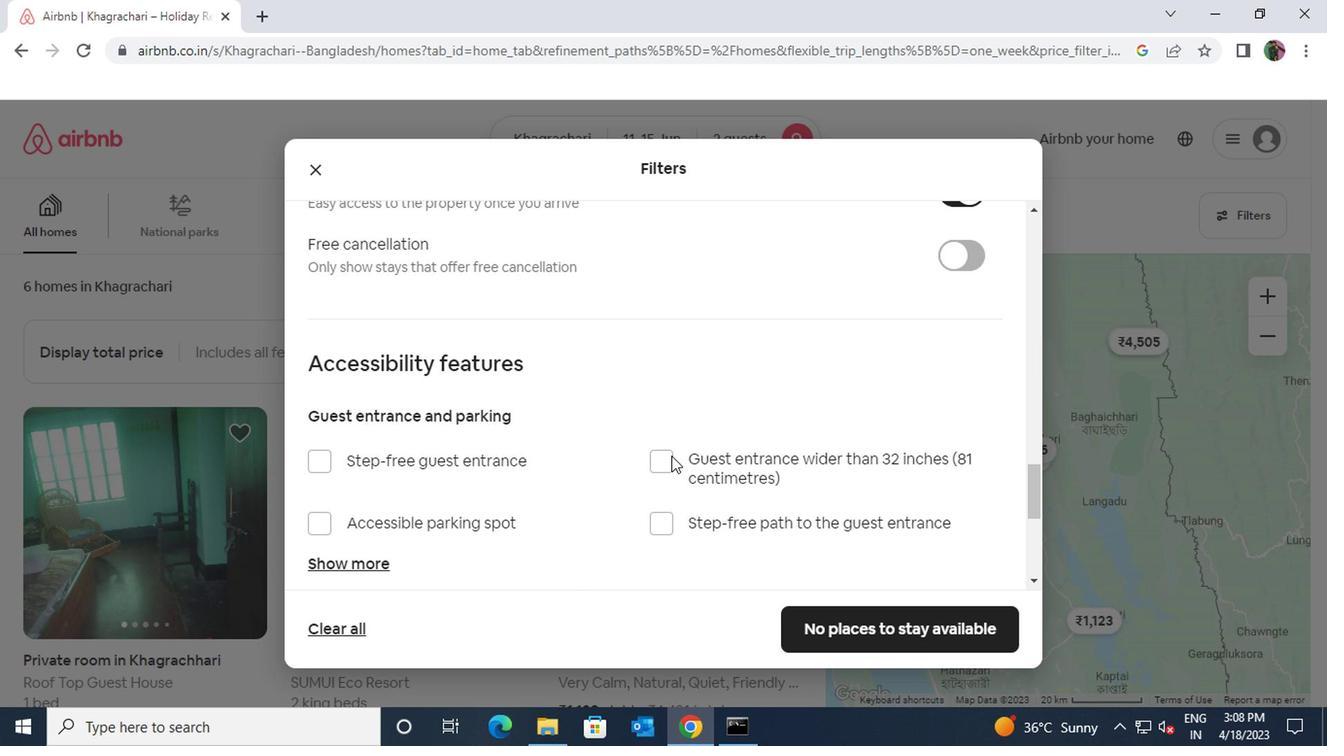 
Action: Mouse scrolled (667, 455) with delta (0, 0)
Screenshot: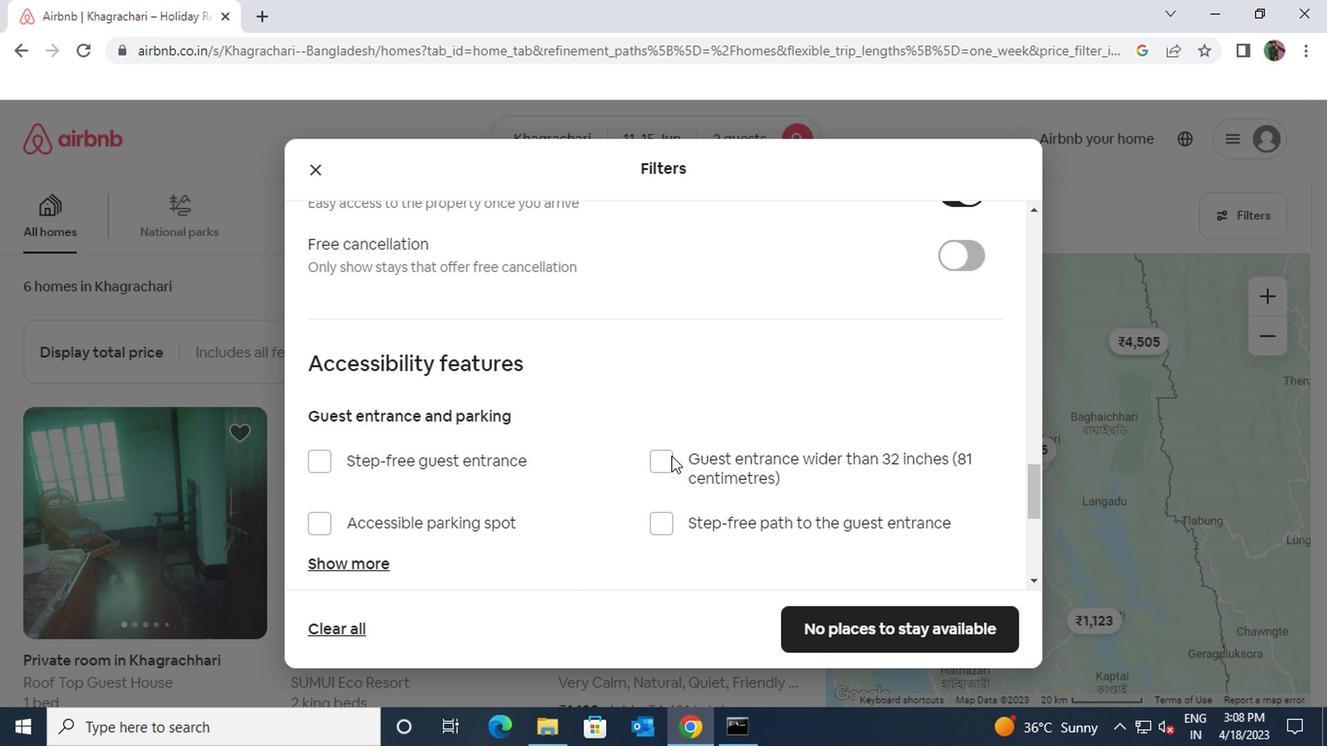 
Action: Mouse scrolled (667, 455) with delta (0, 0)
Screenshot: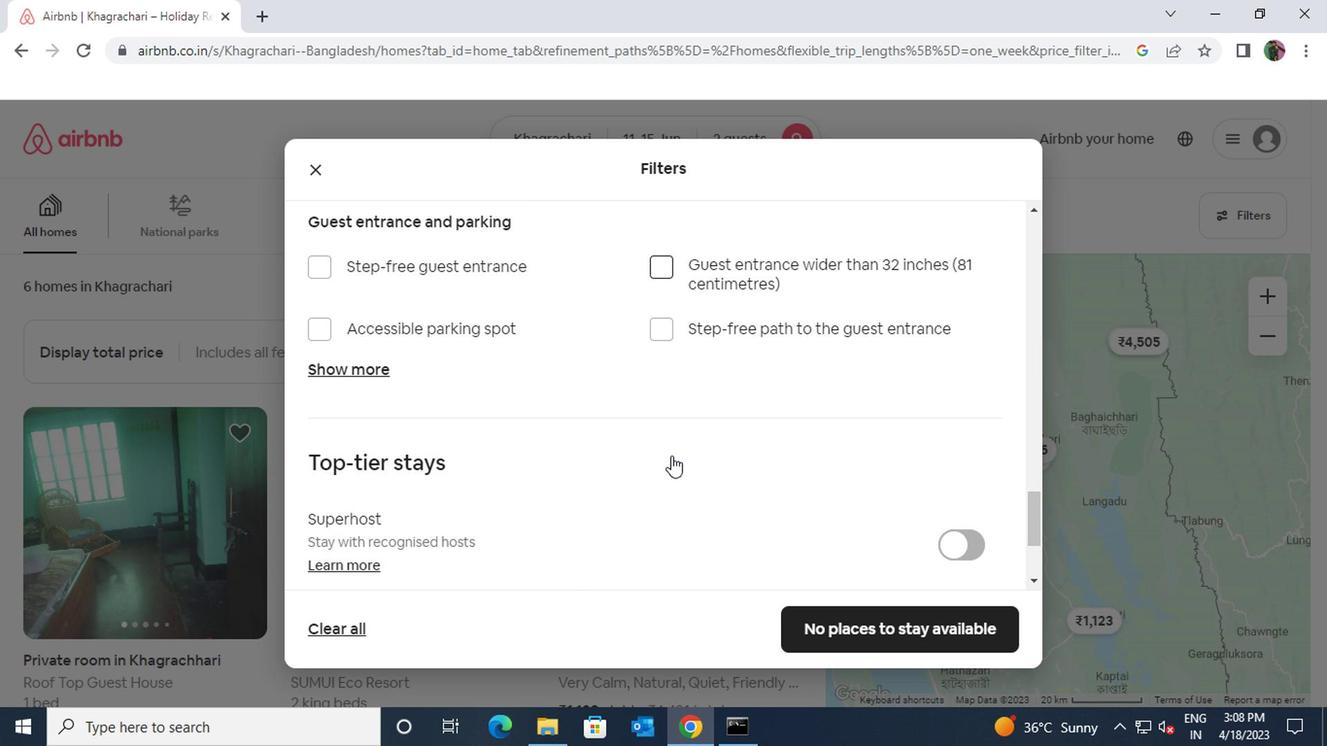 
Action: Mouse scrolled (667, 455) with delta (0, 0)
Screenshot: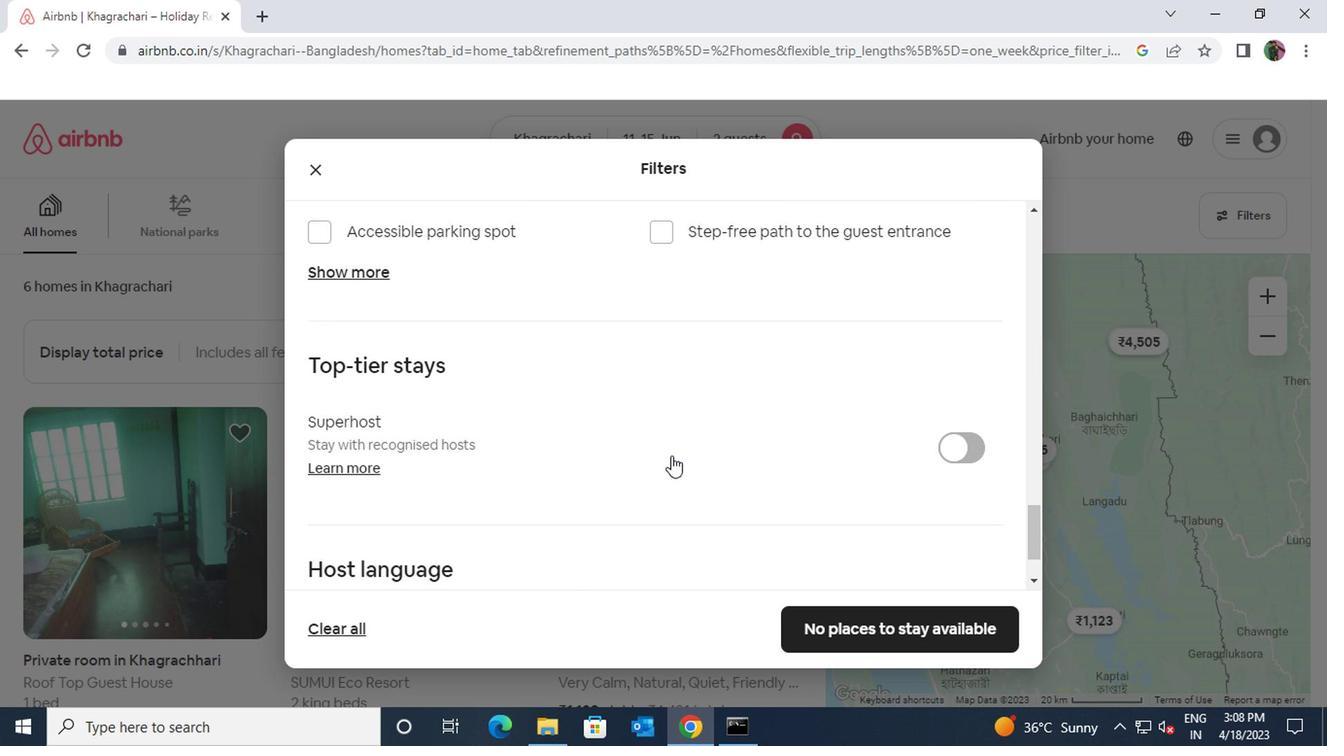 
Action: Mouse scrolled (667, 455) with delta (0, 0)
Screenshot: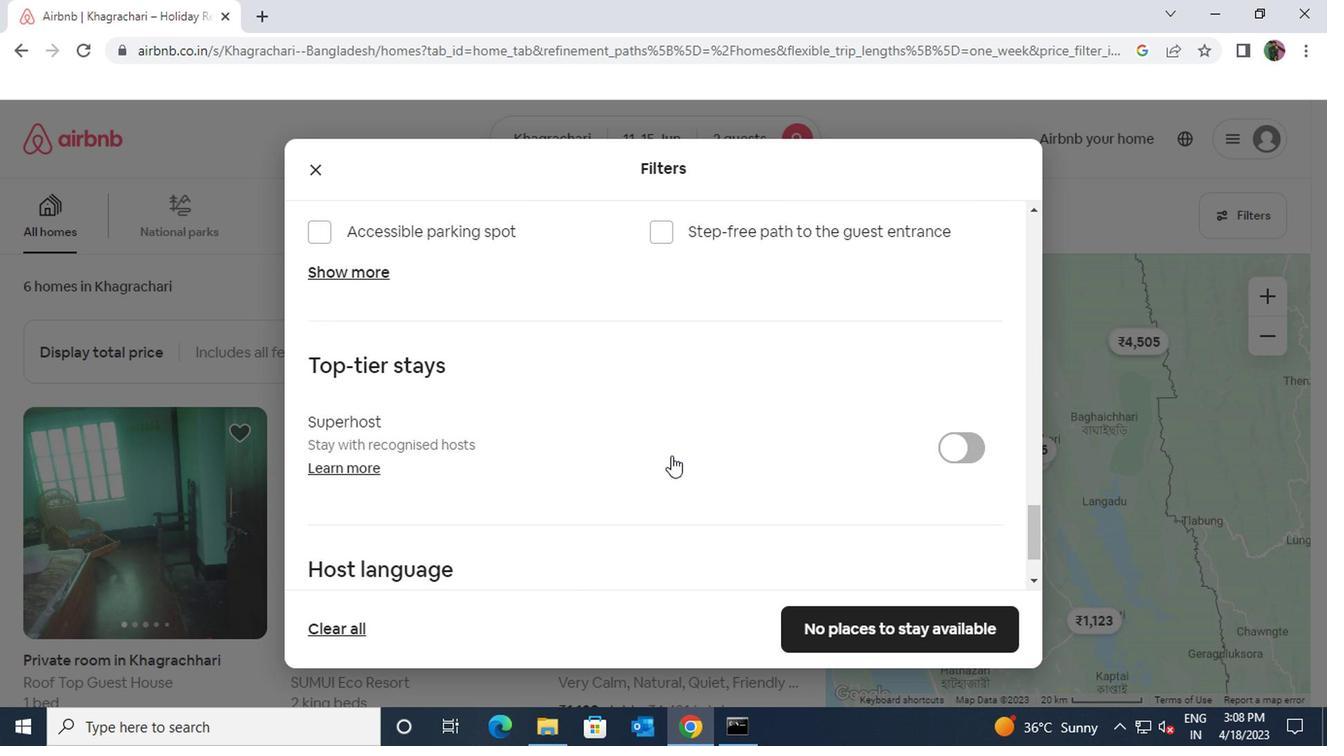 
Action: Mouse scrolled (667, 455) with delta (0, 0)
Screenshot: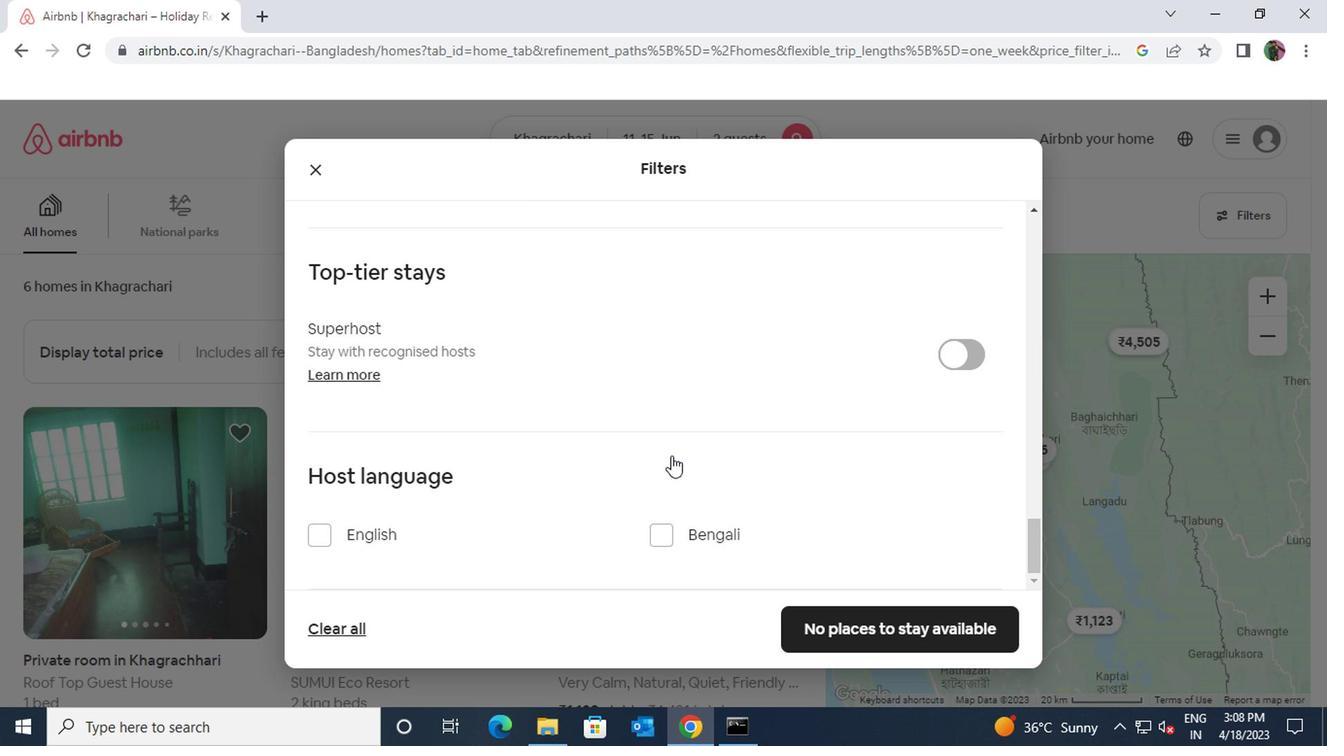 
Action: Mouse scrolled (667, 455) with delta (0, 0)
Screenshot: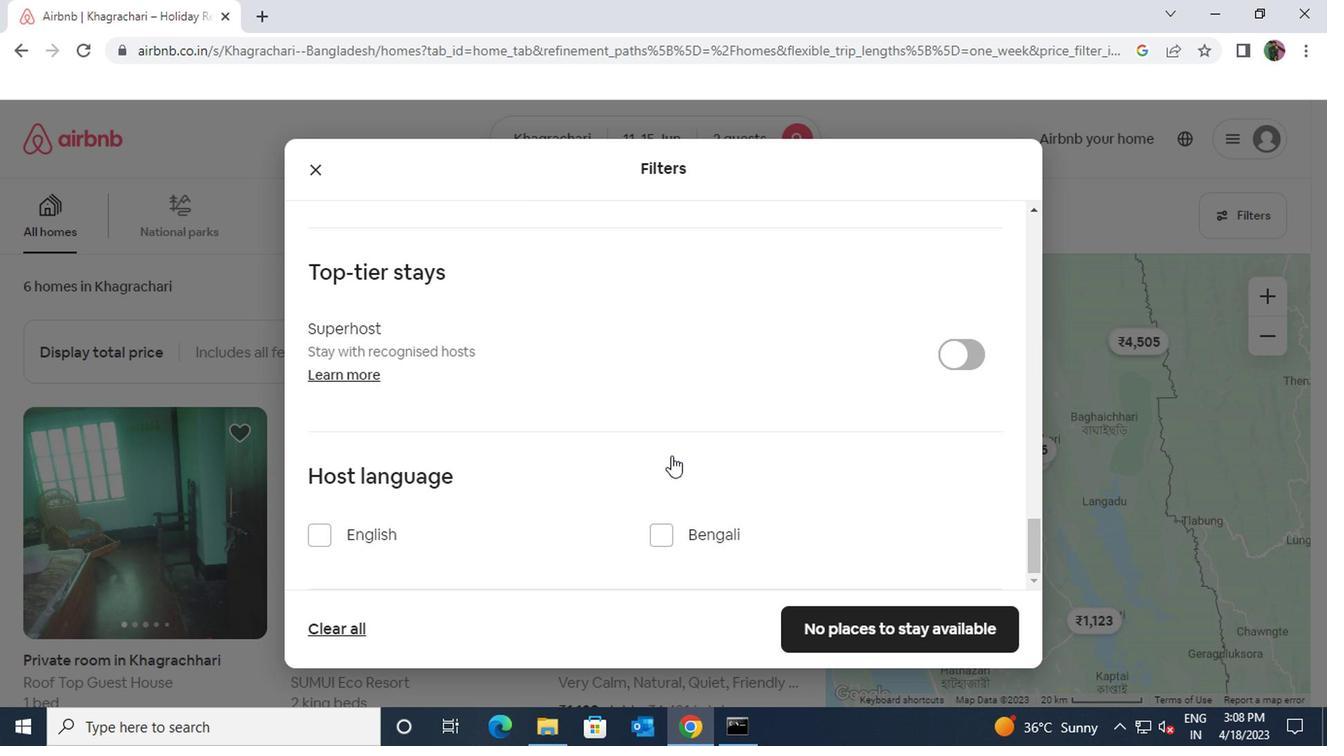 
Action: Mouse moved to (313, 533)
Screenshot: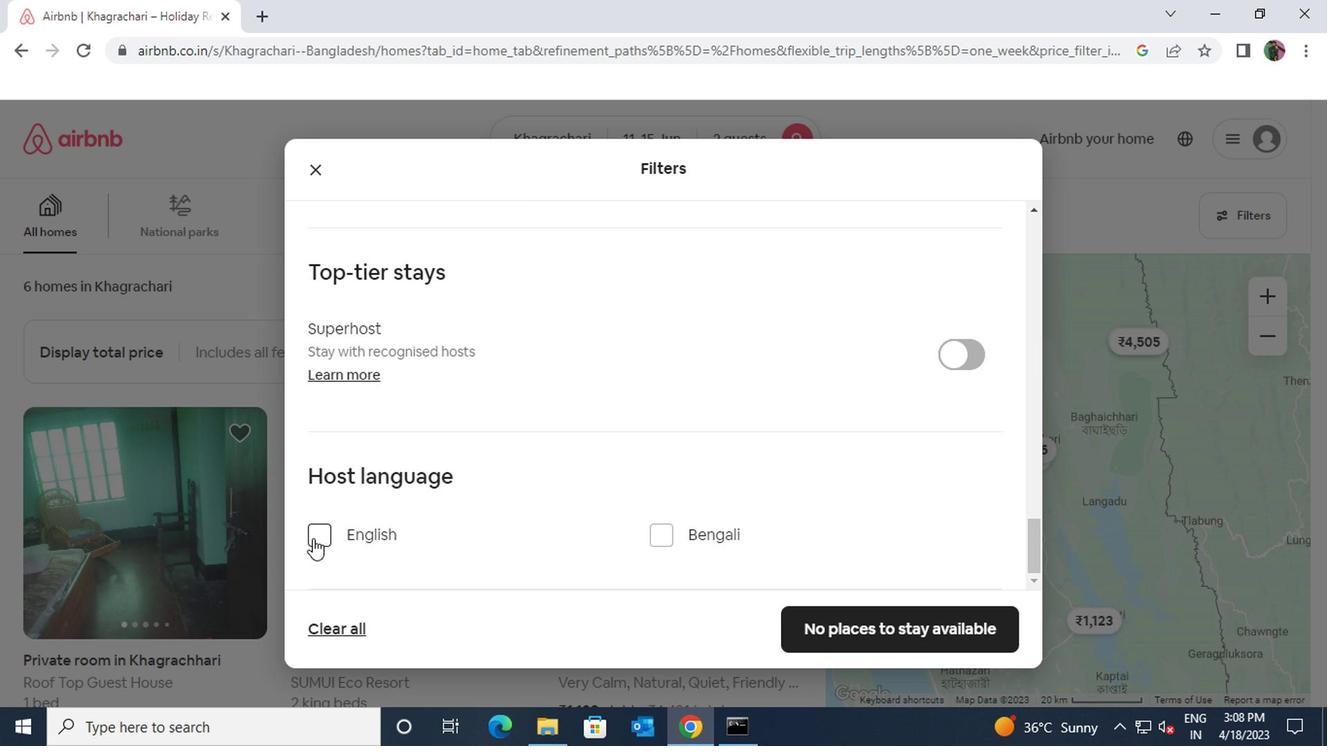 
Action: Mouse pressed left at (313, 533)
Screenshot: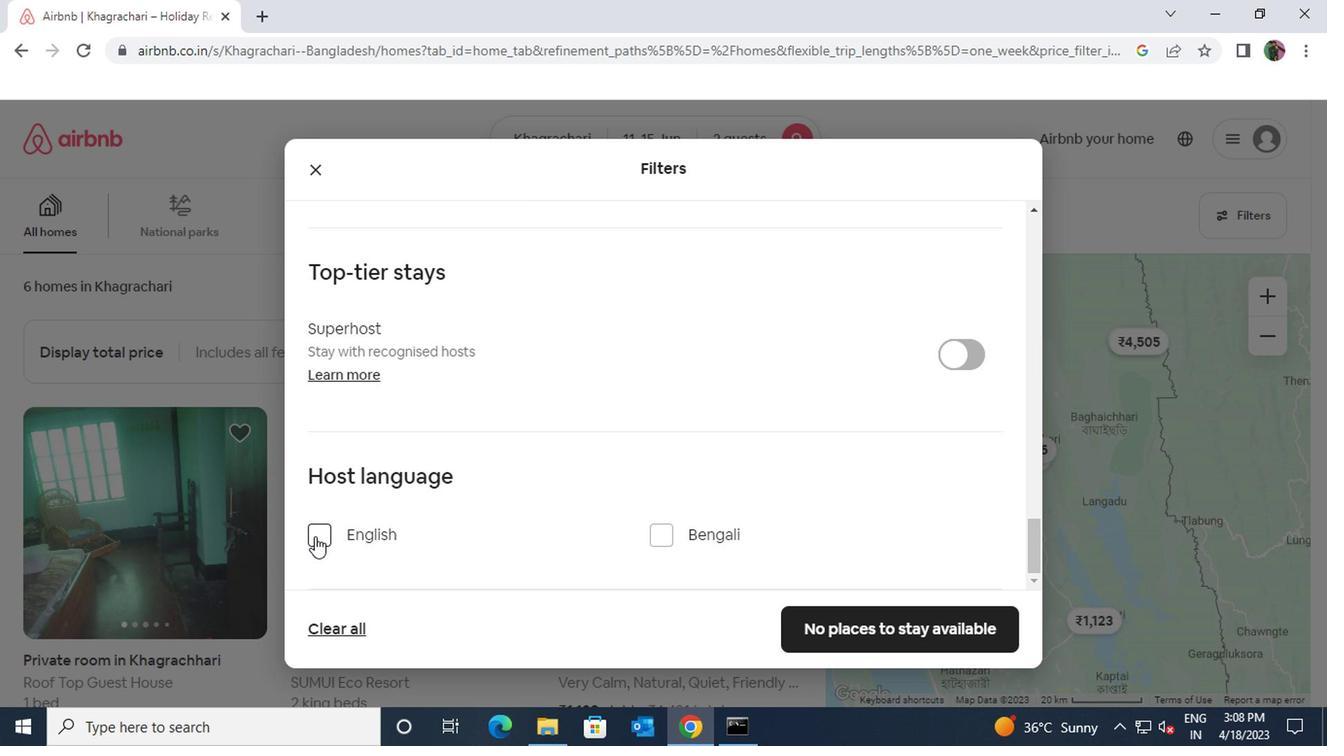 
Action: Mouse moved to (822, 620)
Screenshot: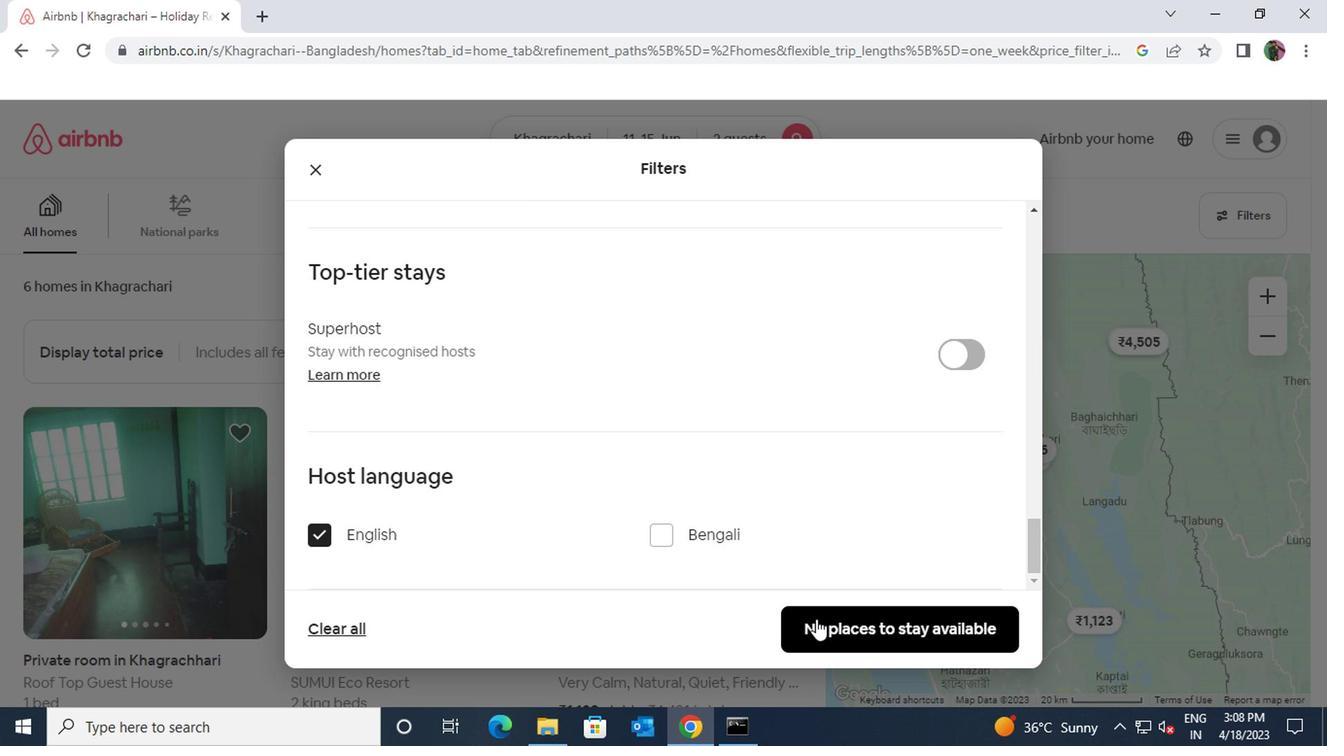 
Action: Mouse pressed left at (822, 620)
Screenshot: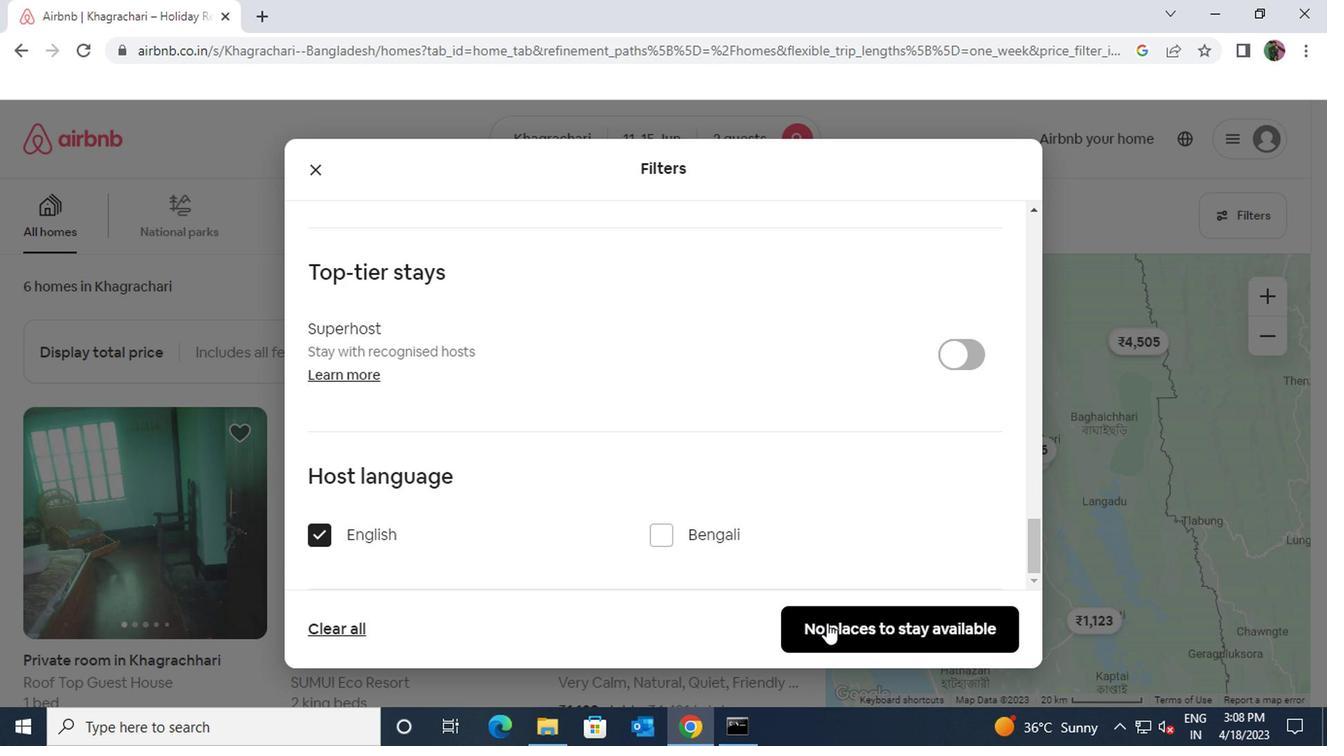 
